 Task: Look for space in Cajati, Brazil from 9th June, 2023 to 16th June, 2023 for 2 adults in price range Rs.8000 to Rs.16000. Place can be entire place with 2 bedrooms having 2 beds and 1 bathroom. Property type can be house, flat, guest house. Booking option can be shelf check-in. Required host language is Spanish.
Action: Mouse moved to (588, 126)
Screenshot: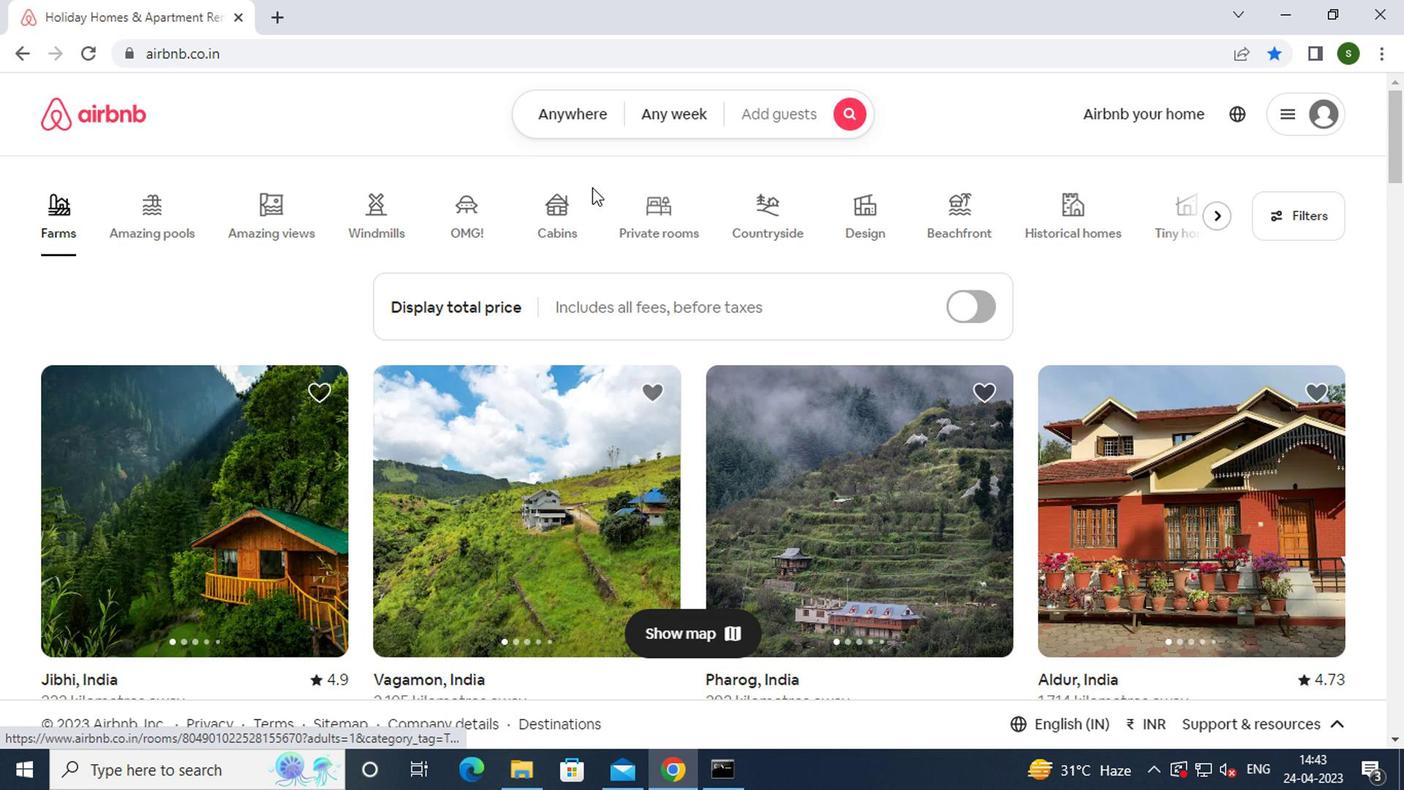
Action: Mouse pressed left at (588, 126)
Screenshot: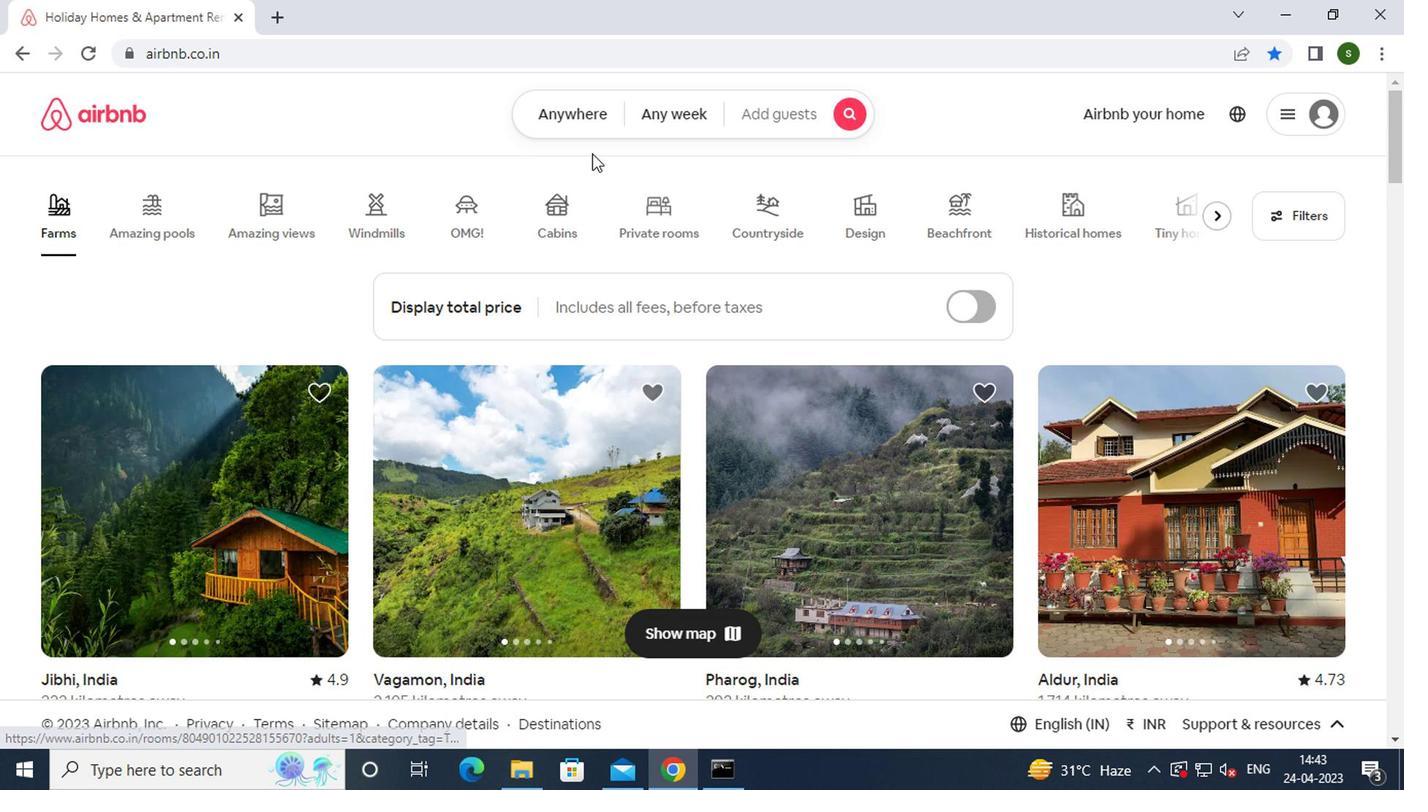 
Action: Mouse moved to (420, 187)
Screenshot: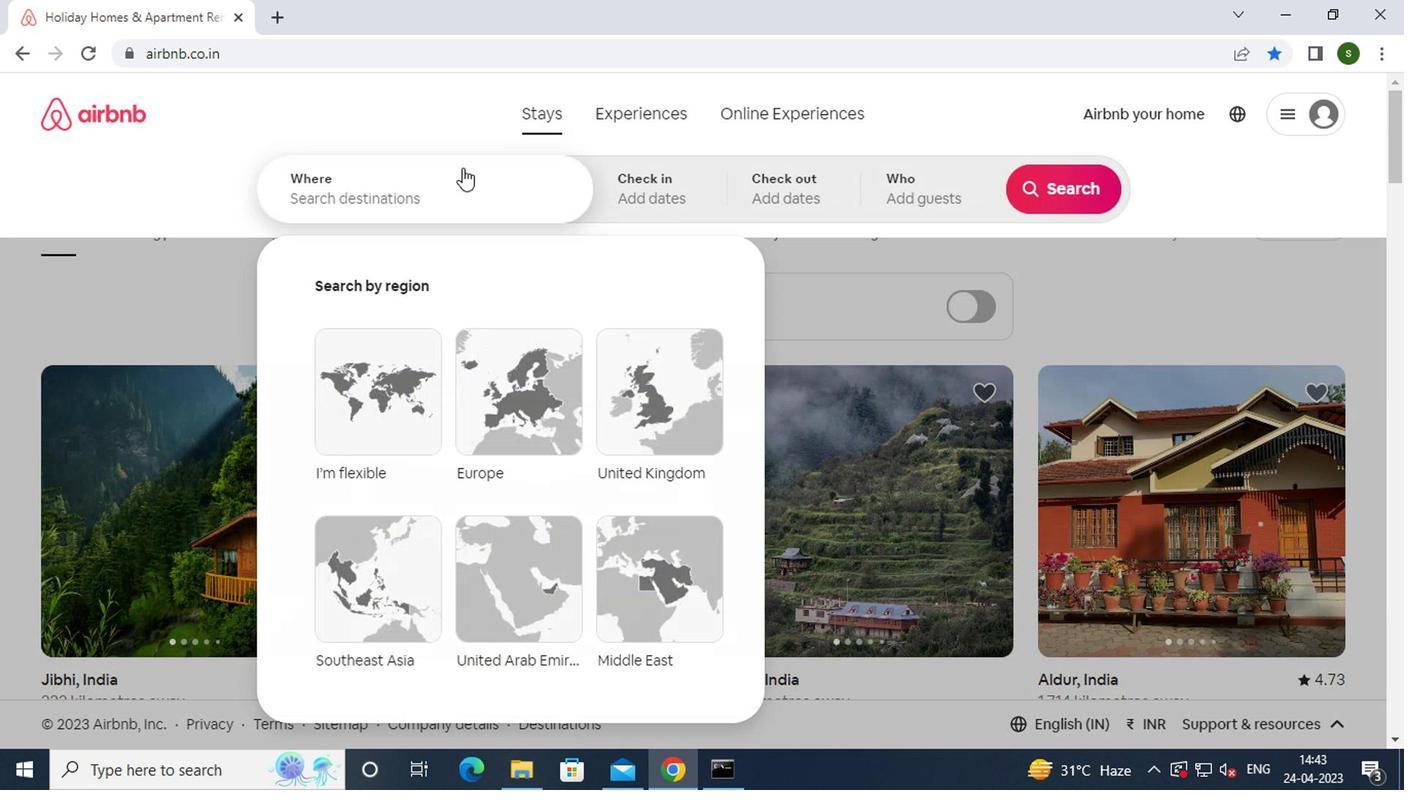 
Action: Mouse pressed left at (420, 187)
Screenshot: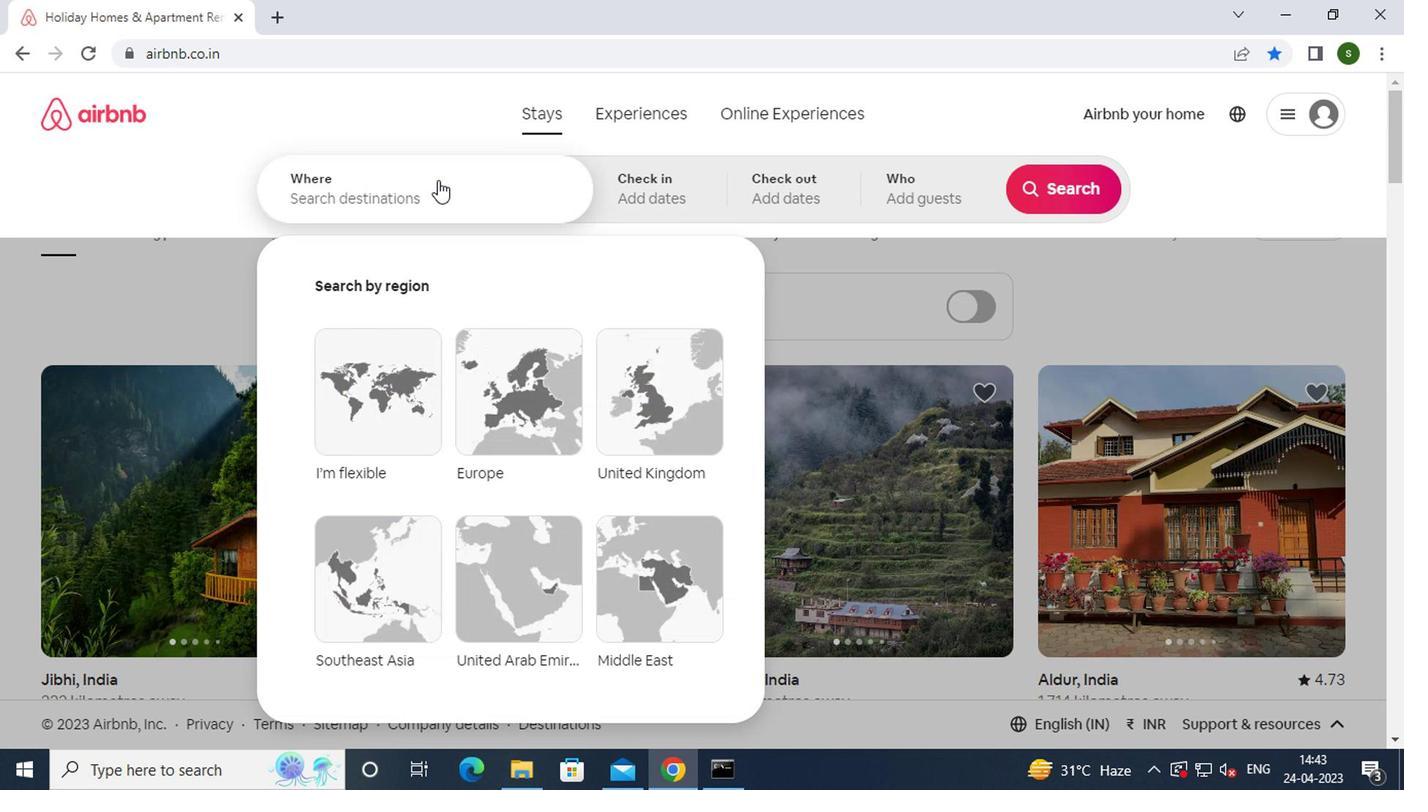 
Action: Mouse moved to (420, 188)
Screenshot: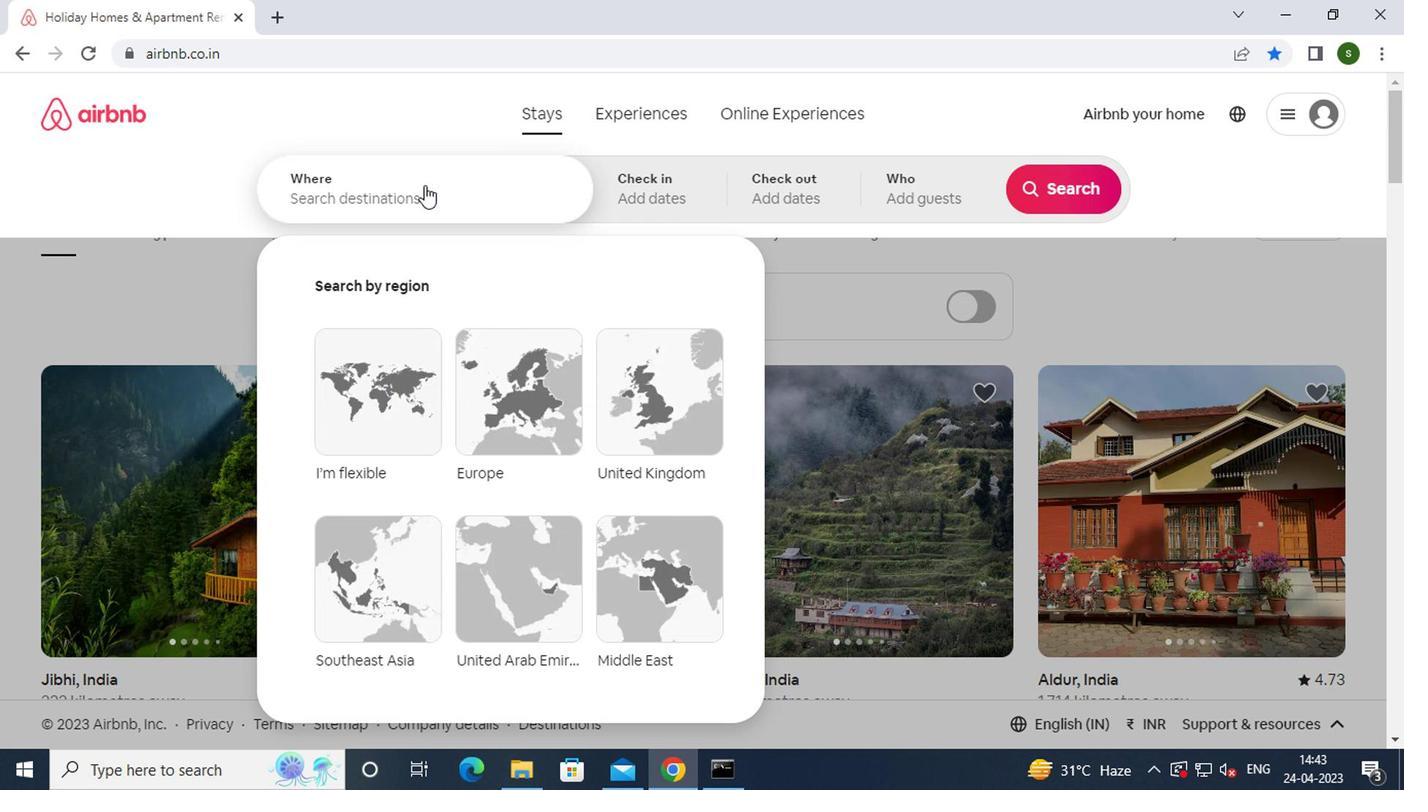 
Action: Key pressed c<Key.caps_lock>ajati,<Key.caps_lock><Key.space><Key.caps_lock>brazil<Key.enter>
Screenshot: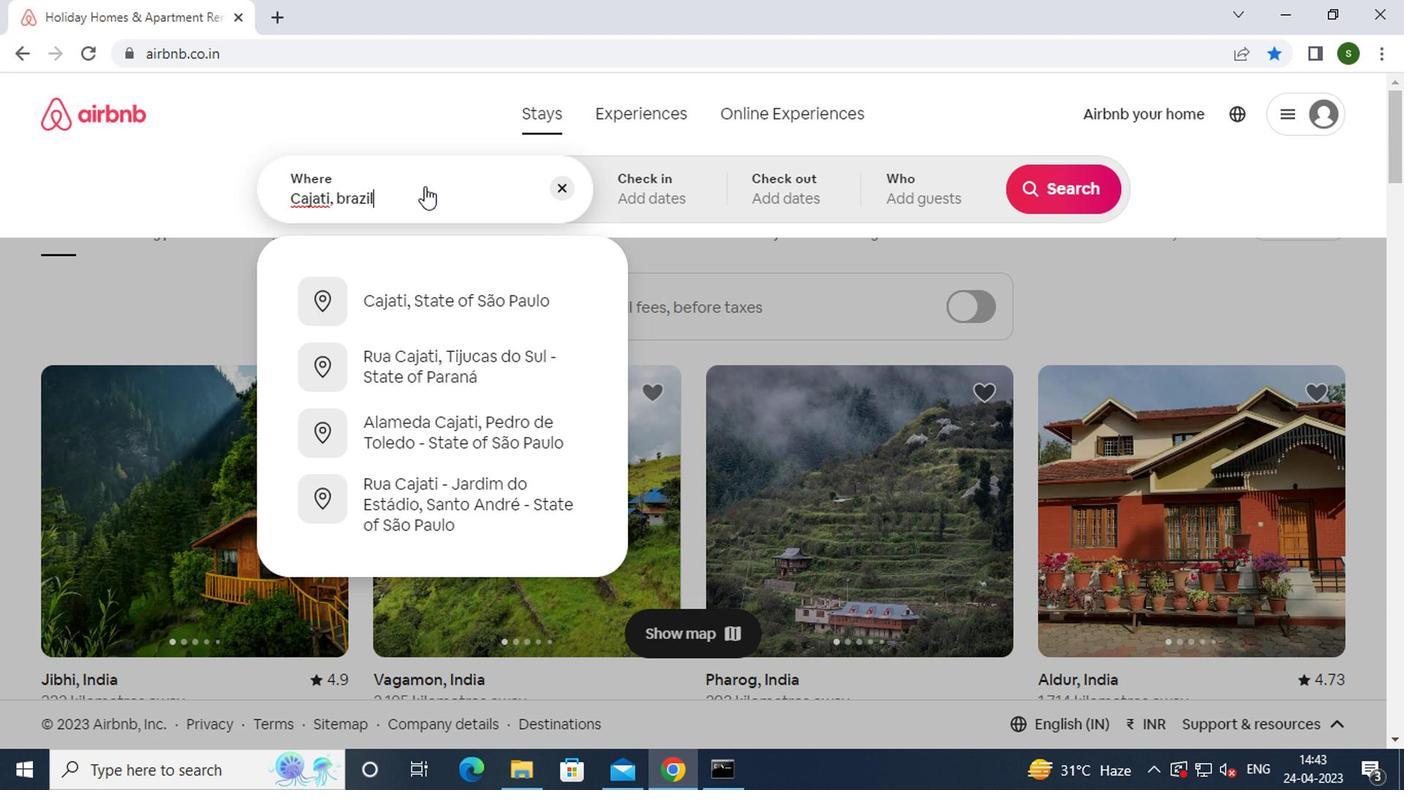 
Action: Mouse moved to (1050, 345)
Screenshot: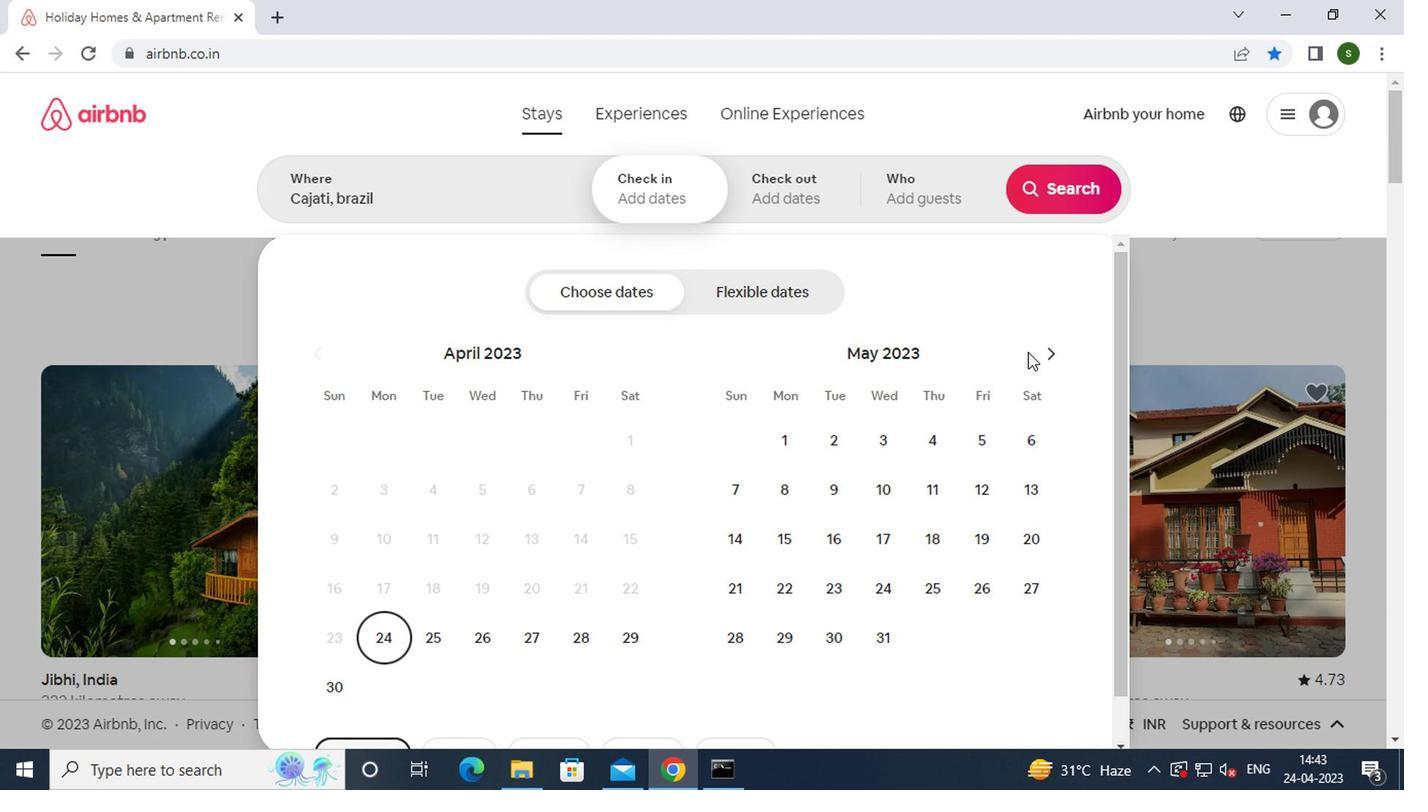 
Action: Mouse pressed left at (1050, 345)
Screenshot: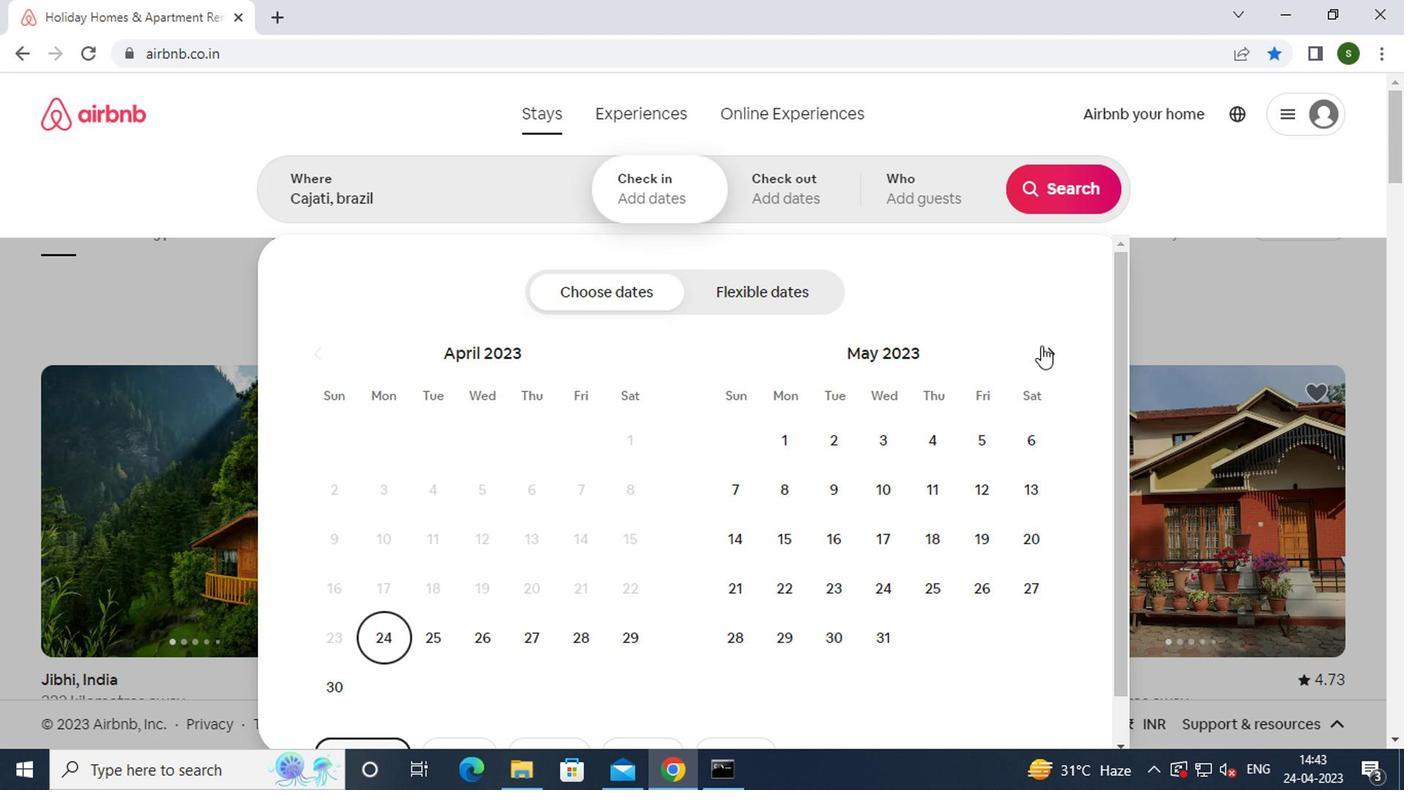 
Action: Mouse moved to (975, 500)
Screenshot: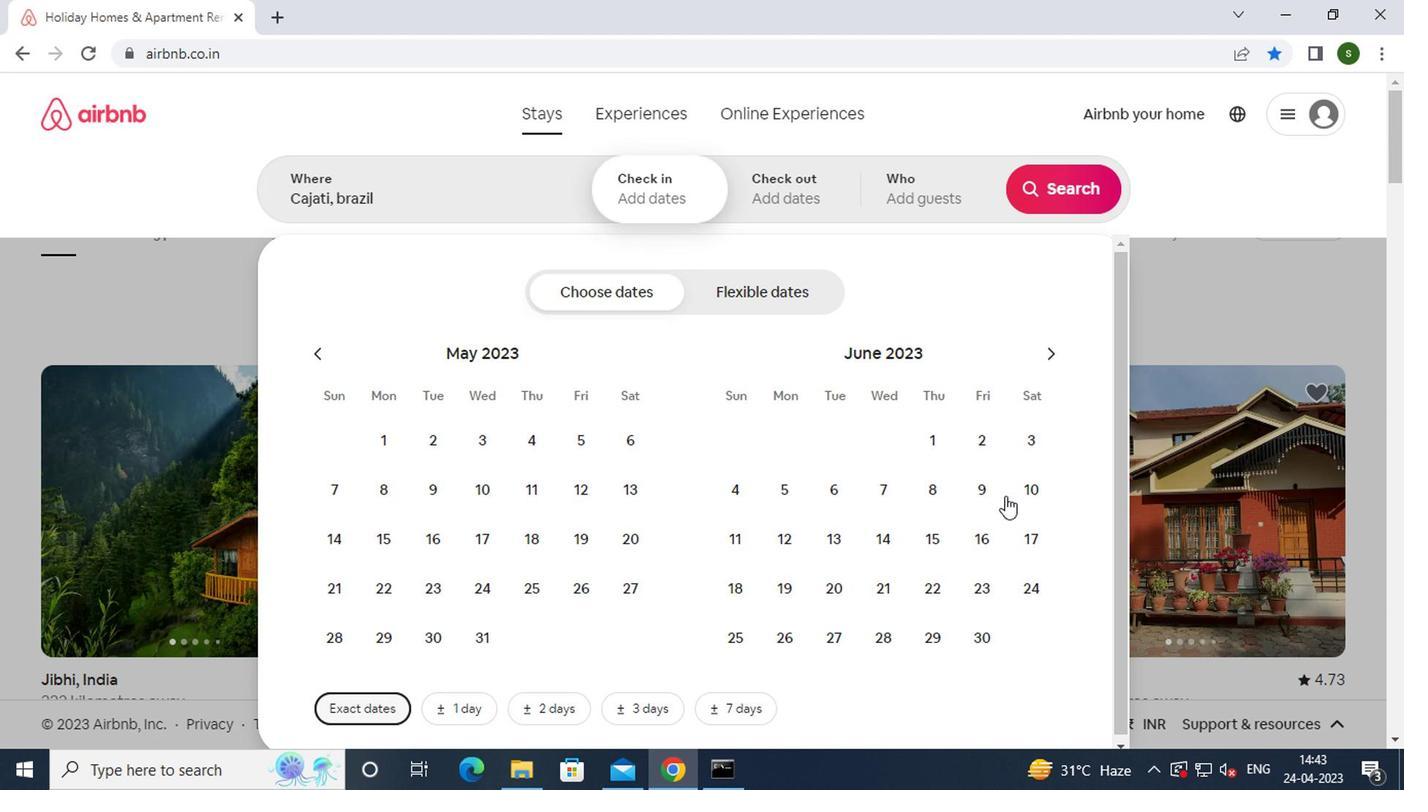 
Action: Mouse pressed left at (975, 500)
Screenshot: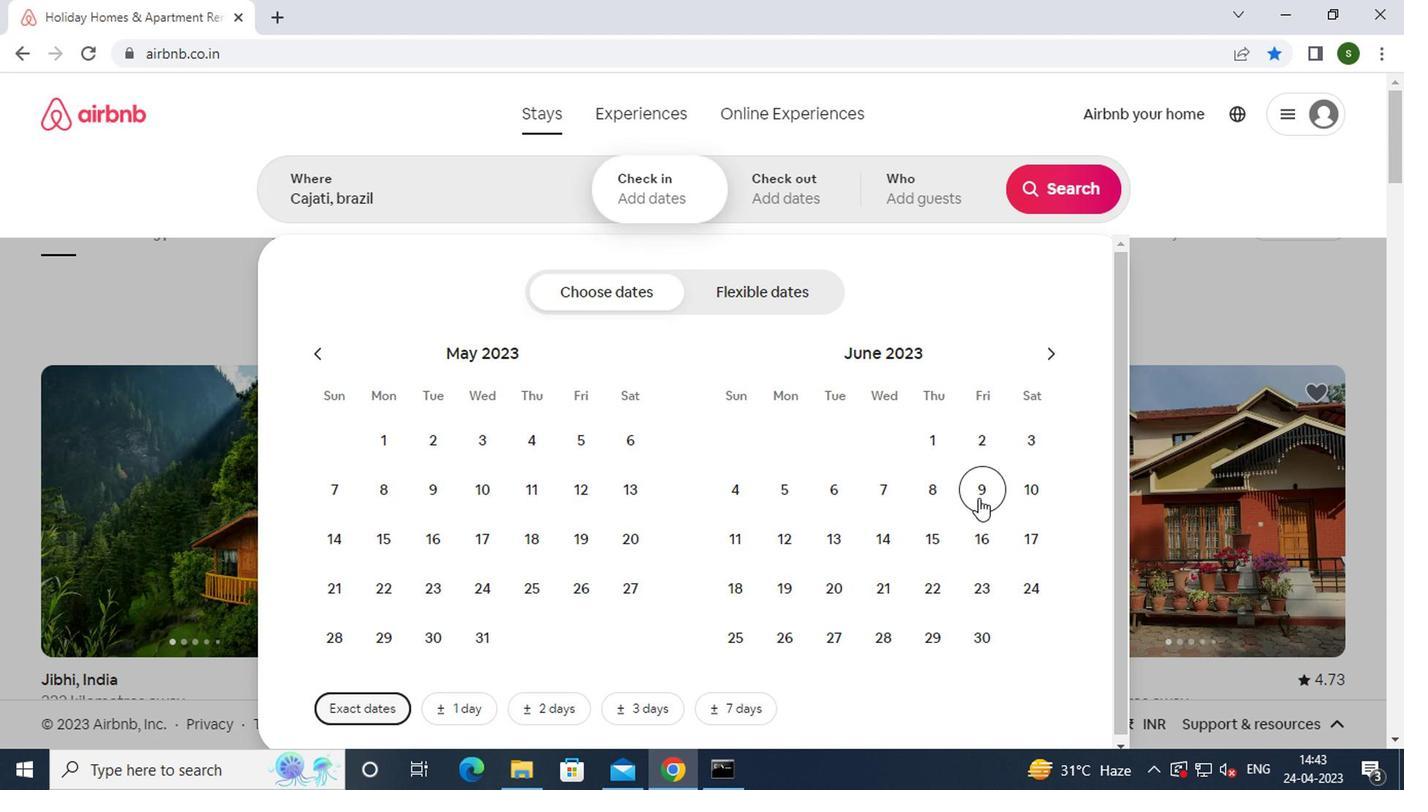 
Action: Mouse moved to (982, 545)
Screenshot: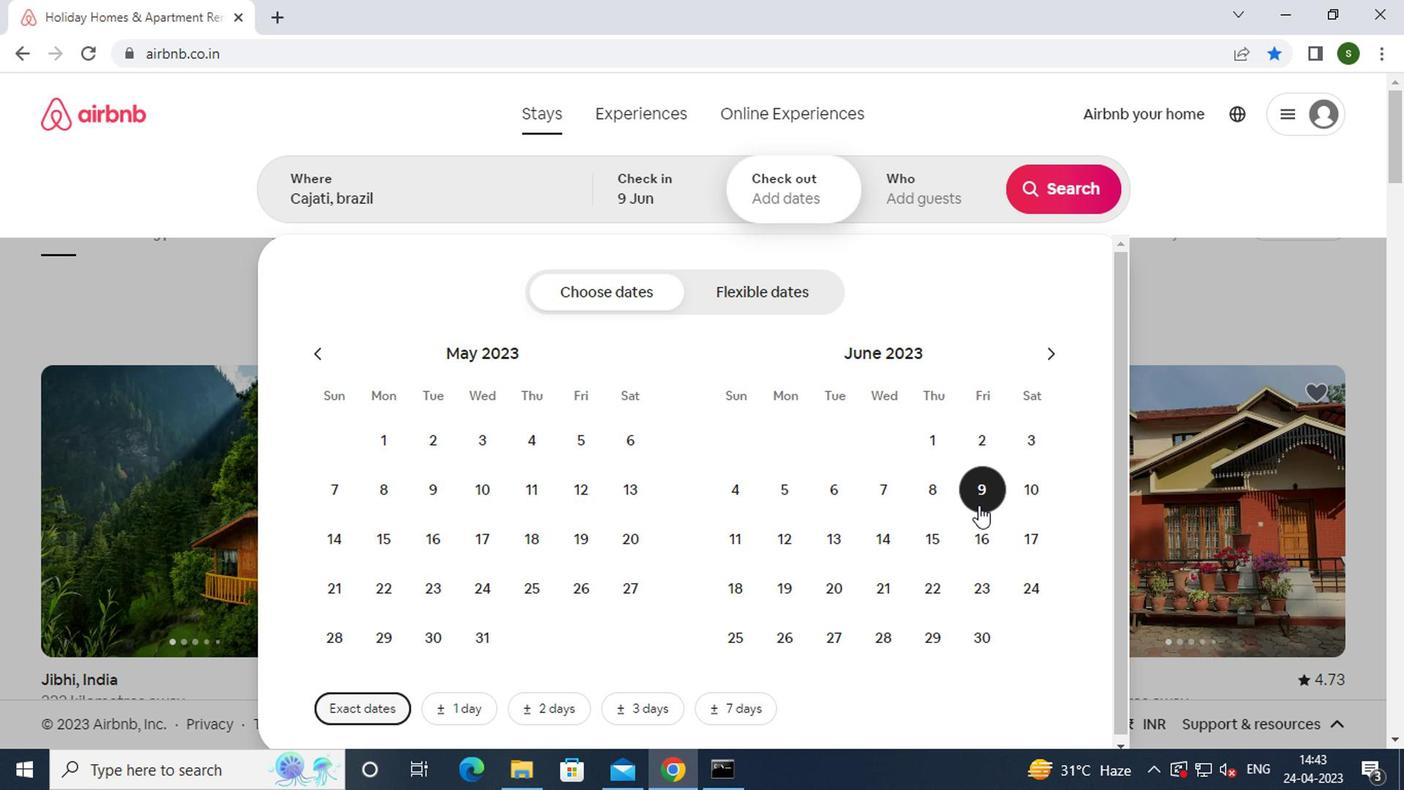 
Action: Mouse pressed left at (982, 545)
Screenshot: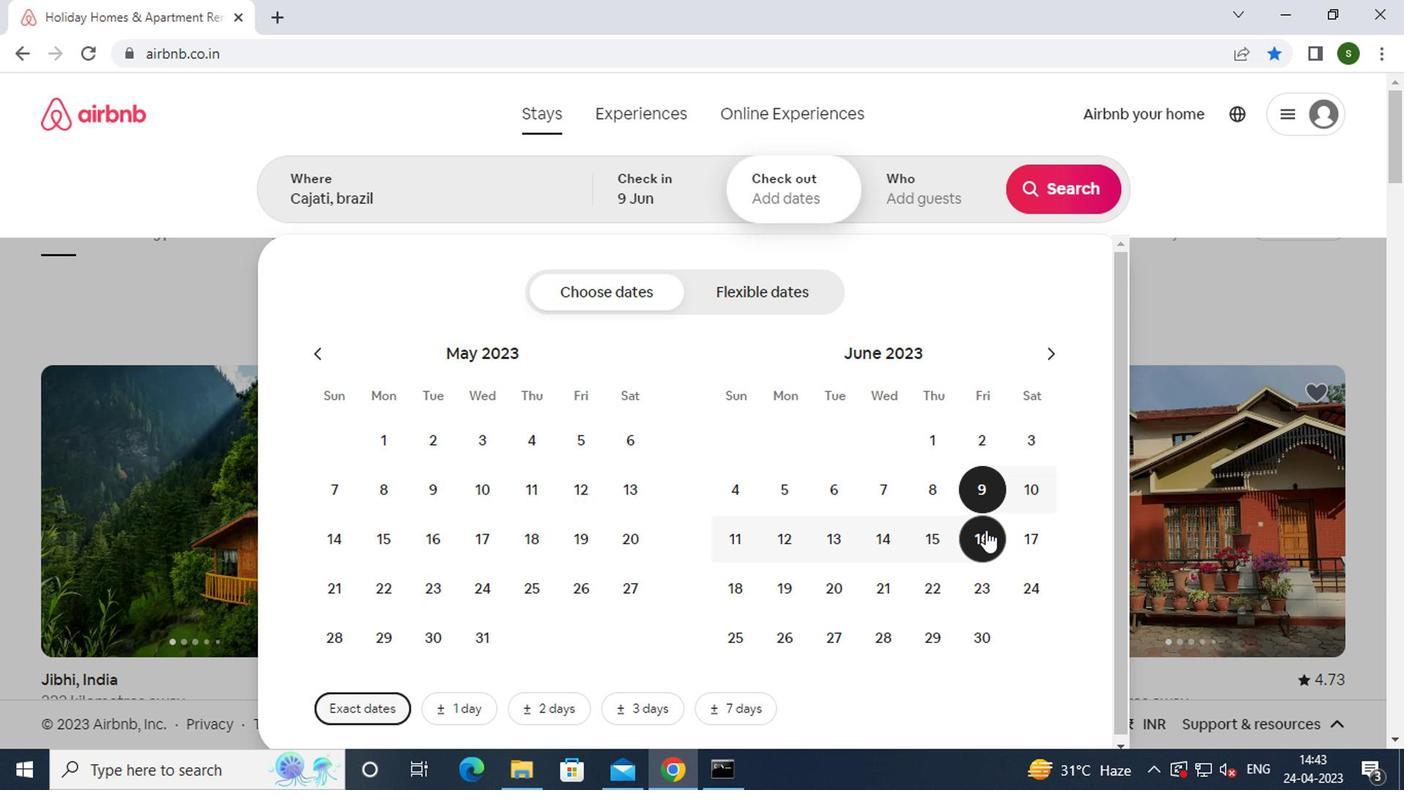 
Action: Mouse moved to (948, 197)
Screenshot: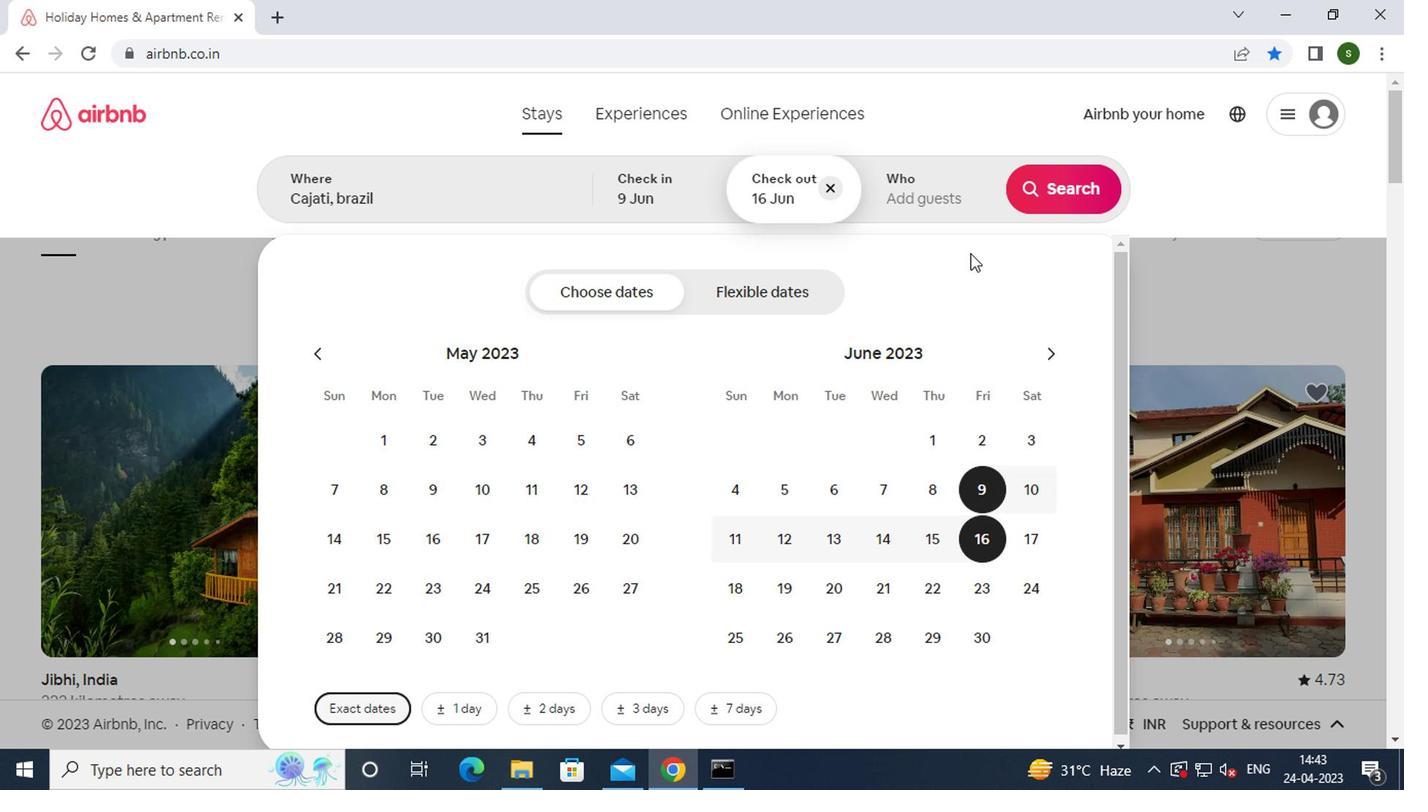 
Action: Mouse pressed left at (948, 197)
Screenshot: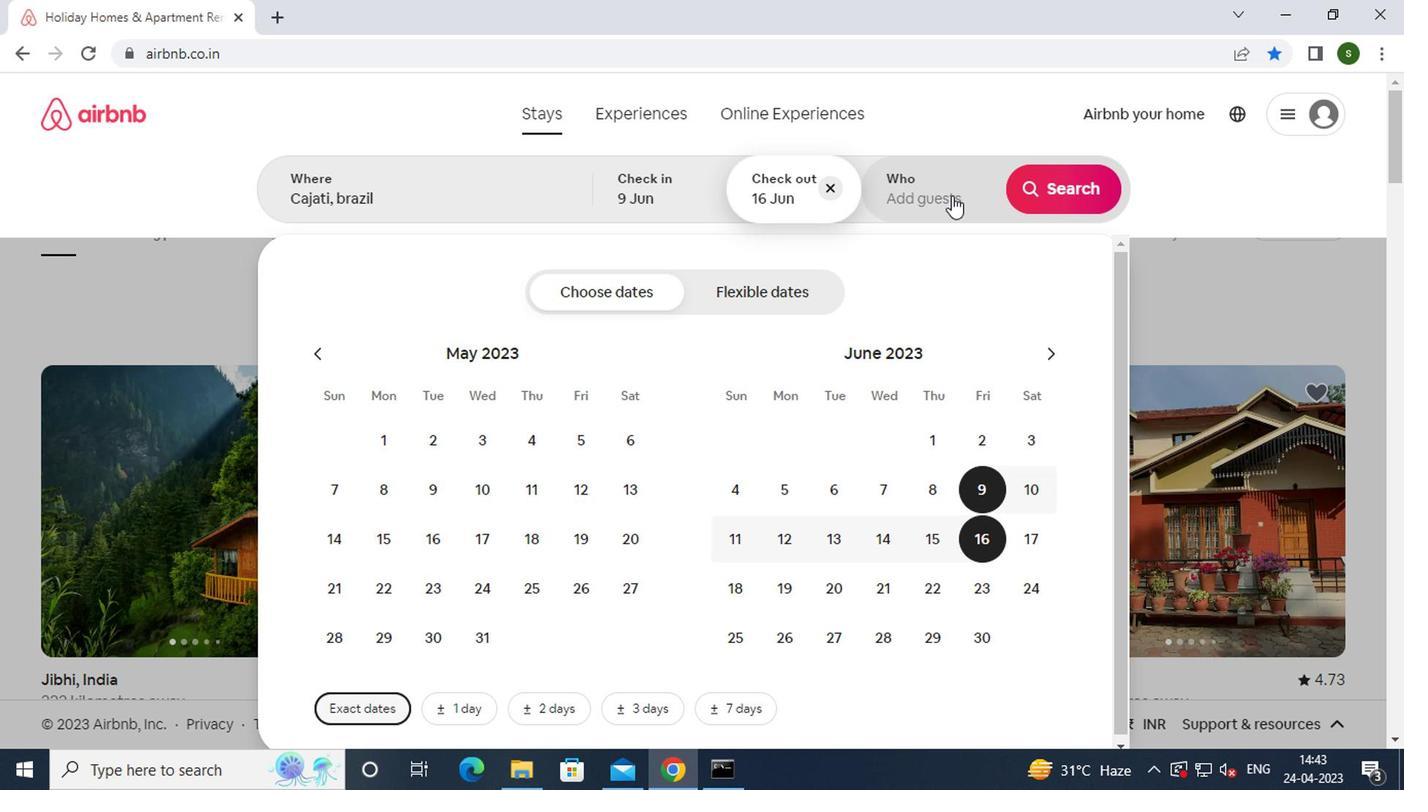 
Action: Mouse moved to (1060, 289)
Screenshot: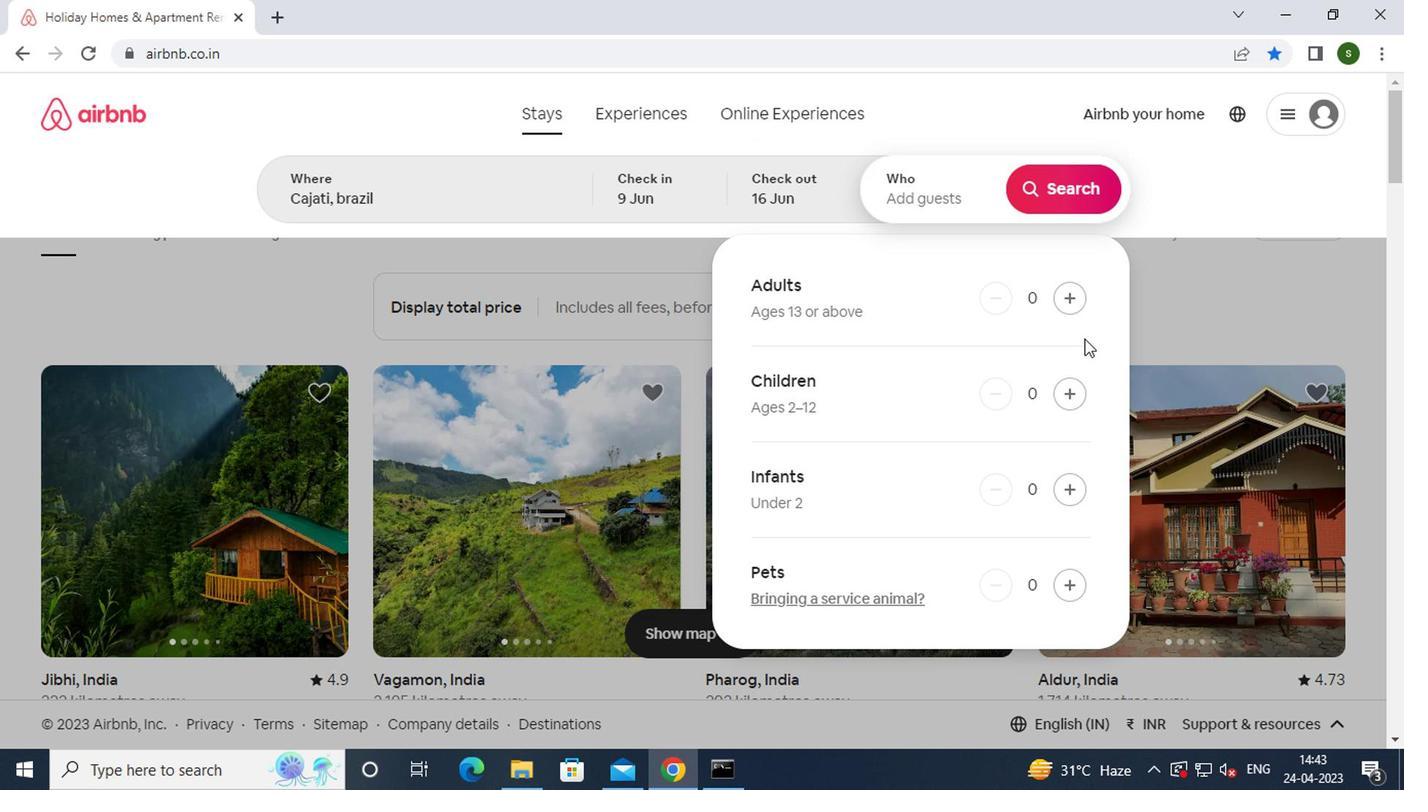 
Action: Mouse pressed left at (1060, 289)
Screenshot: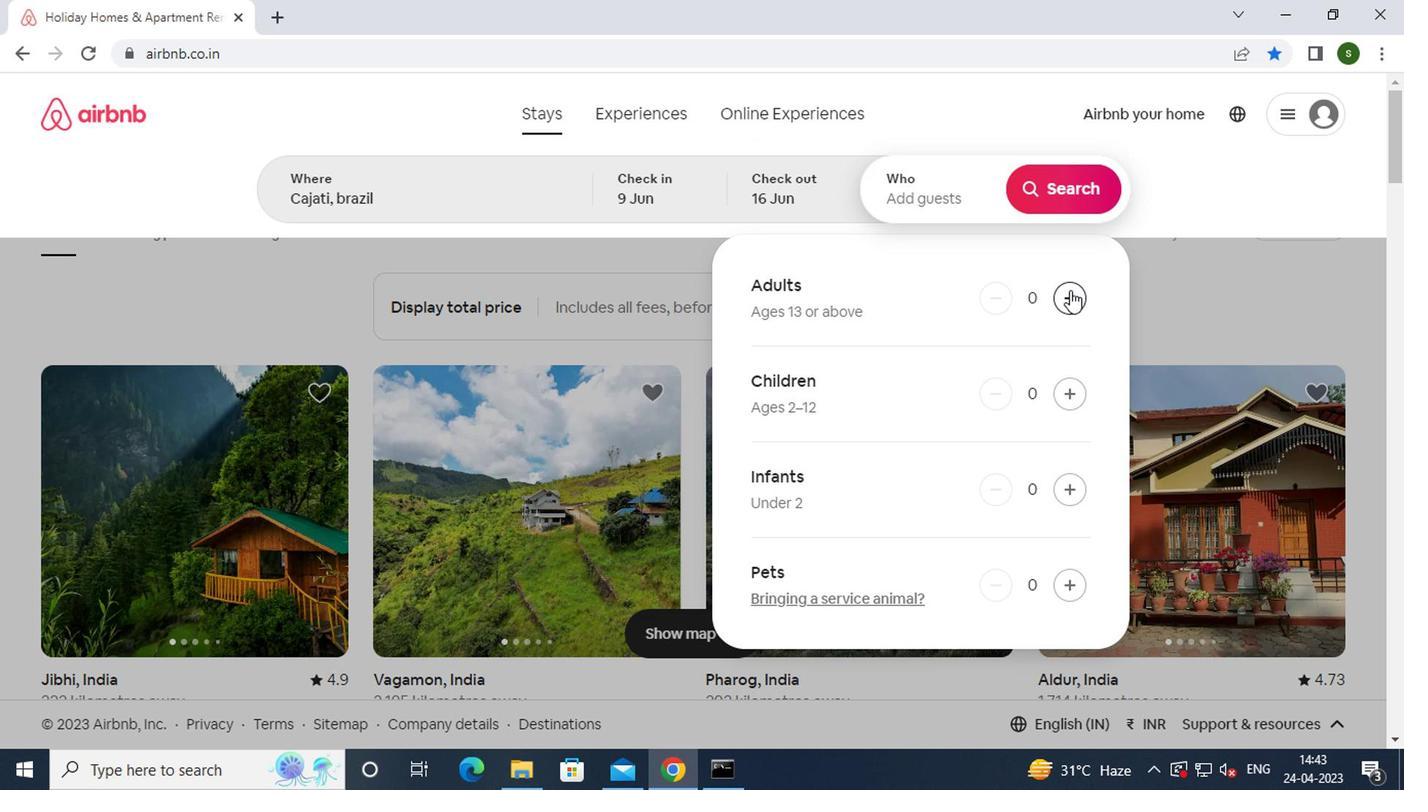 
Action: Mouse pressed left at (1060, 289)
Screenshot: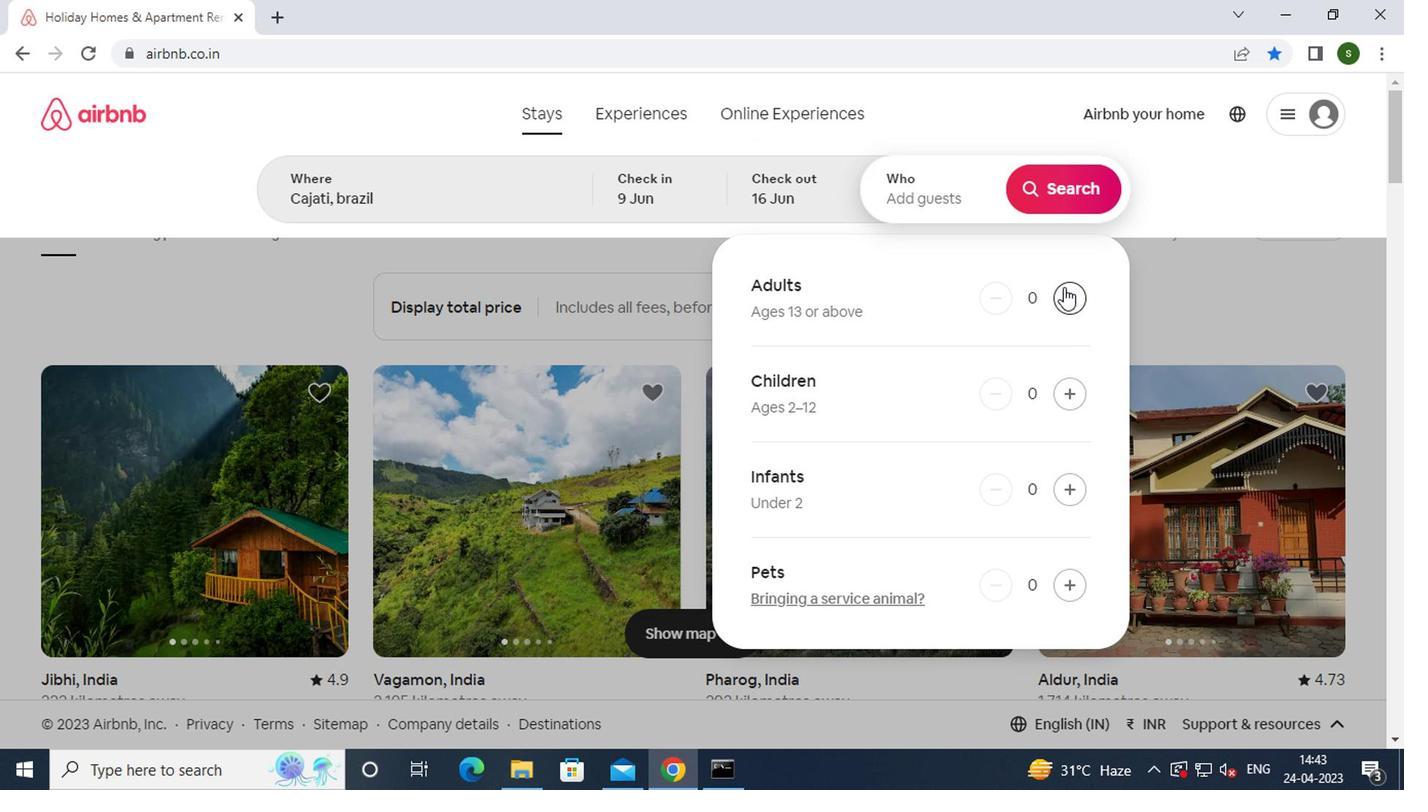 
Action: Mouse moved to (1060, 196)
Screenshot: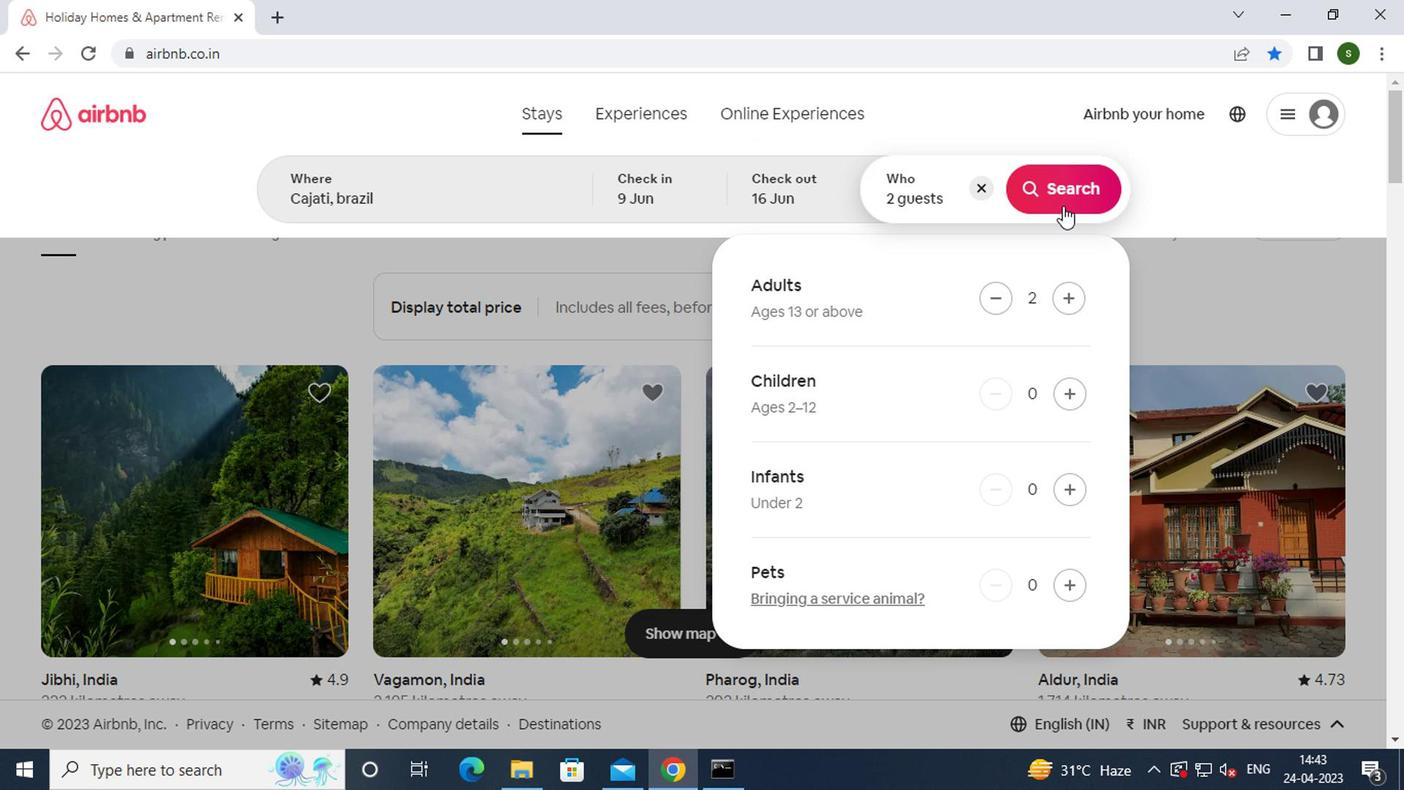 
Action: Mouse pressed left at (1060, 196)
Screenshot: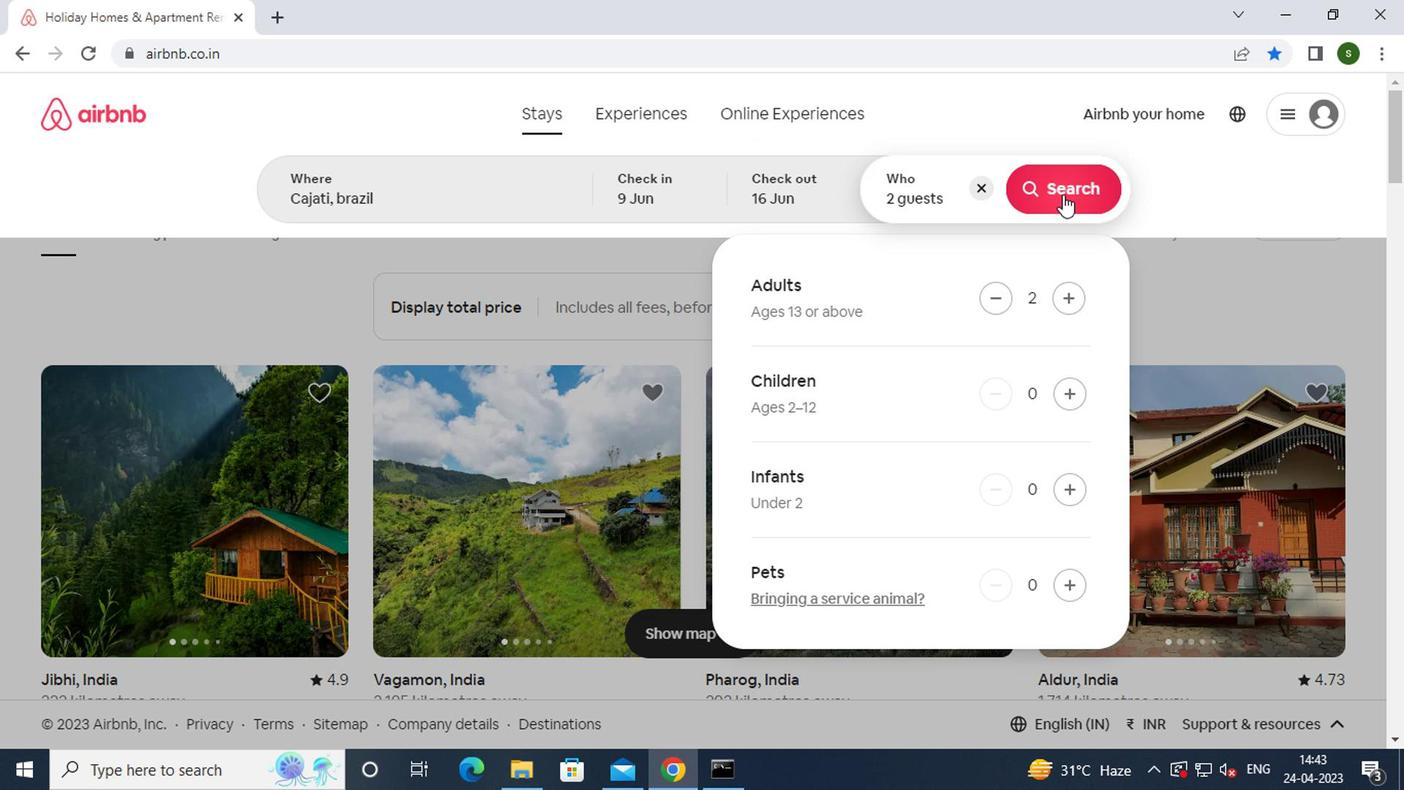 
Action: Mouse moved to (1307, 191)
Screenshot: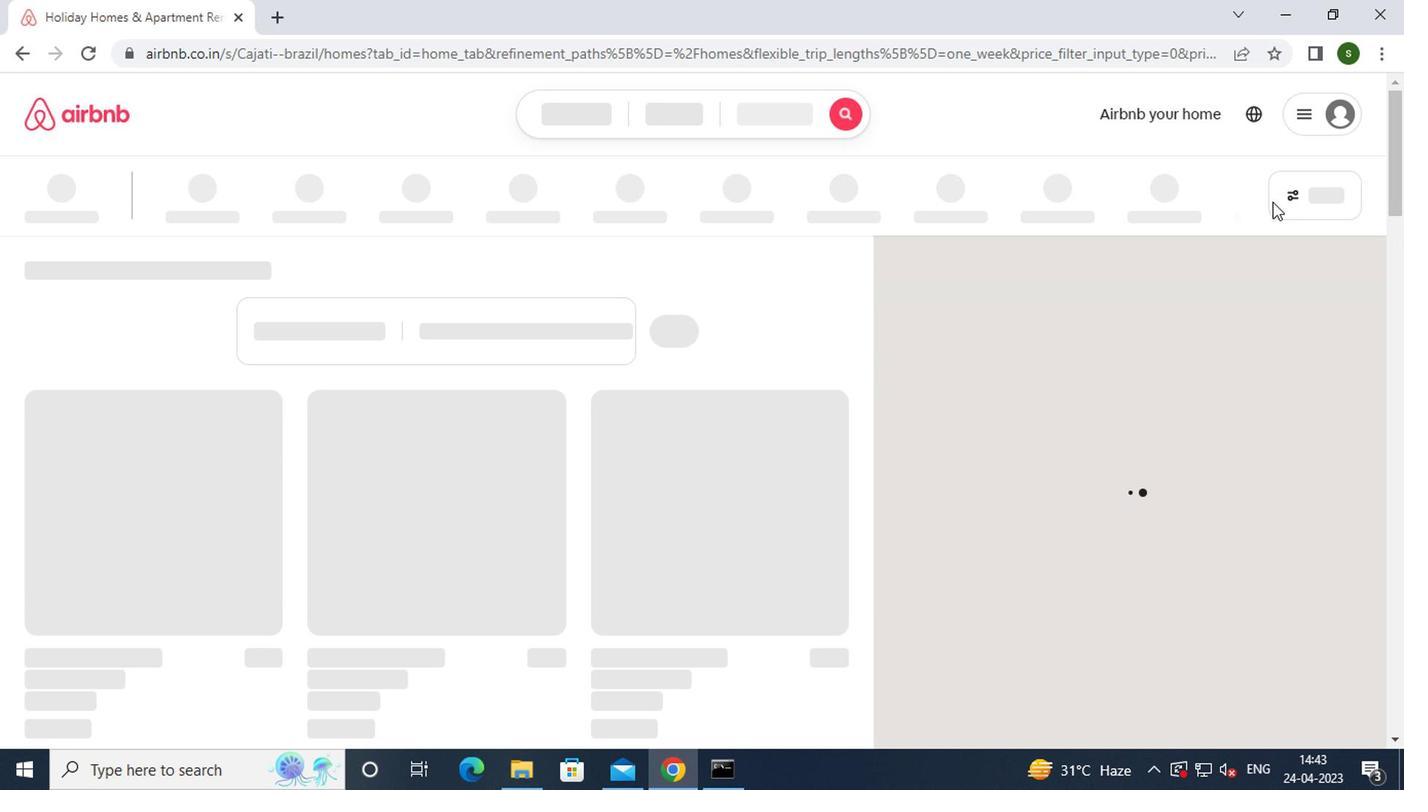 
Action: Mouse pressed left at (1307, 191)
Screenshot: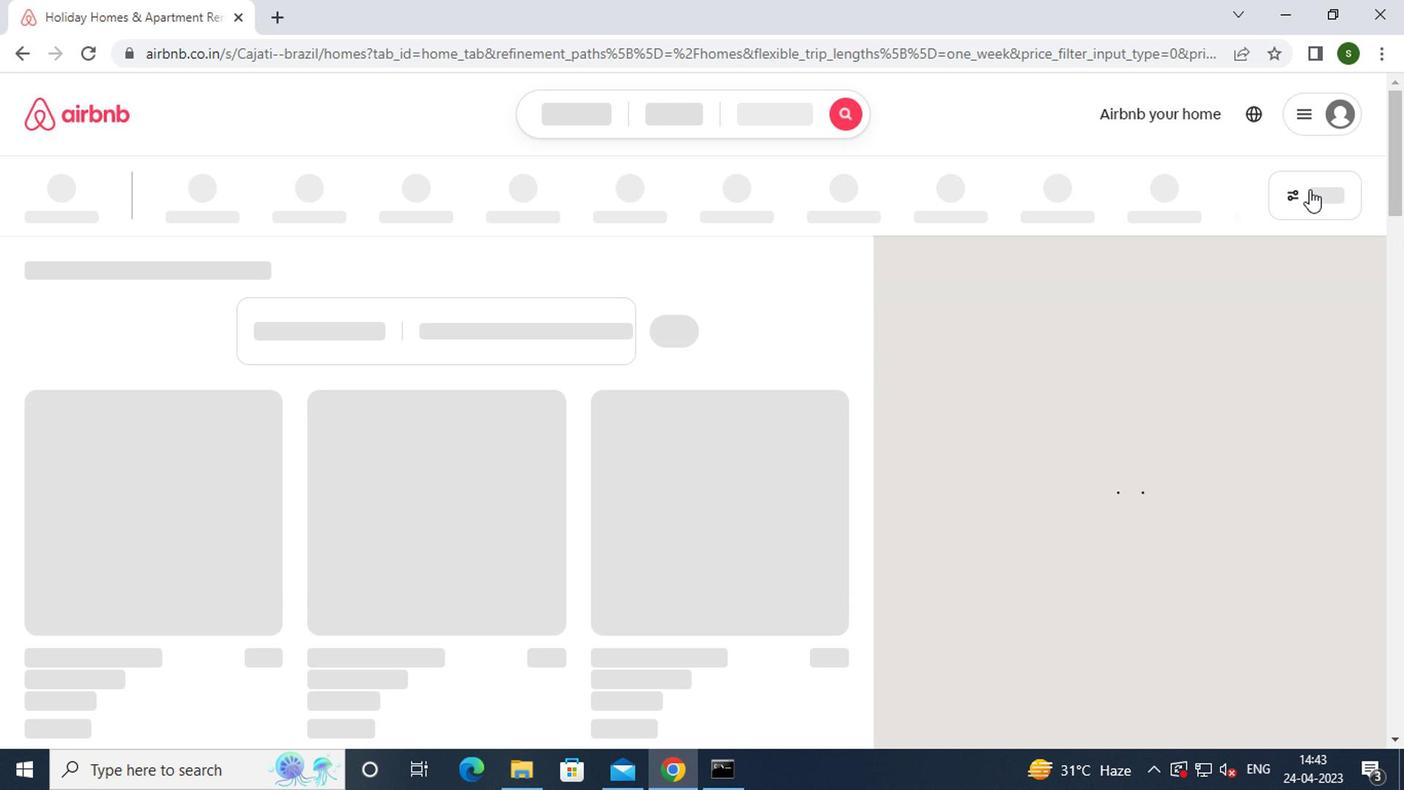 
Action: Mouse moved to (524, 466)
Screenshot: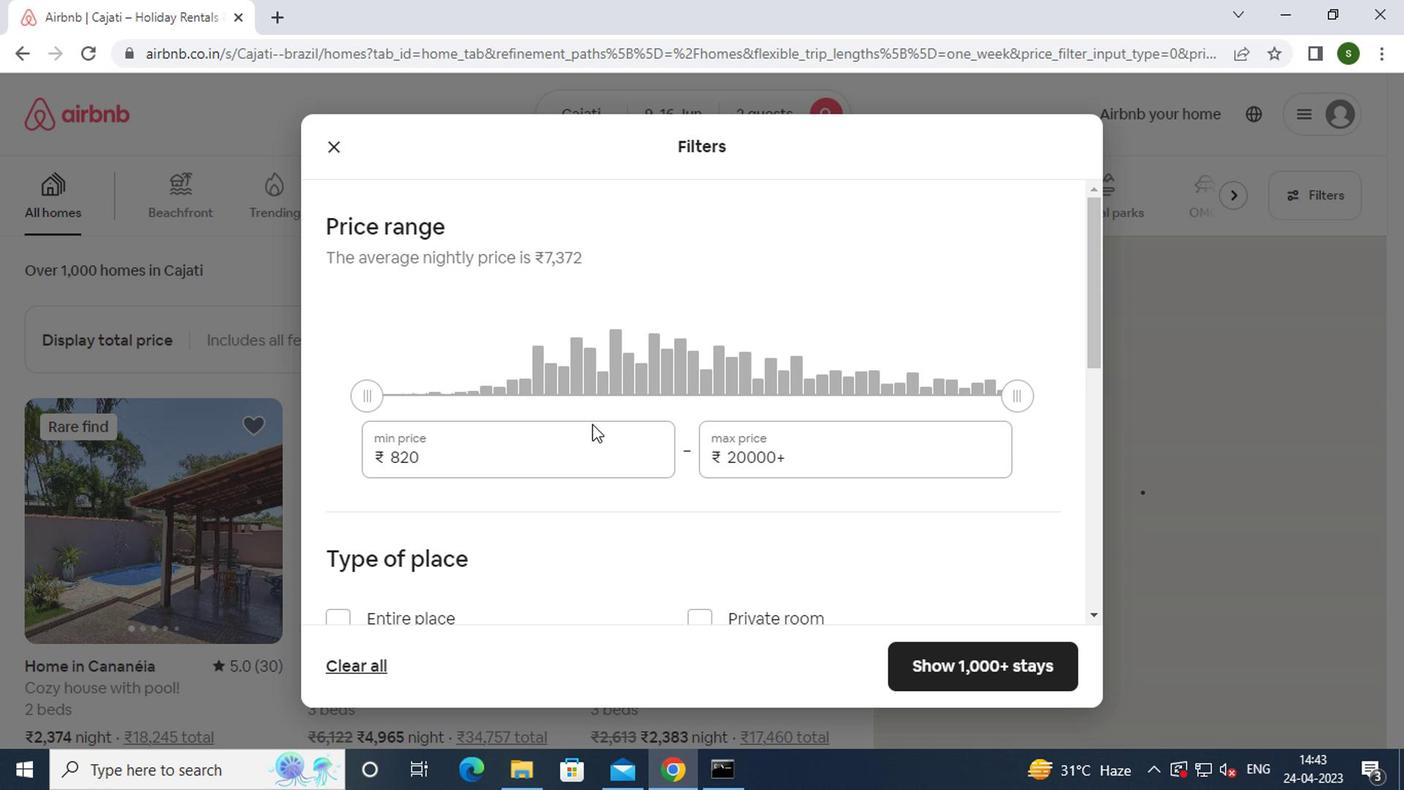 
Action: Mouse pressed left at (524, 466)
Screenshot: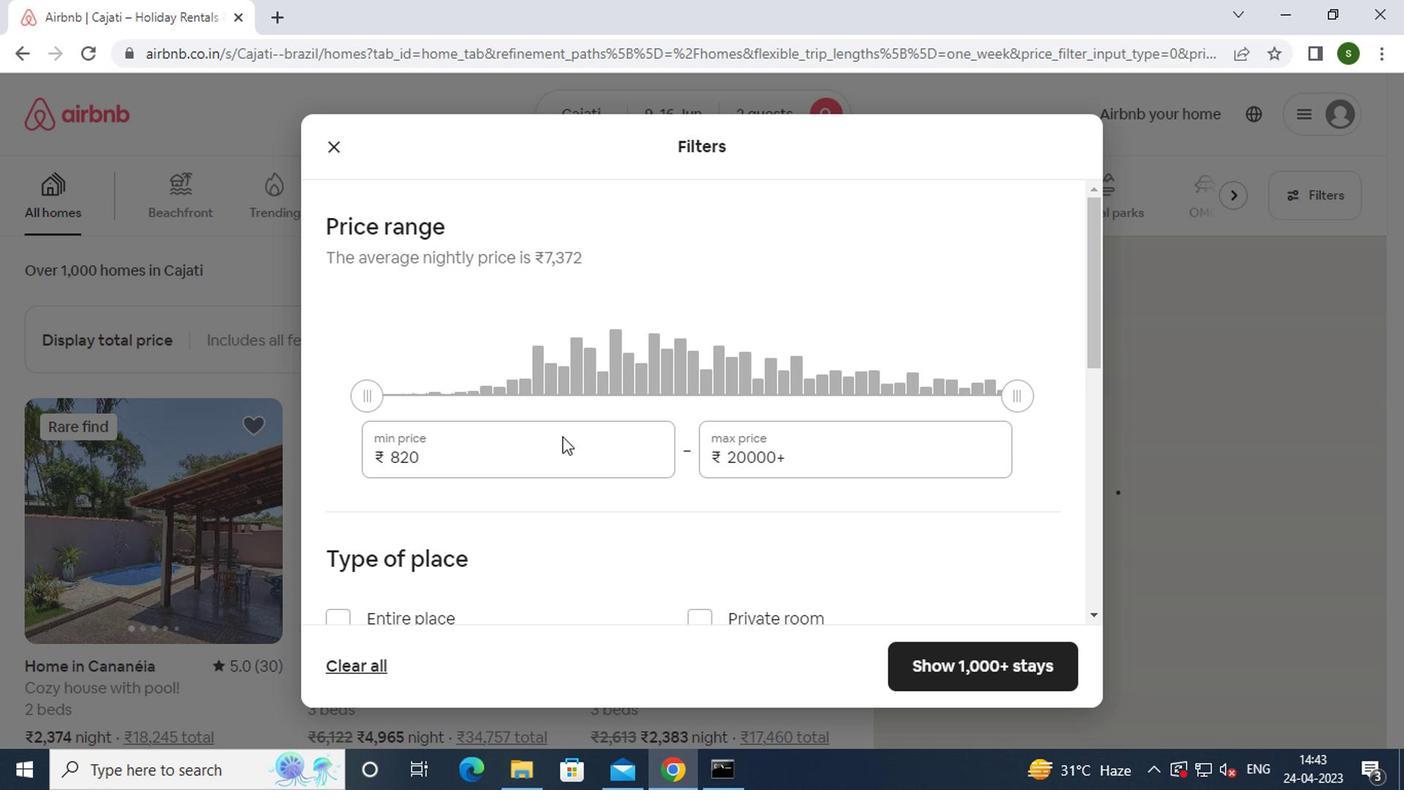 
Action: Key pressed <Key.backspace><Key.backspace><Key.backspace>8000
Screenshot: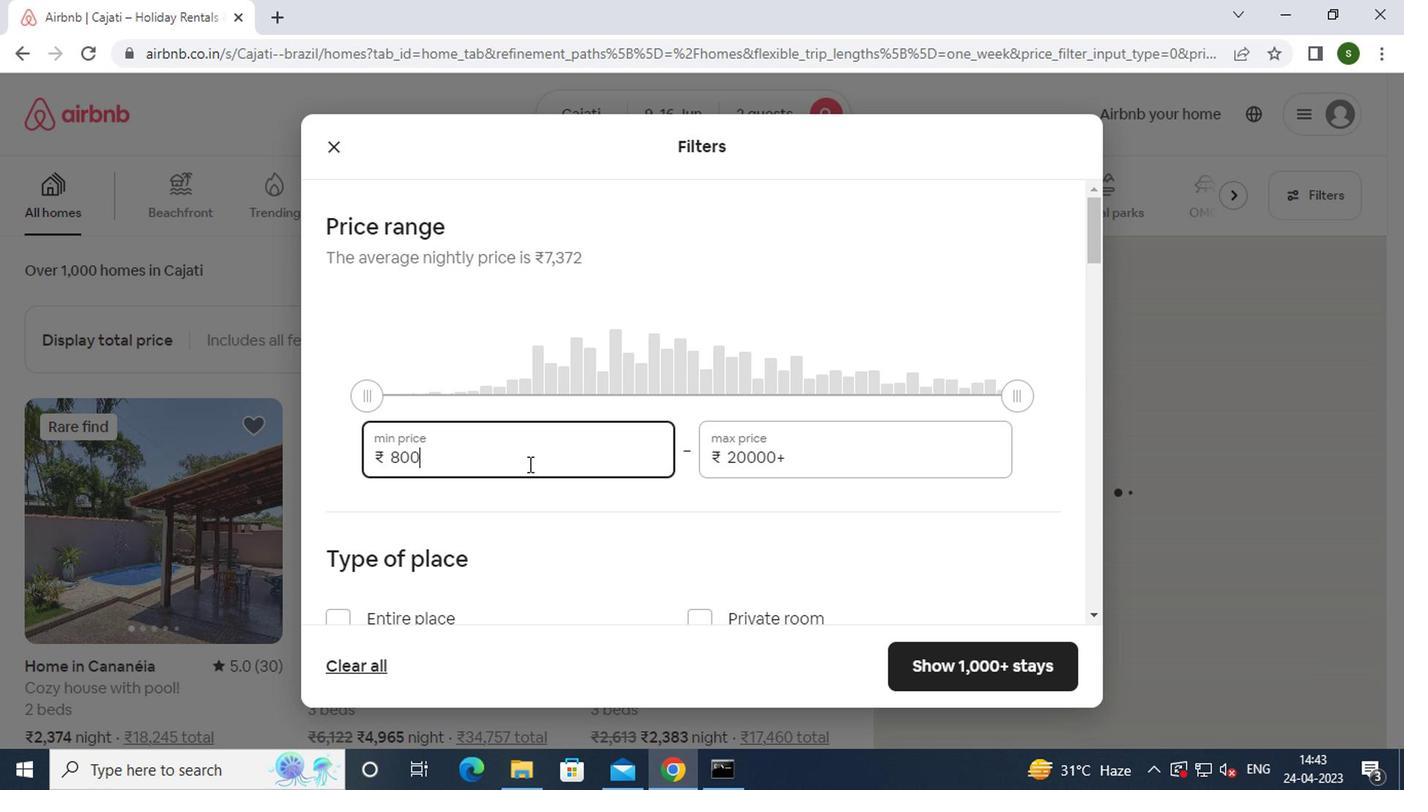 
Action: Mouse moved to (818, 465)
Screenshot: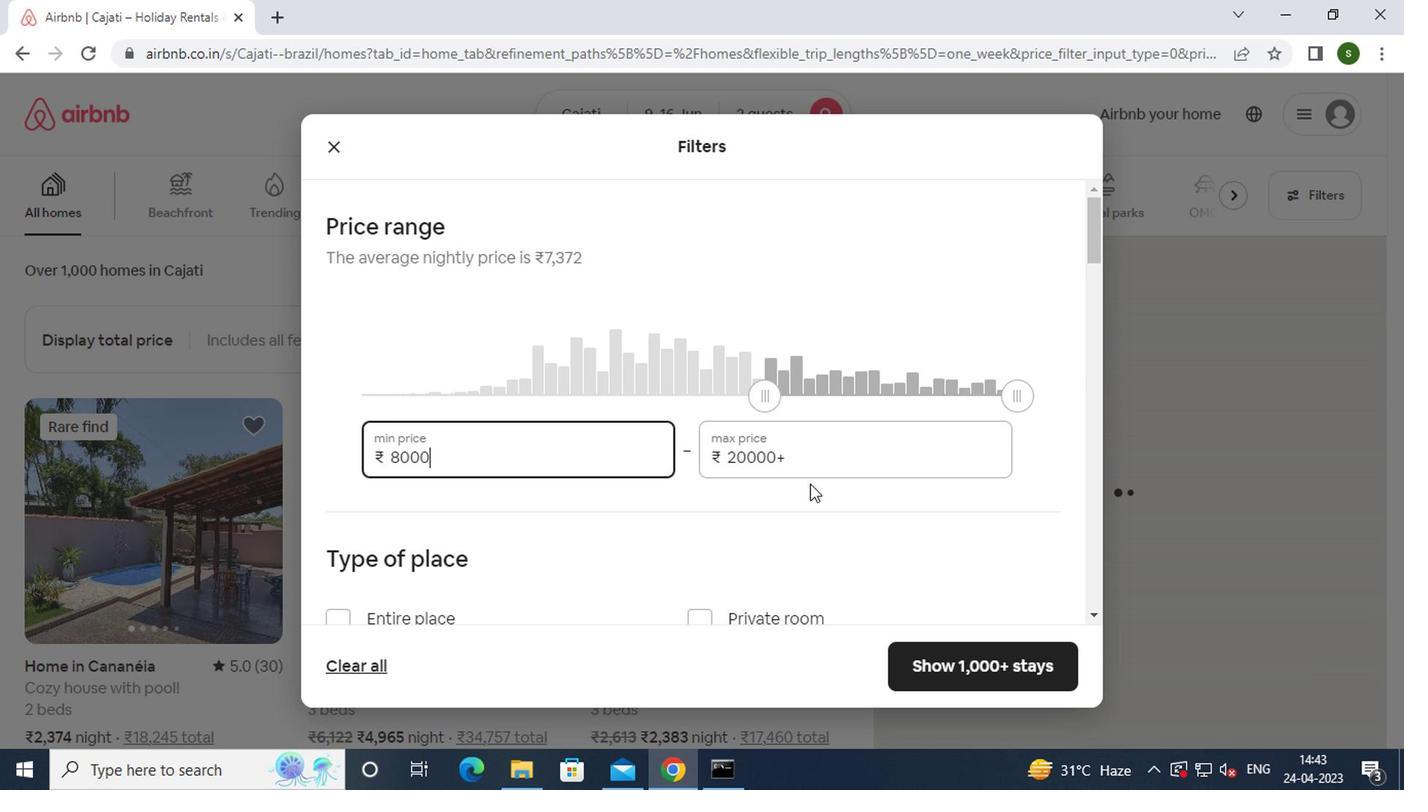
Action: Mouse pressed left at (818, 465)
Screenshot: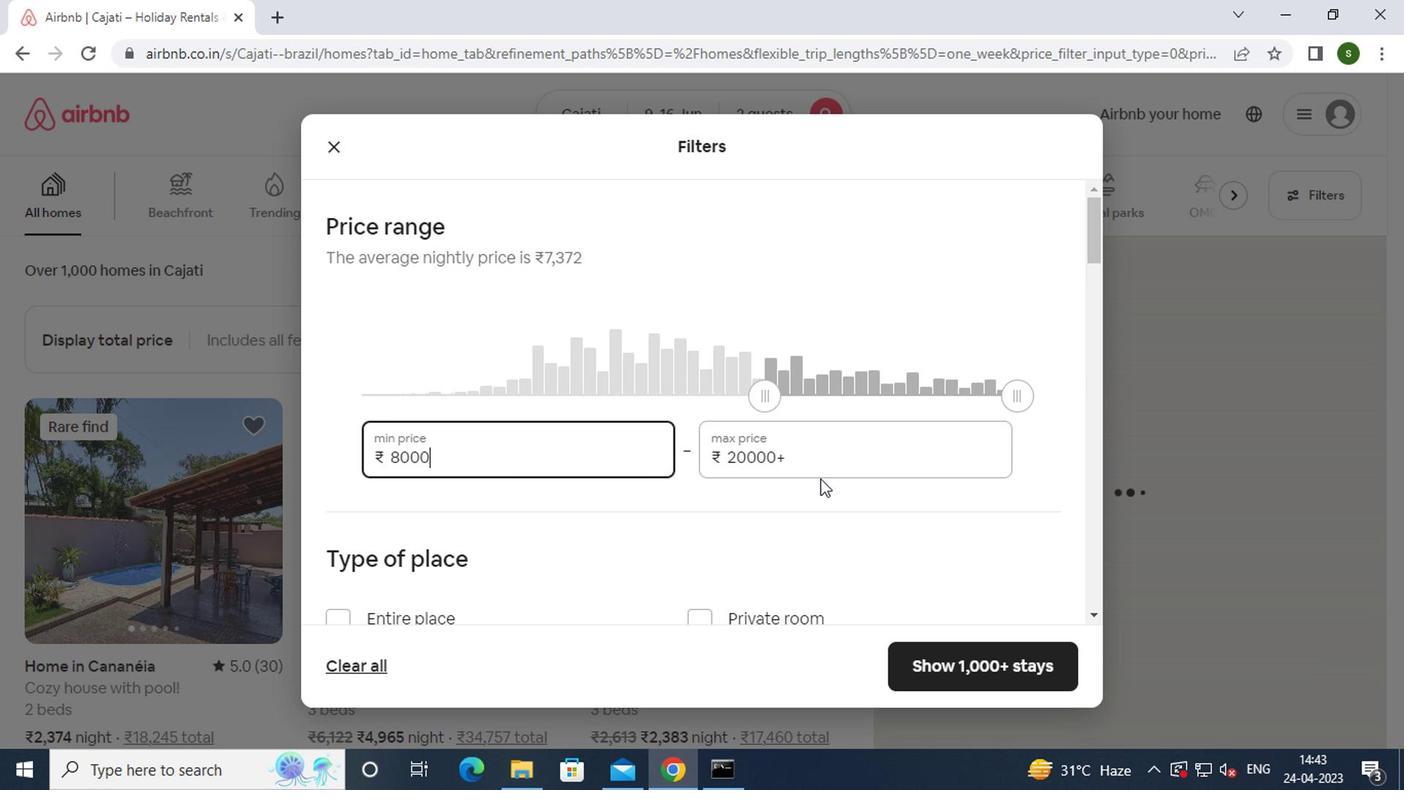 
Action: Key pressed <Key.backspace><Key.backspace><Key.backspace><Key.backspace><Key.backspace><Key.backspace><Key.backspace><Key.backspace><Key.backspace><Key.backspace><Key.backspace><Key.backspace><Key.backspace><Key.backspace>16000
Screenshot: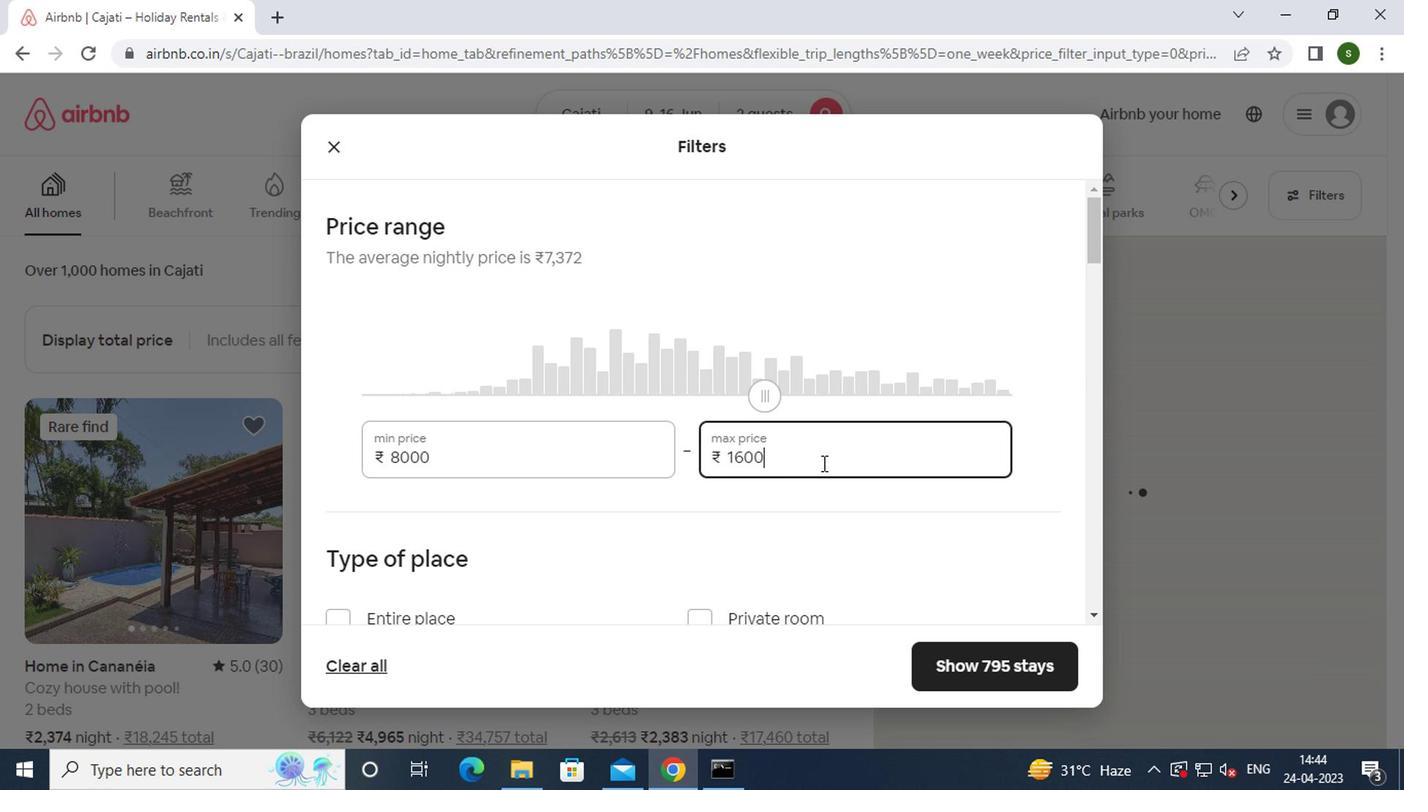 
Action: Mouse moved to (656, 510)
Screenshot: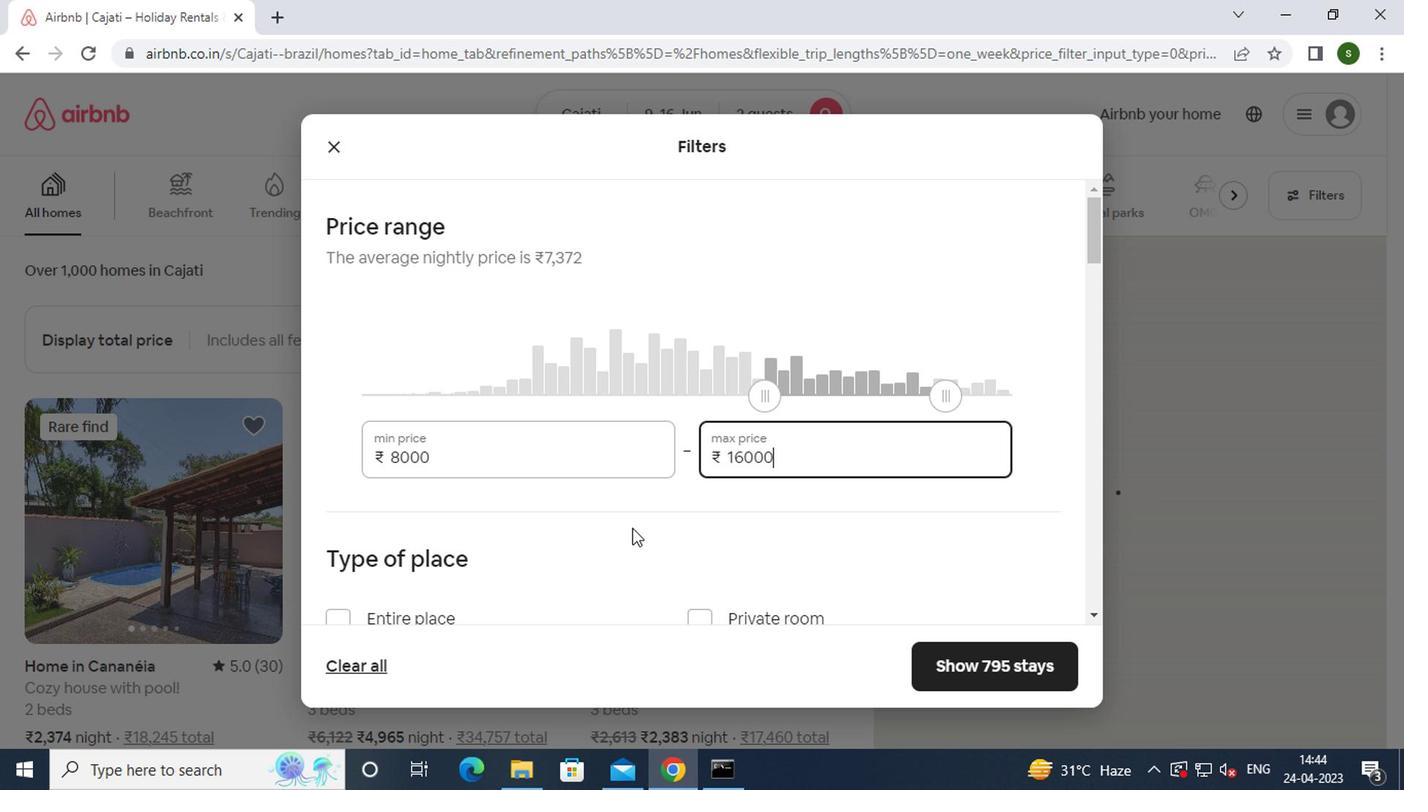 
Action: Mouse scrolled (656, 509) with delta (0, 0)
Screenshot: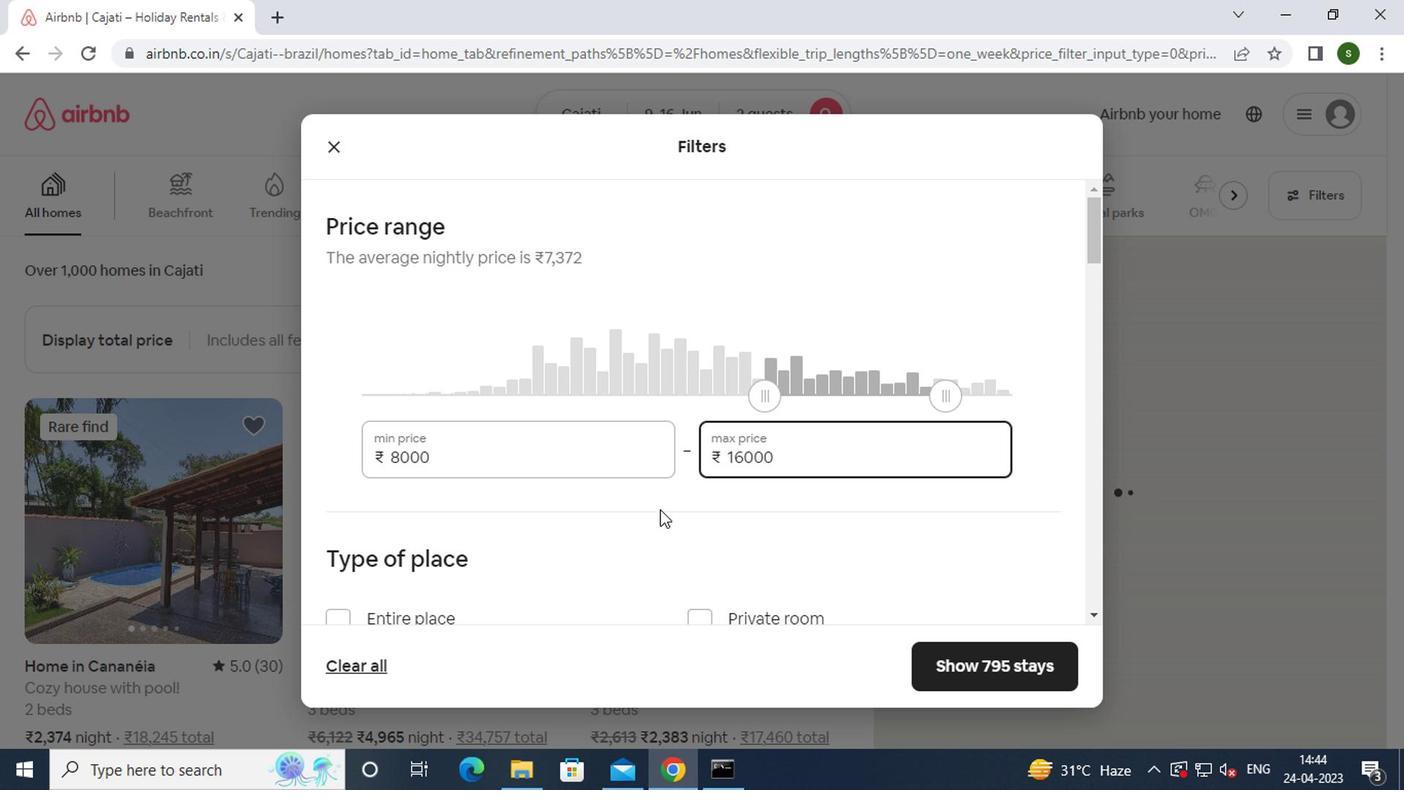 
Action: Mouse scrolled (656, 509) with delta (0, 0)
Screenshot: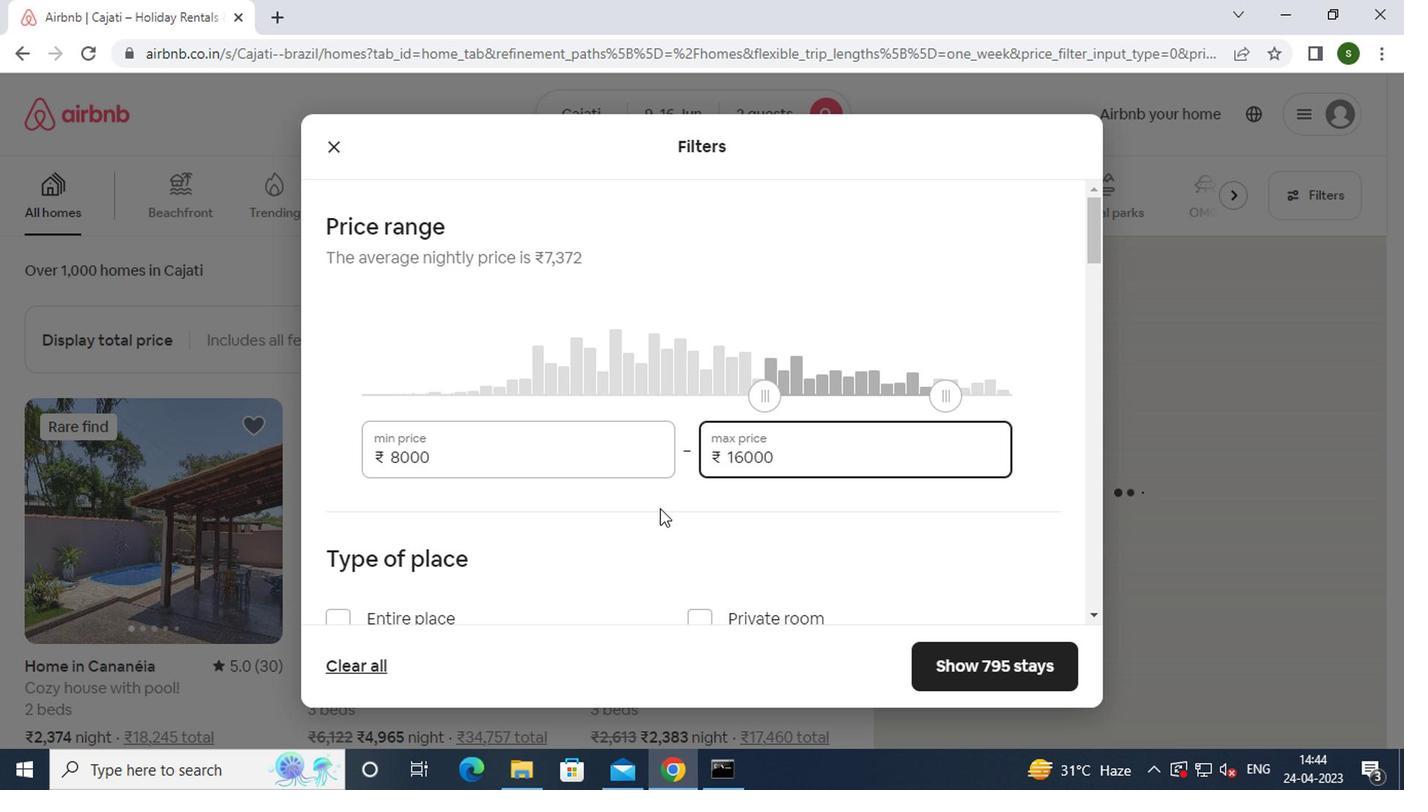 
Action: Mouse moved to (430, 418)
Screenshot: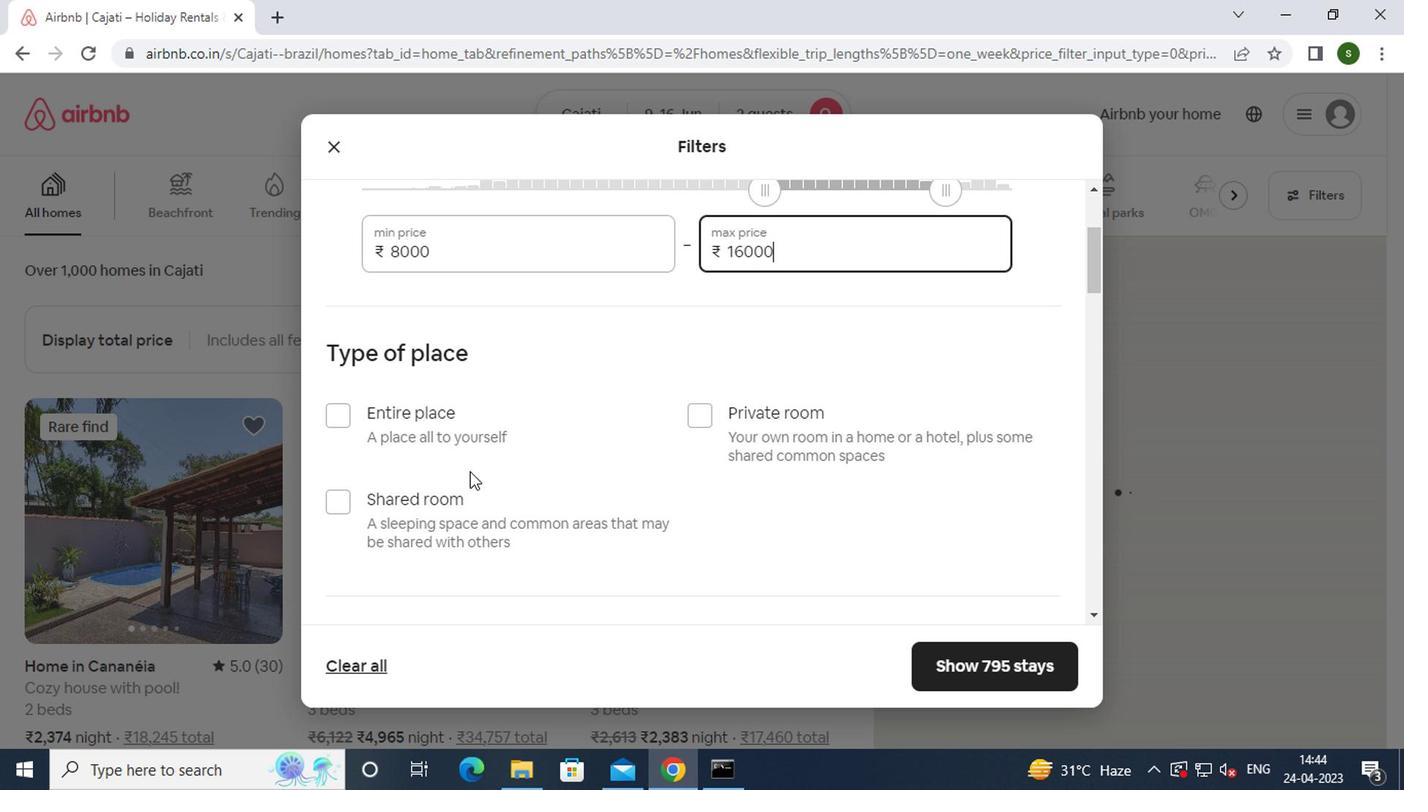 
Action: Mouse pressed left at (430, 418)
Screenshot: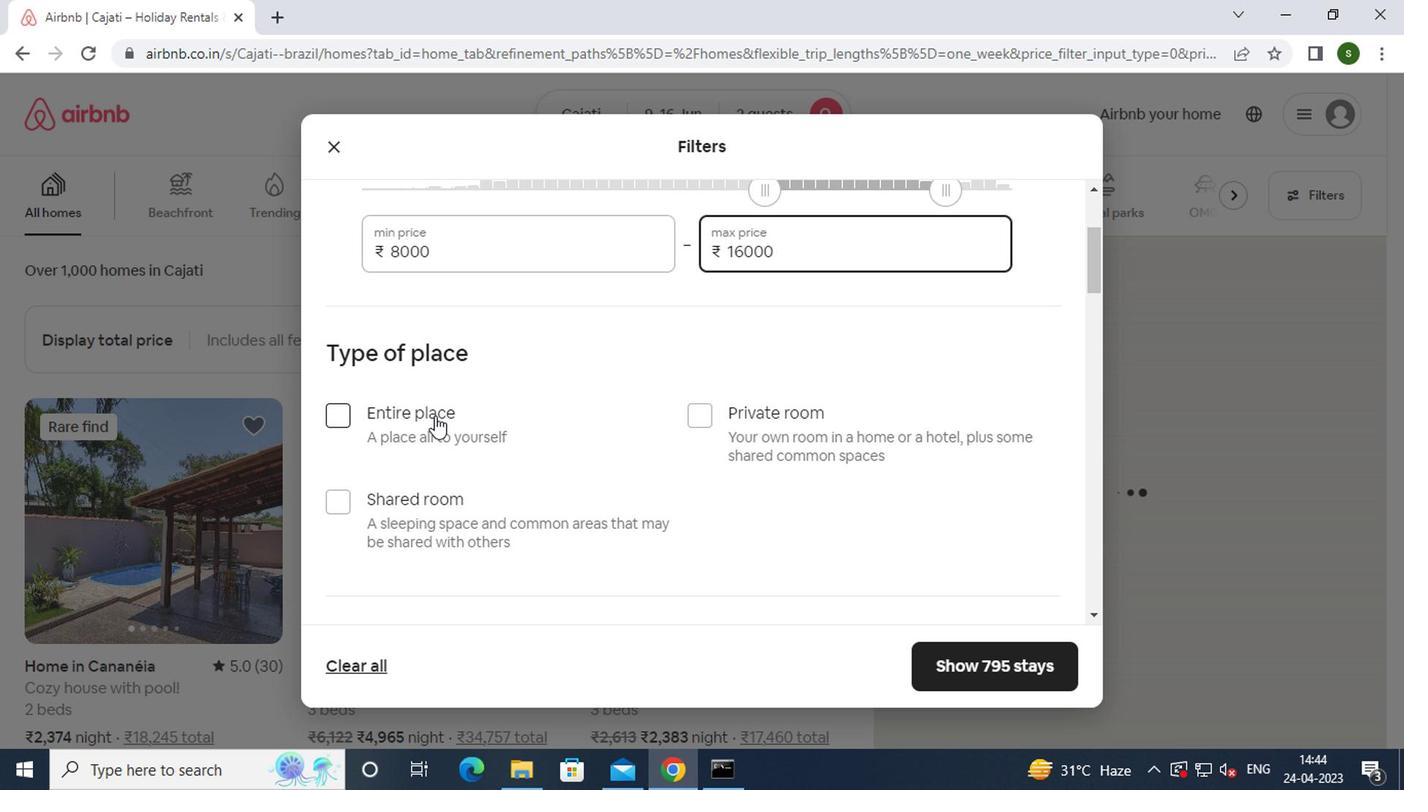 
Action: Mouse moved to (648, 409)
Screenshot: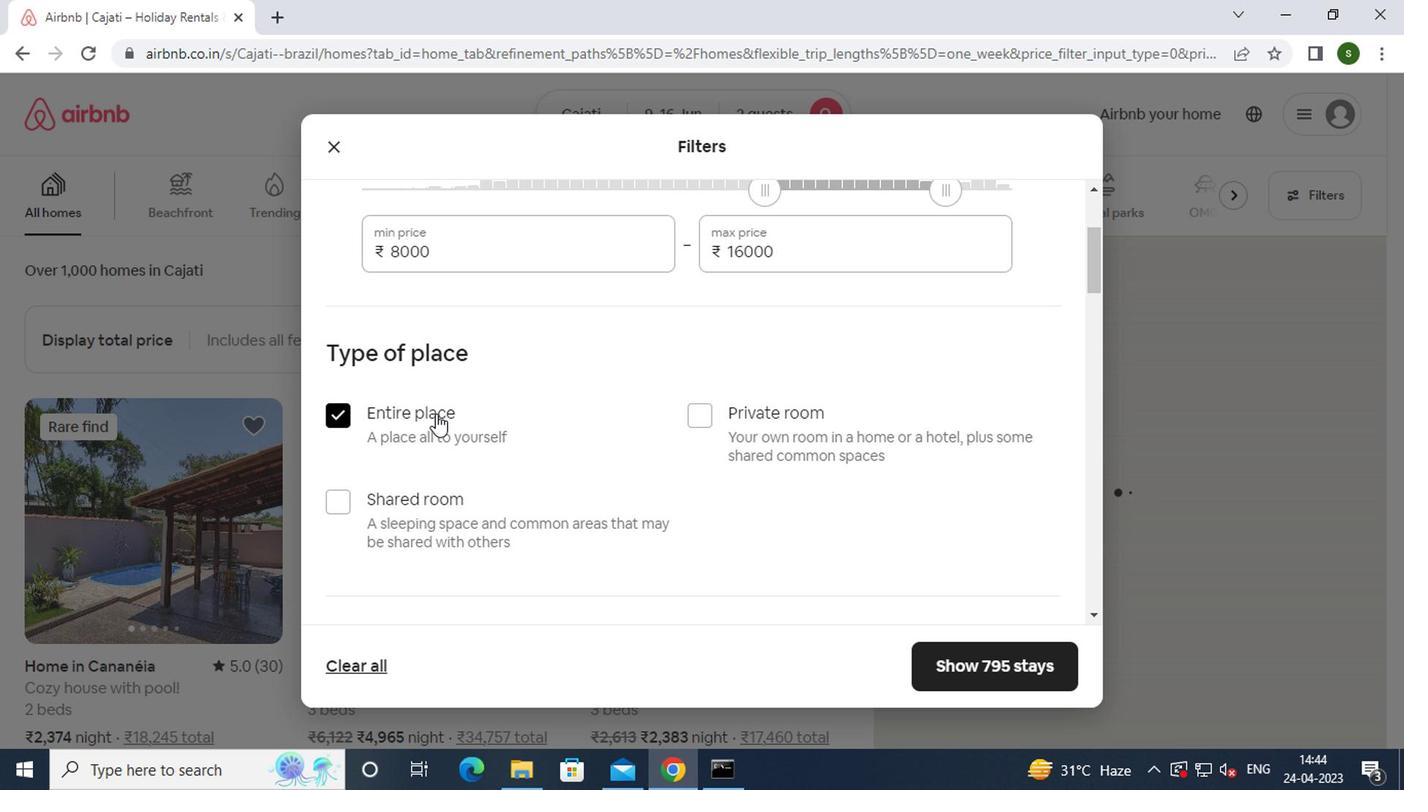 
Action: Mouse scrolled (648, 408) with delta (0, 0)
Screenshot: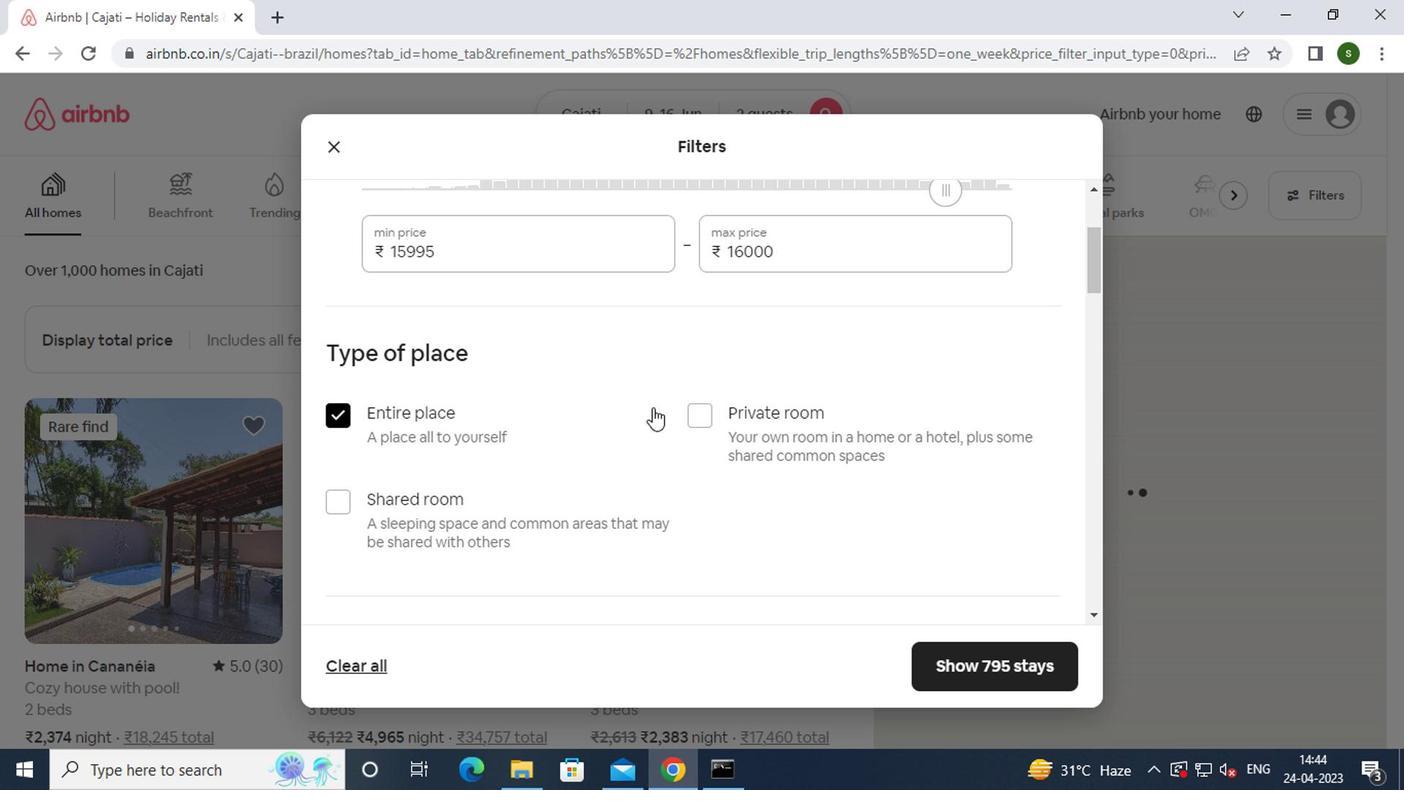 
Action: Mouse scrolled (648, 408) with delta (0, 0)
Screenshot: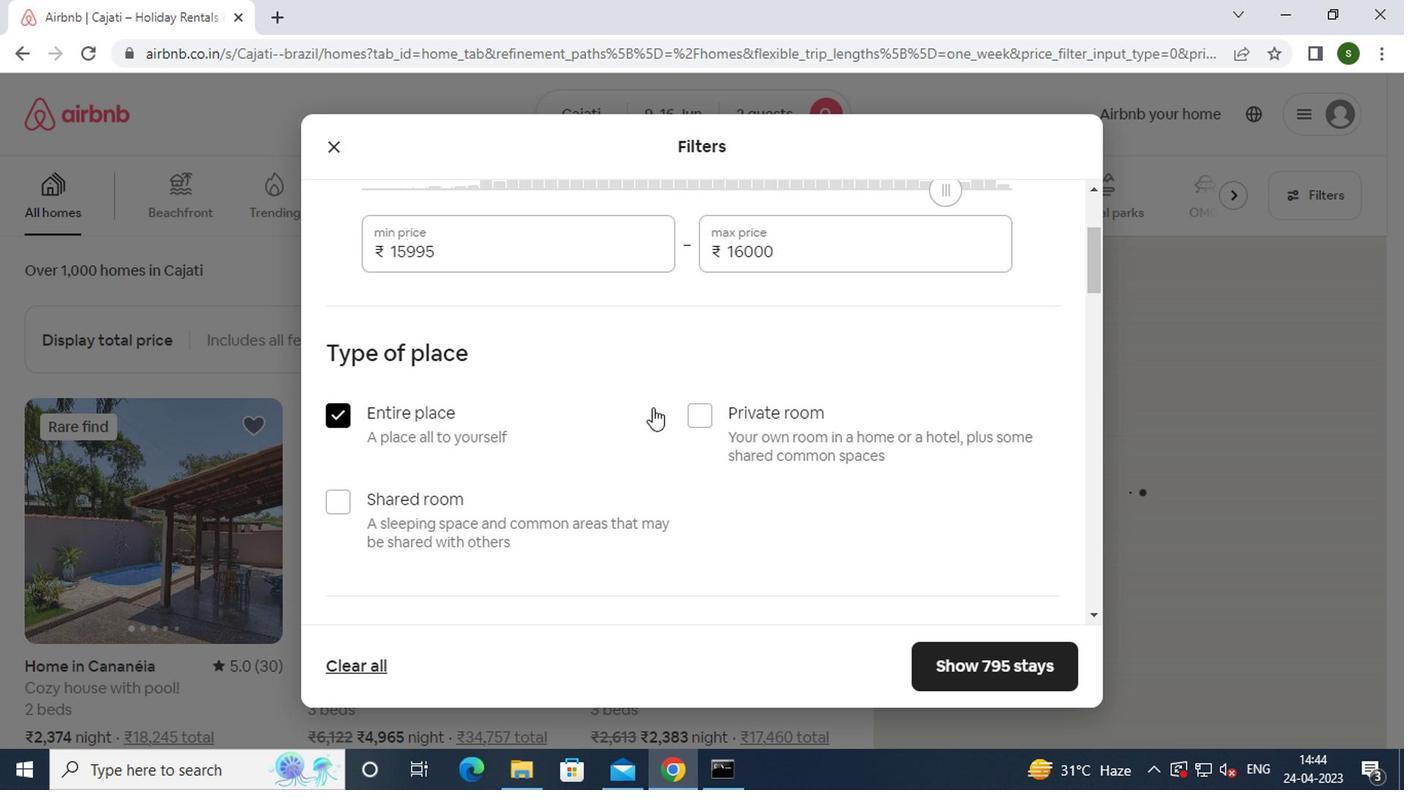 
Action: Mouse scrolled (648, 408) with delta (0, 0)
Screenshot: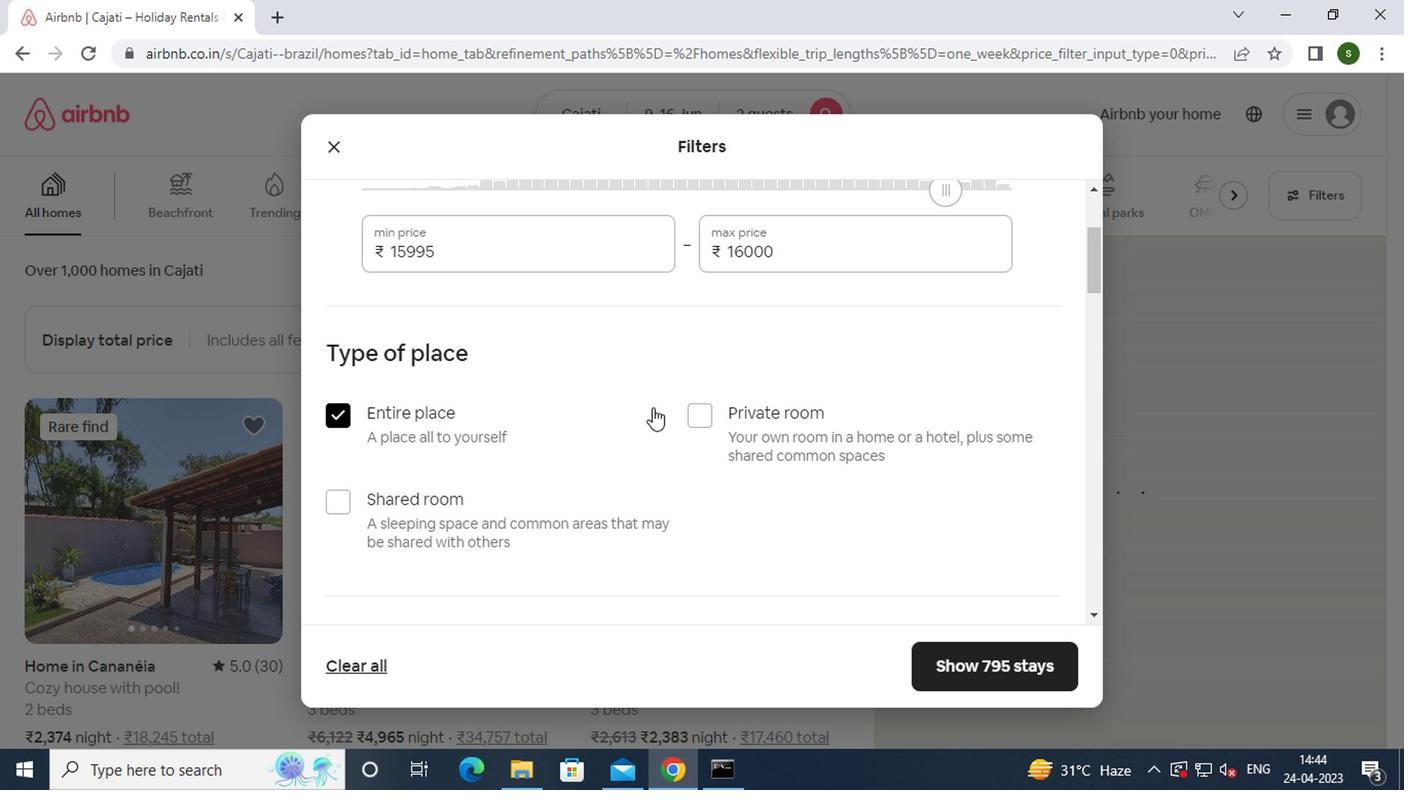 
Action: Mouse moved to (501, 433)
Screenshot: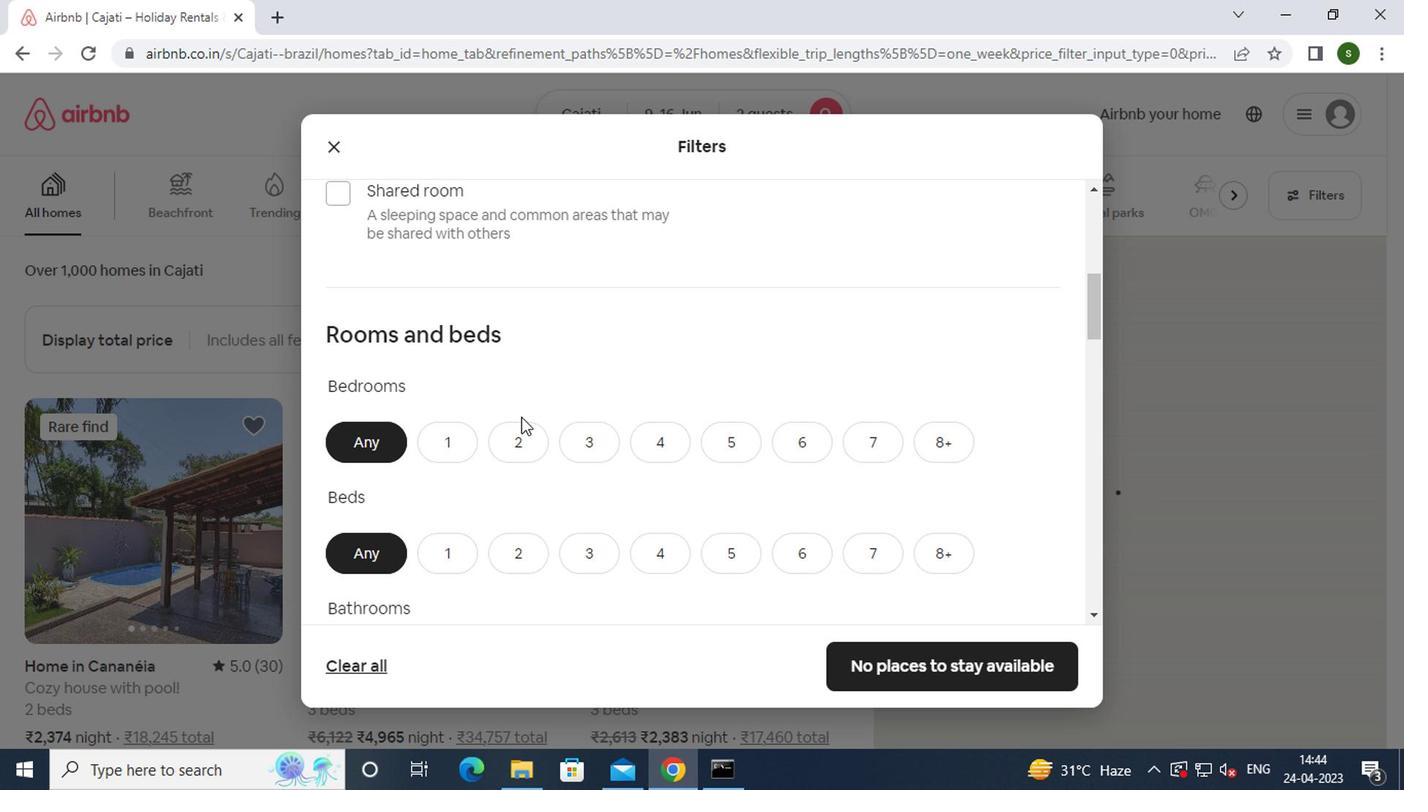 
Action: Mouse pressed left at (501, 433)
Screenshot: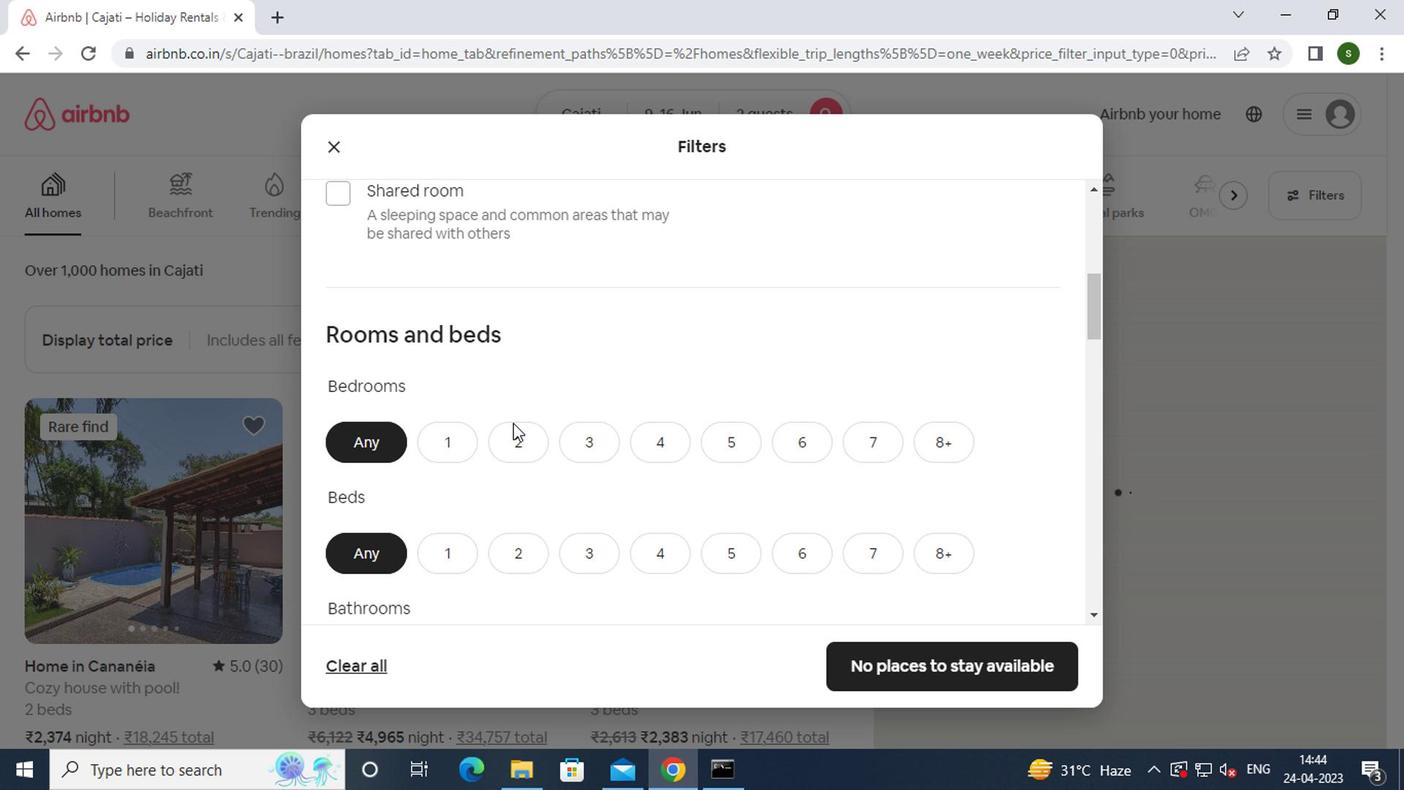 
Action: Mouse moved to (520, 560)
Screenshot: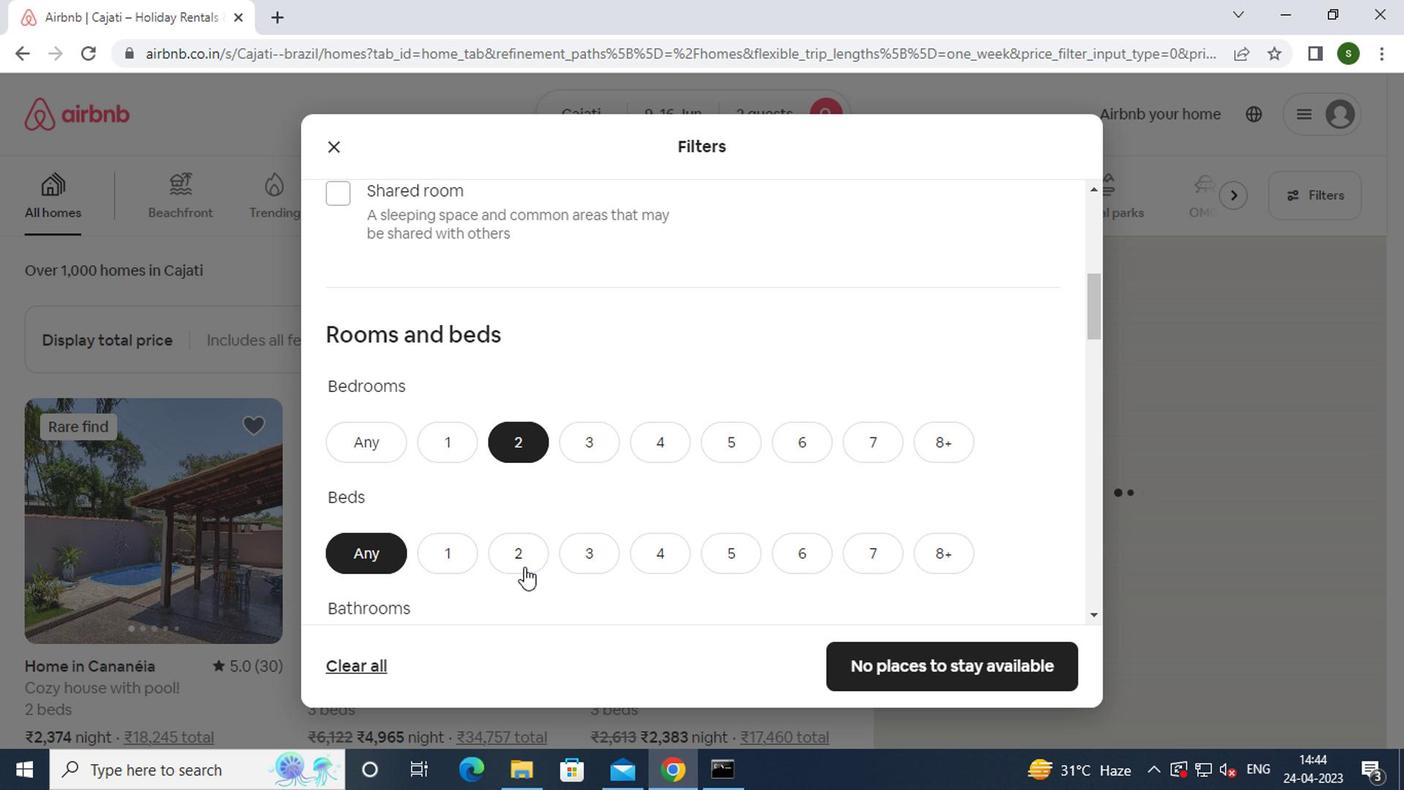 
Action: Mouse pressed left at (520, 560)
Screenshot: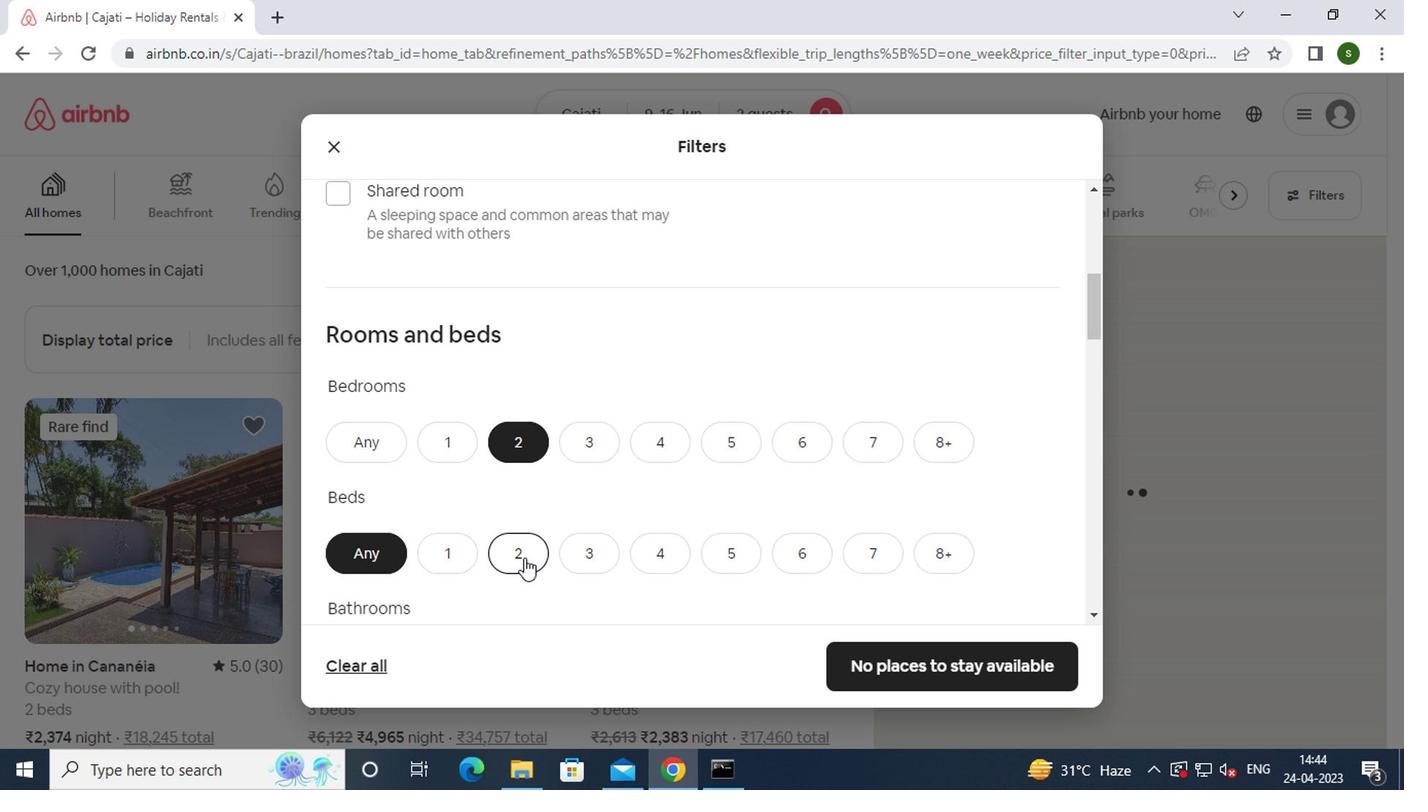 
Action: Mouse moved to (564, 509)
Screenshot: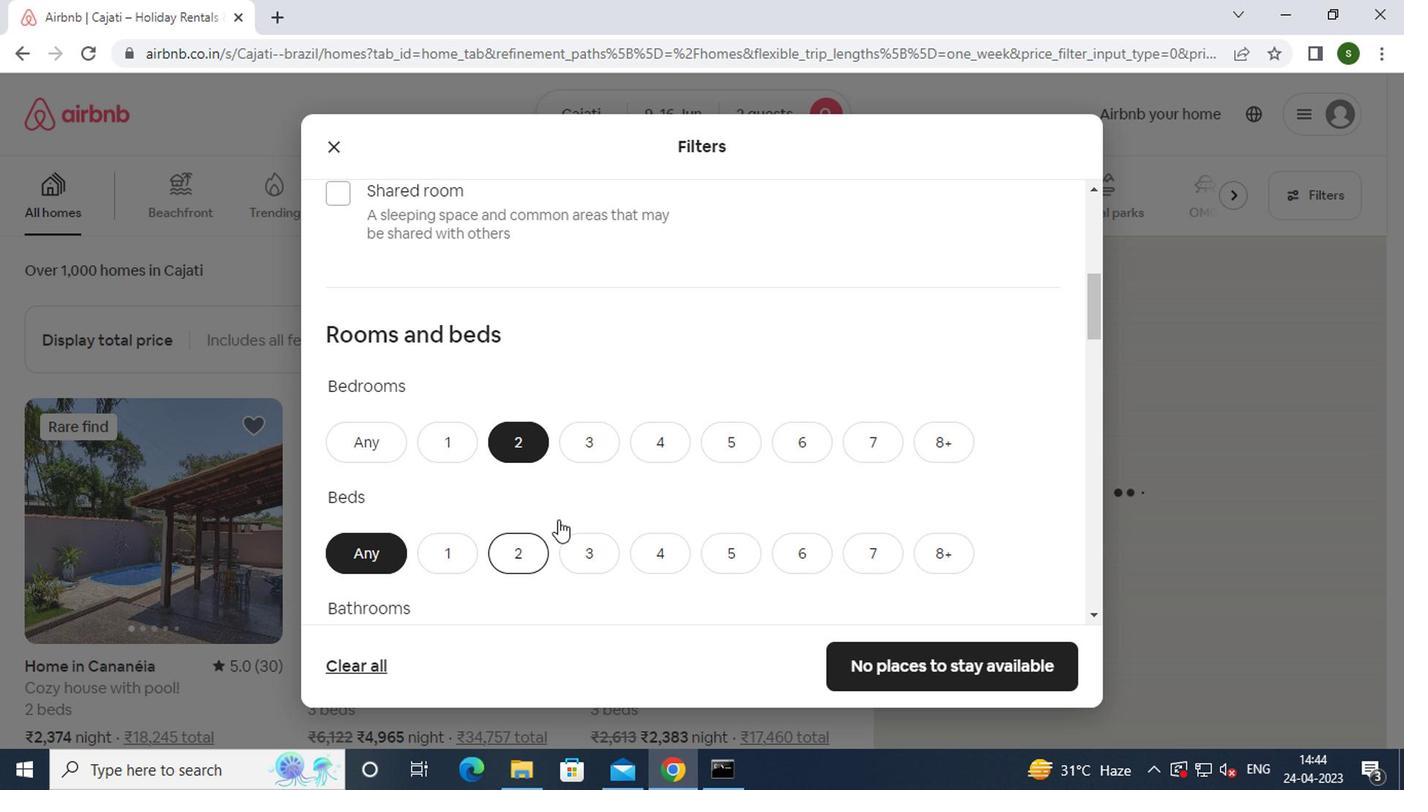 
Action: Mouse scrolled (564, 509) with delta (0, 0)
Screenshot: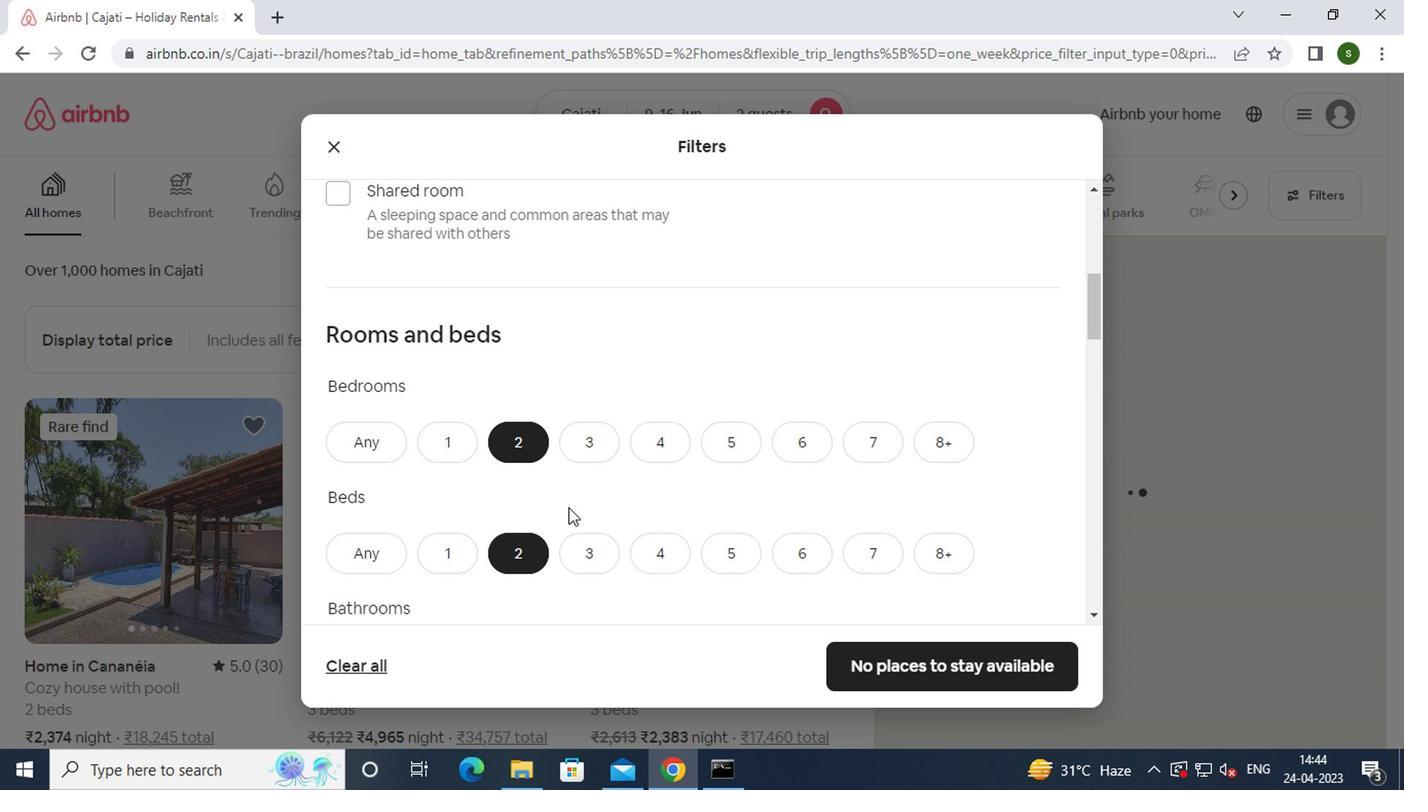 
Action: Mouse scrolled (564, 509) with delta (0, 0)
Screenshot: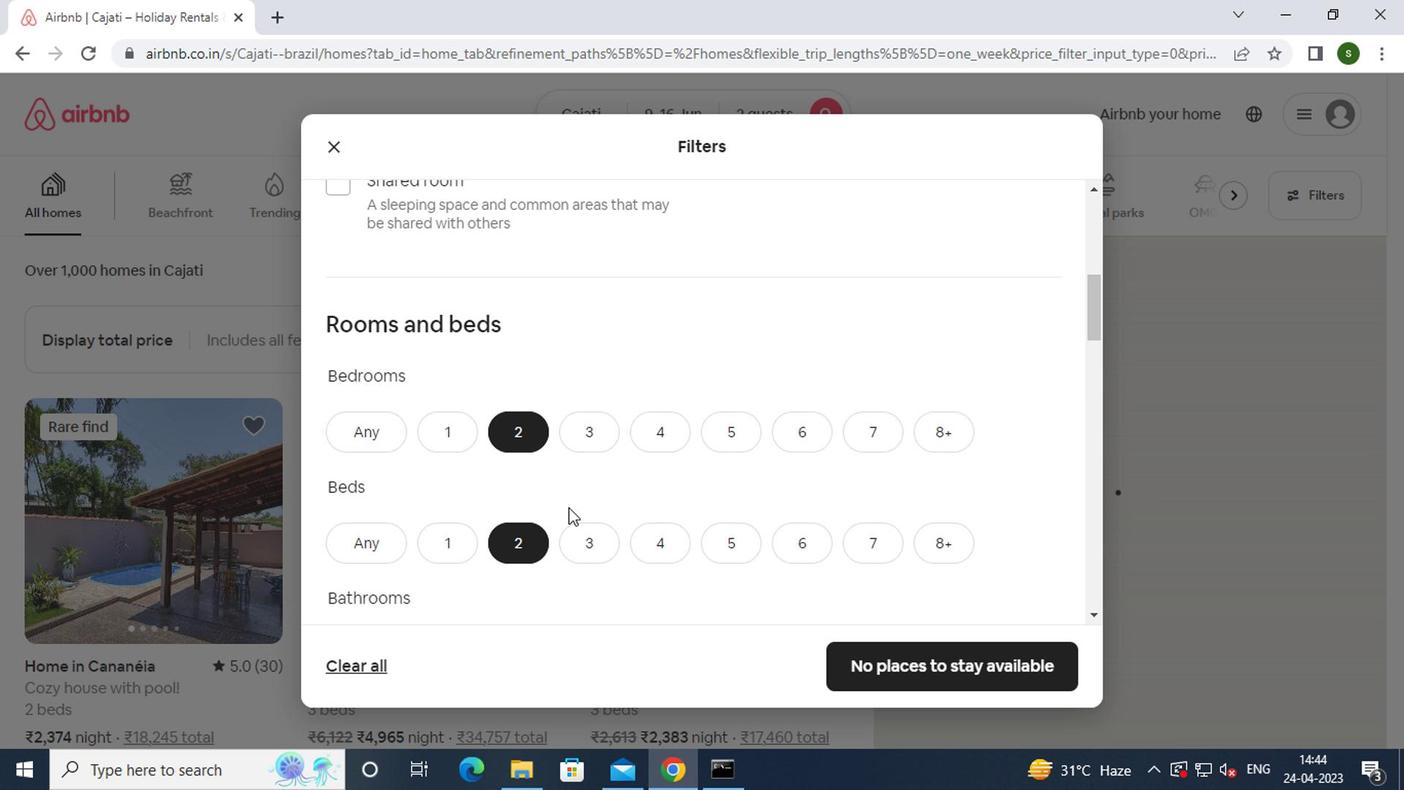 
Action: Mouse scrolled (564, 509) with delta (0, 0)
Screenshot: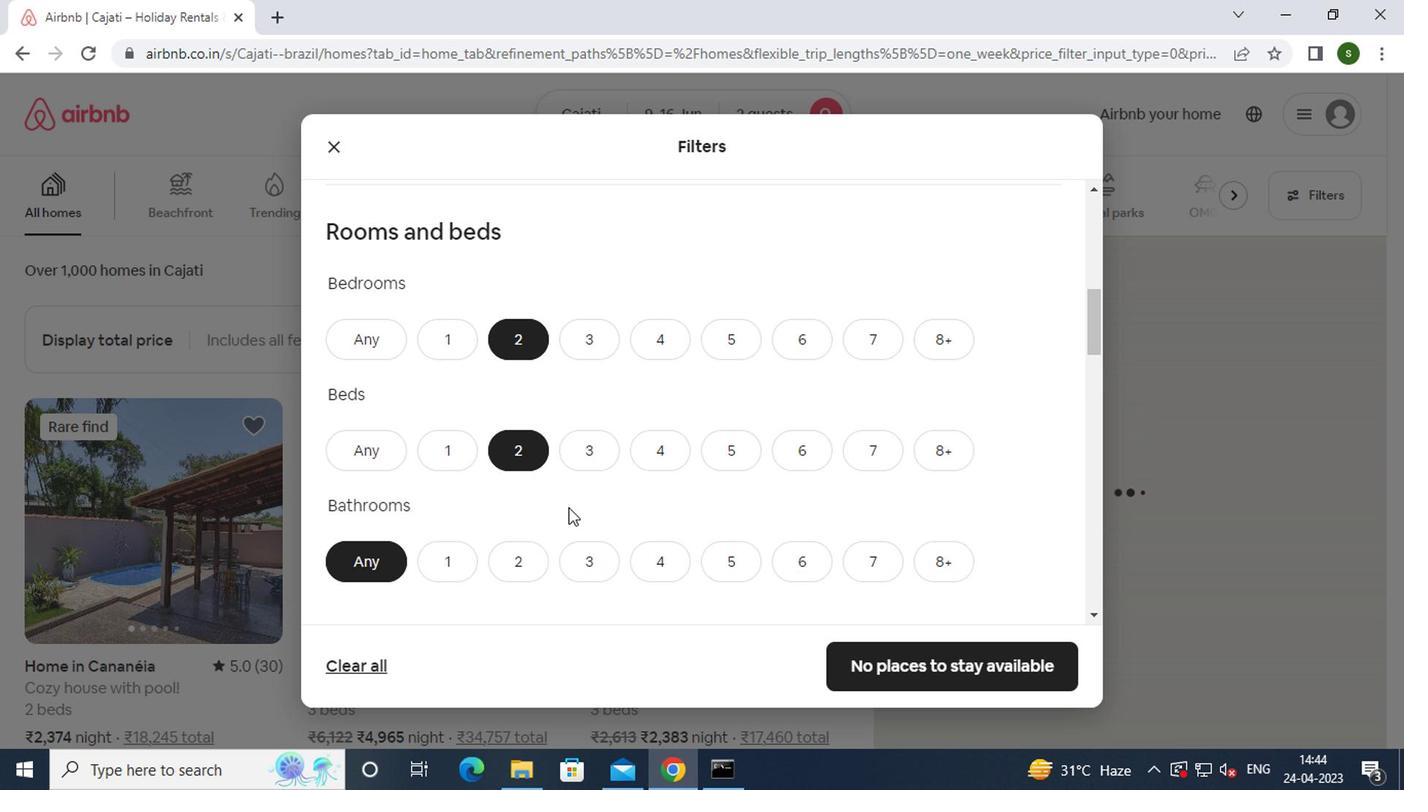 
Action: Mouse moved to (443, 351)
Screenshot: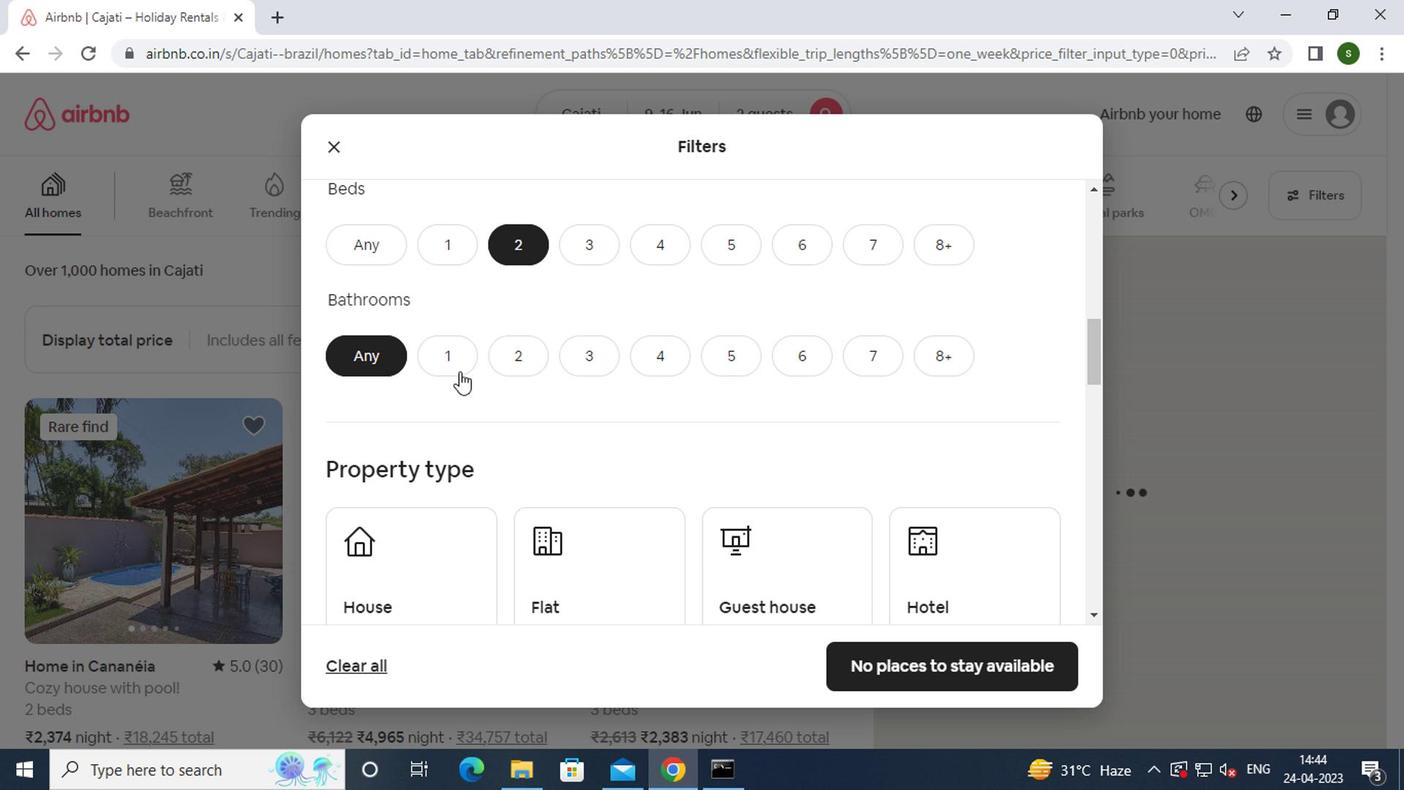 
Action: Mouse pressed left at (443, 351)
Screenshot: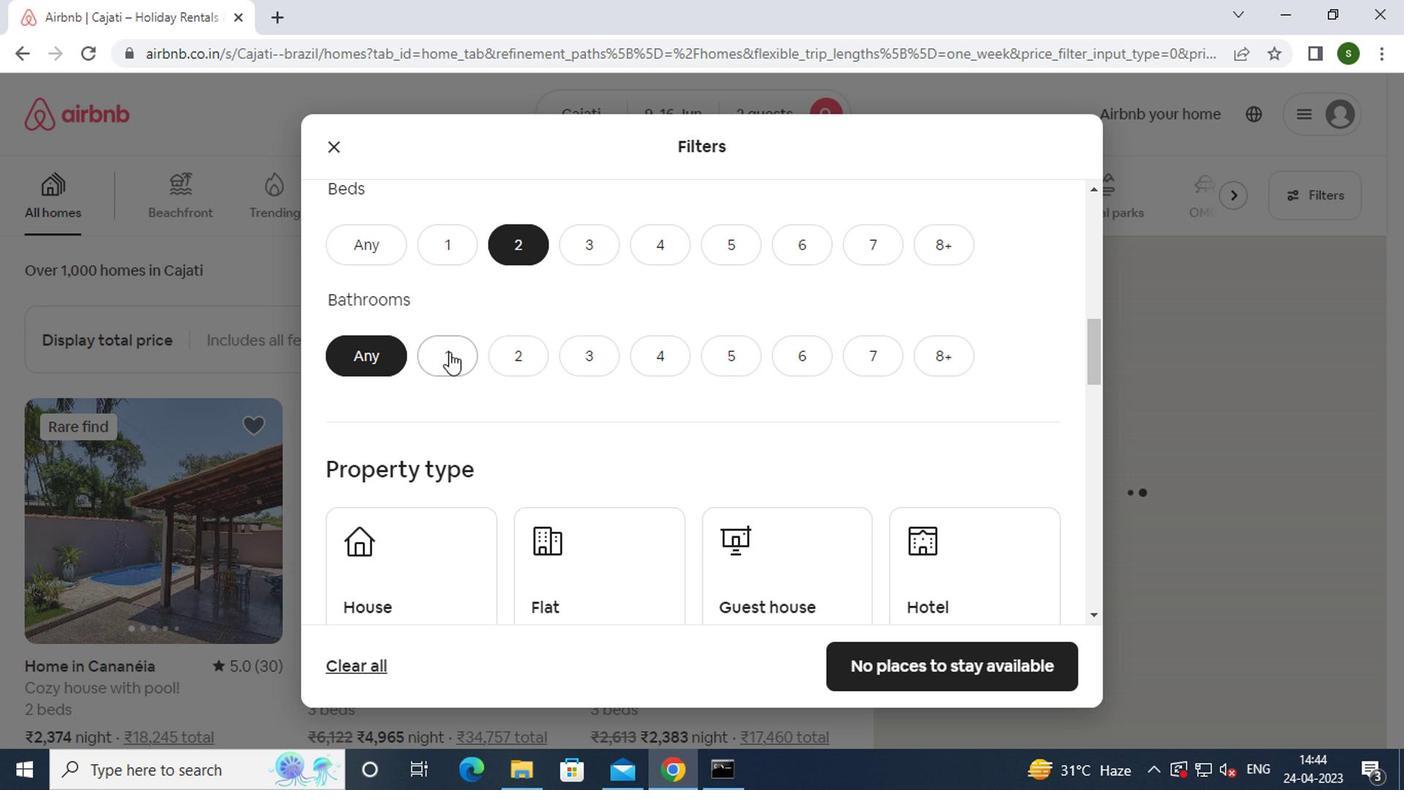
Action: Mouse moved to (618, 351)
Screenshot: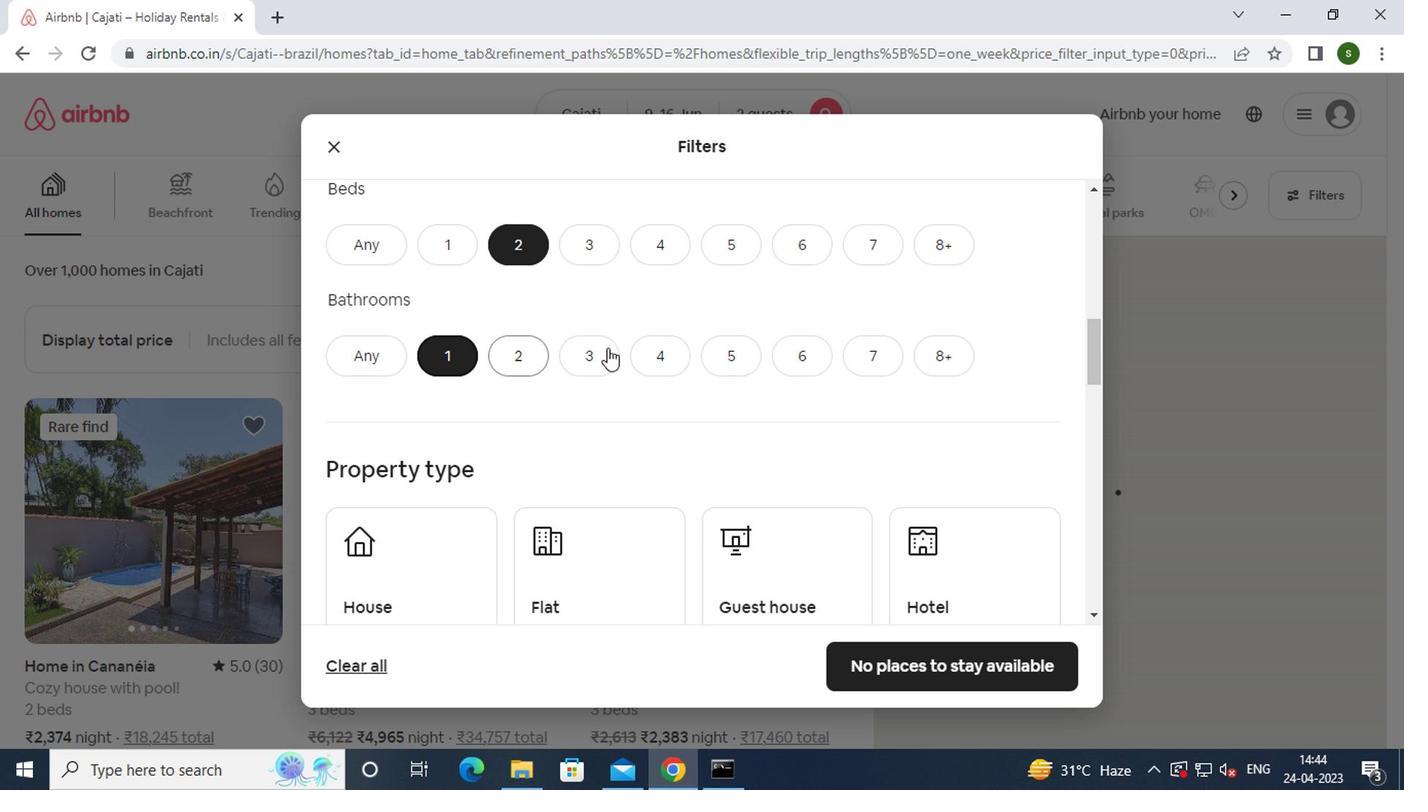 
Action: Mouse scrolled (618, 351) with delta (0, 0)
Screenshot: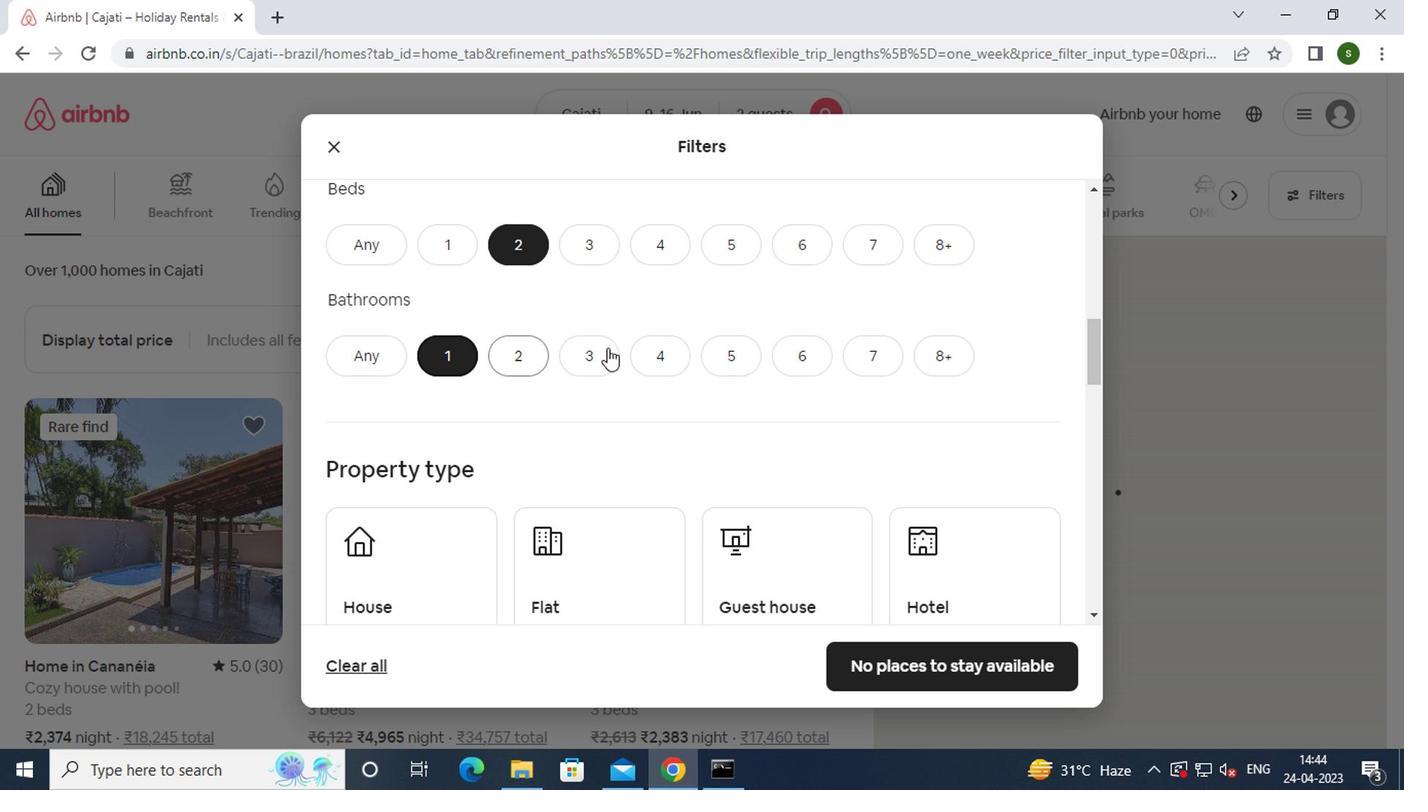 
Action: Mouse scrolled (618, 351) with delta (0, 0)
Screenshot: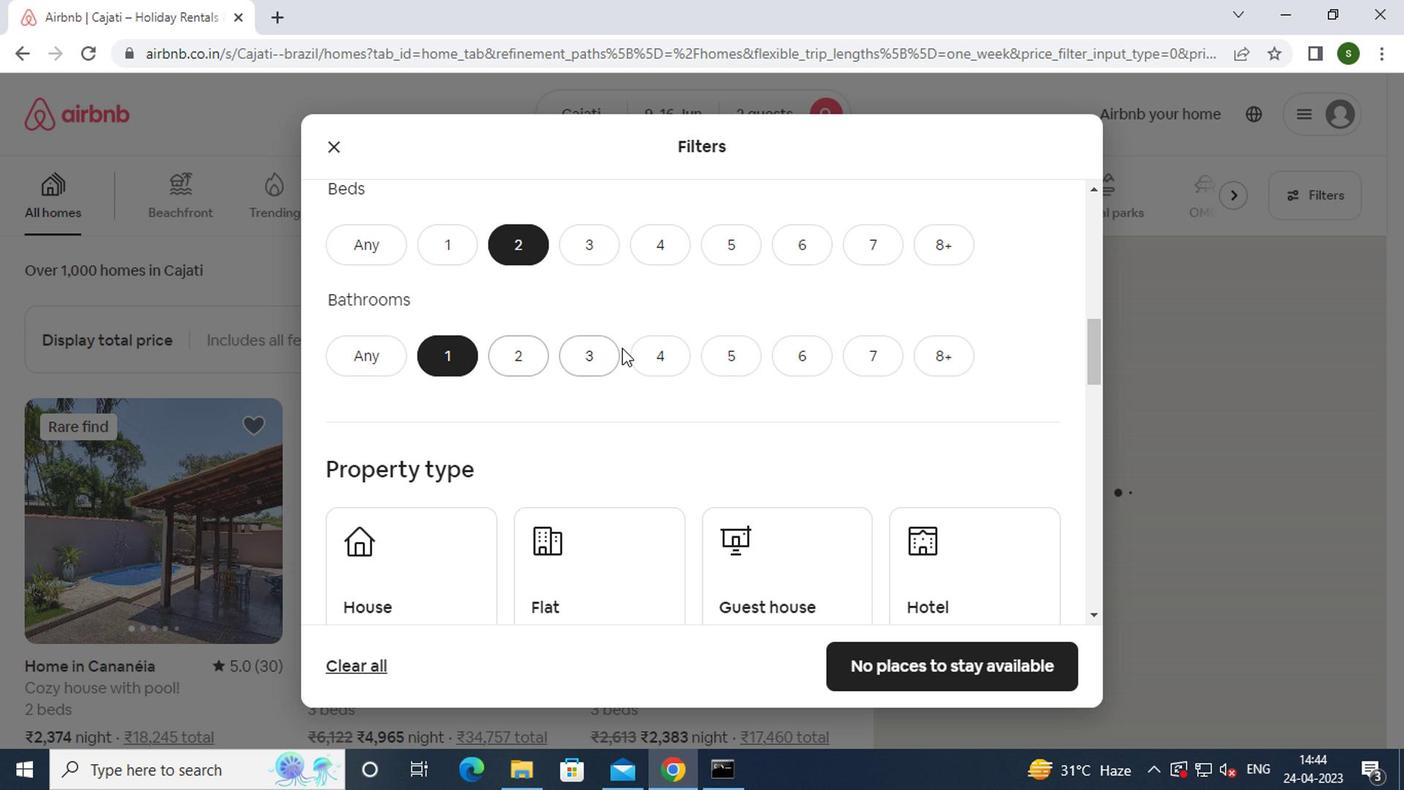 
Action: Mouse moved to (458, 360)
Screenshot: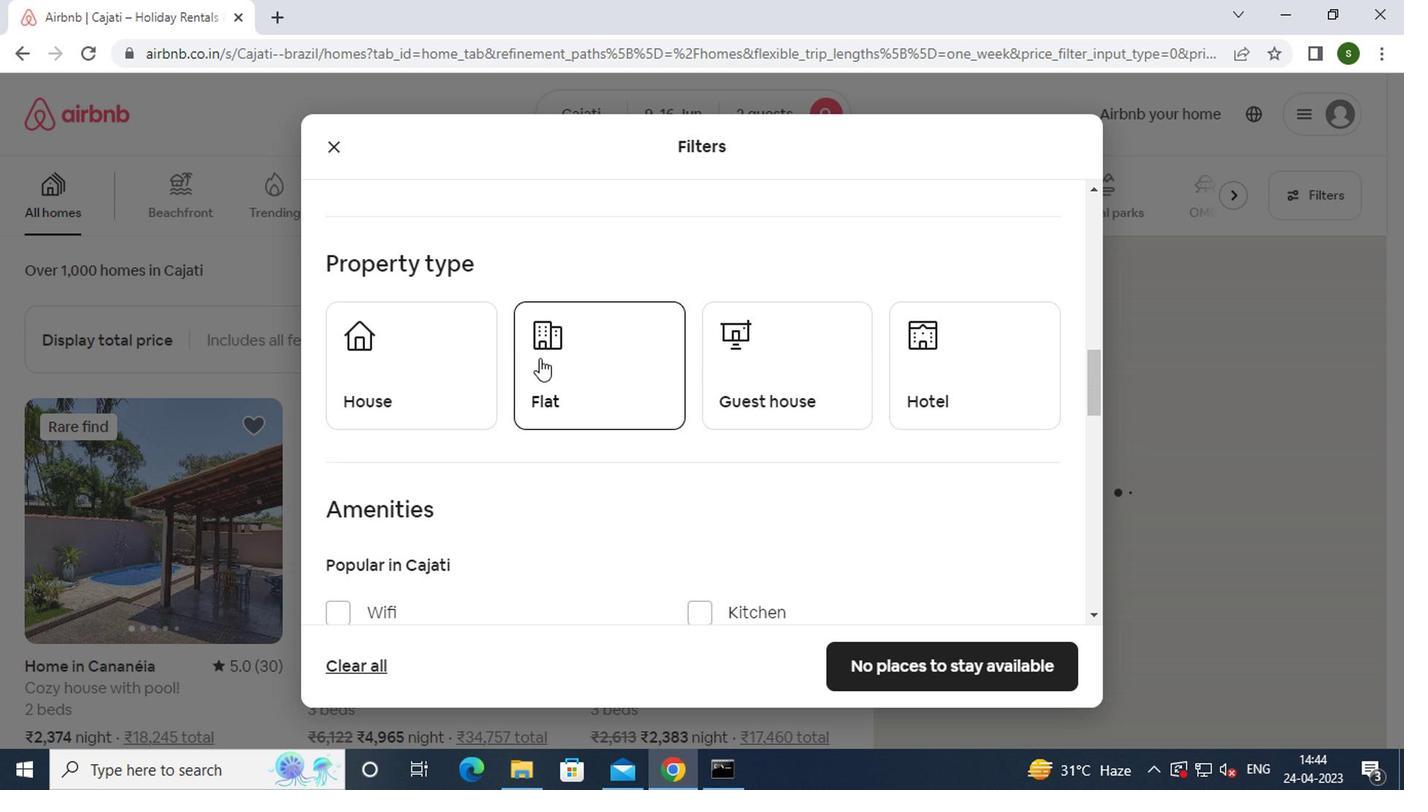 
Action: Mouse pressed left at (458, 360)
Screenshot: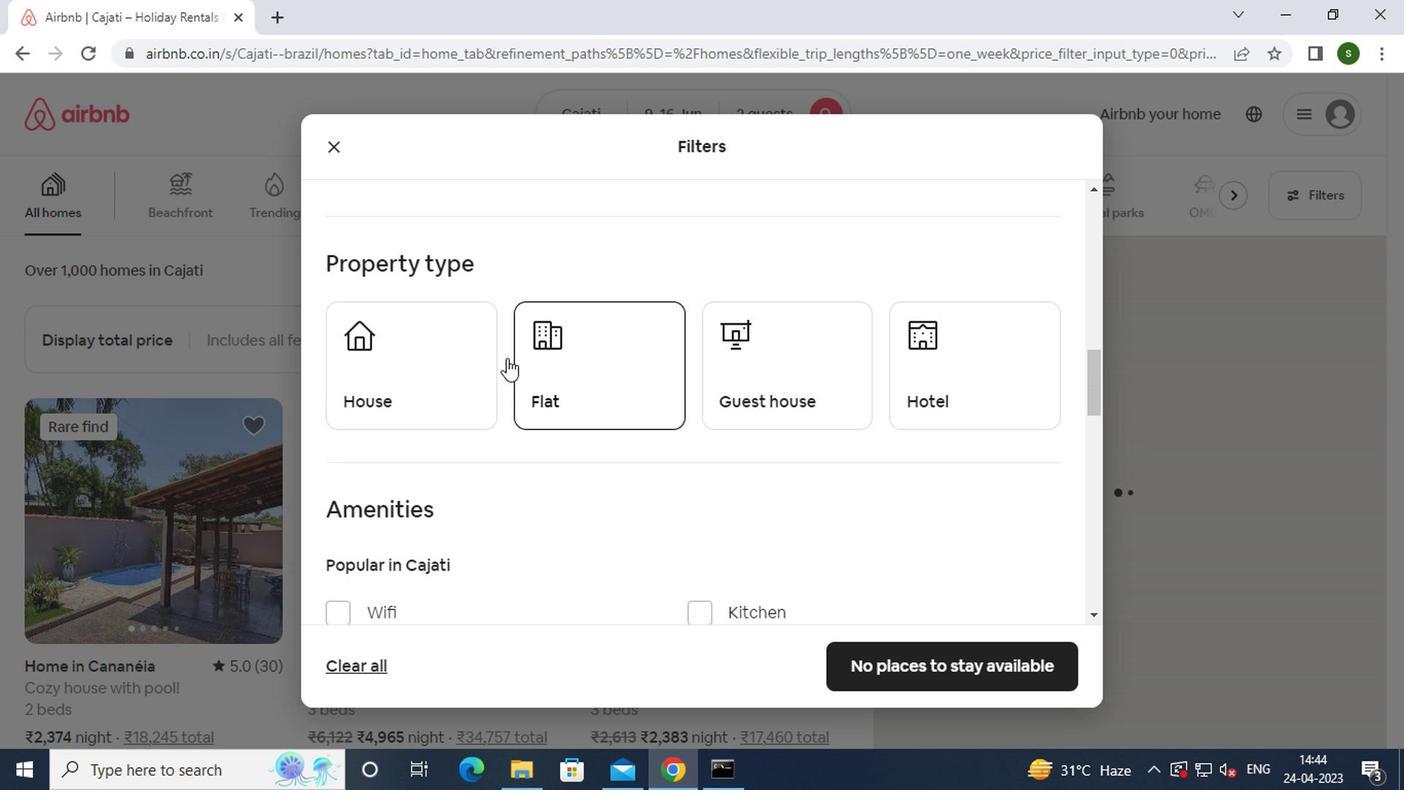 
Action: Mouse moved to (589, 362)
Screenshot: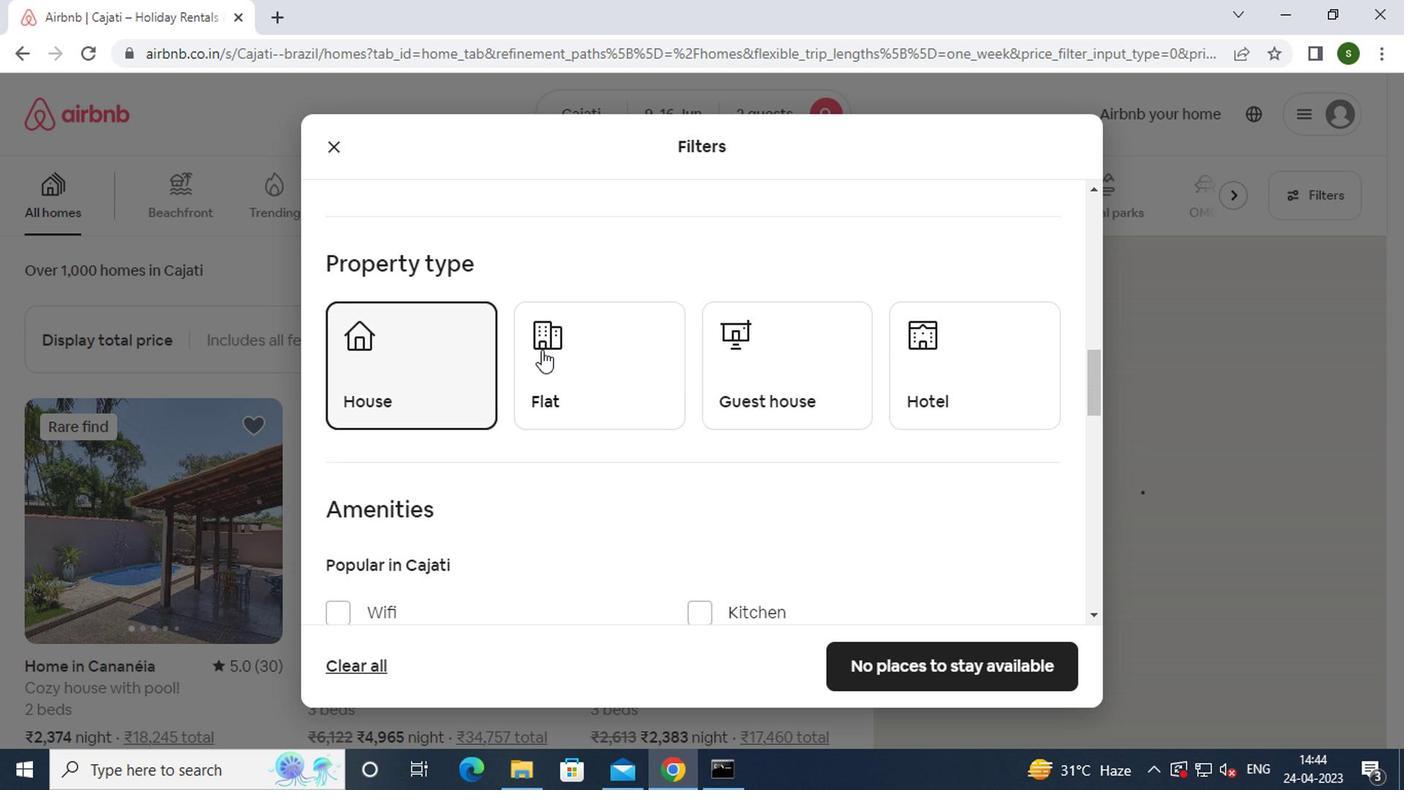 
Action: Mouse pressed left at (589, 362)
Screenshot: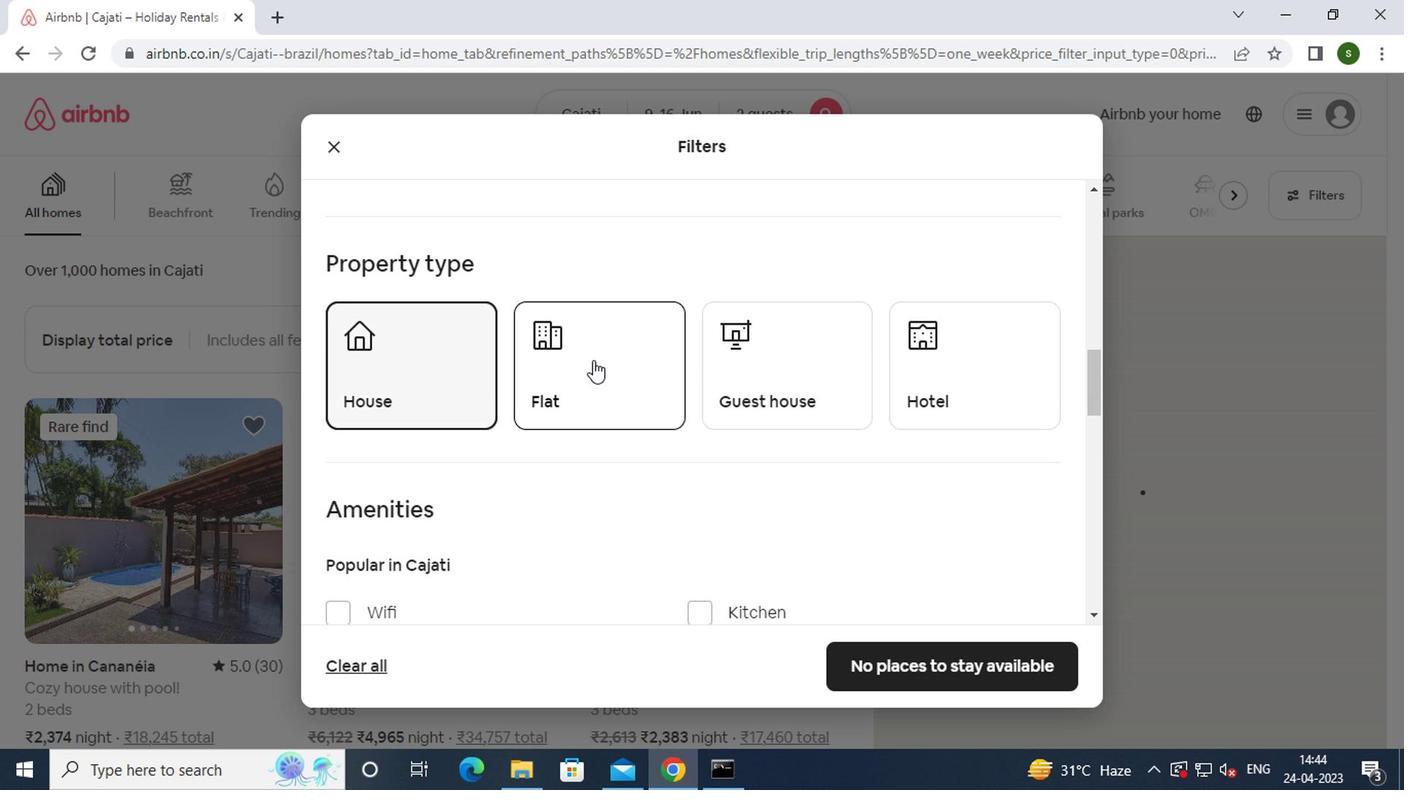
Action: Mouse moved to (807, 396)
Screenshot: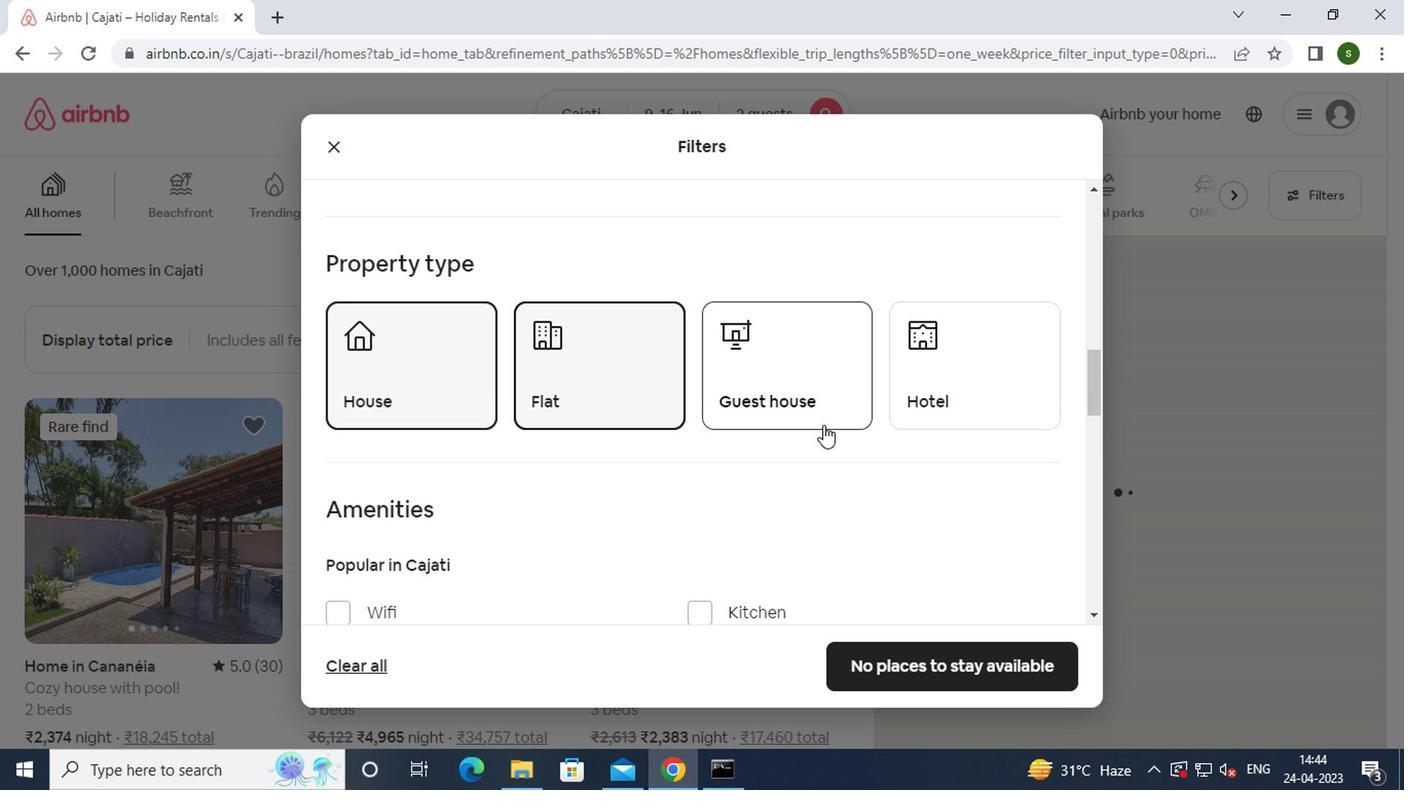 
Action: Mouse pressed left at (807, 396)
Screenshot: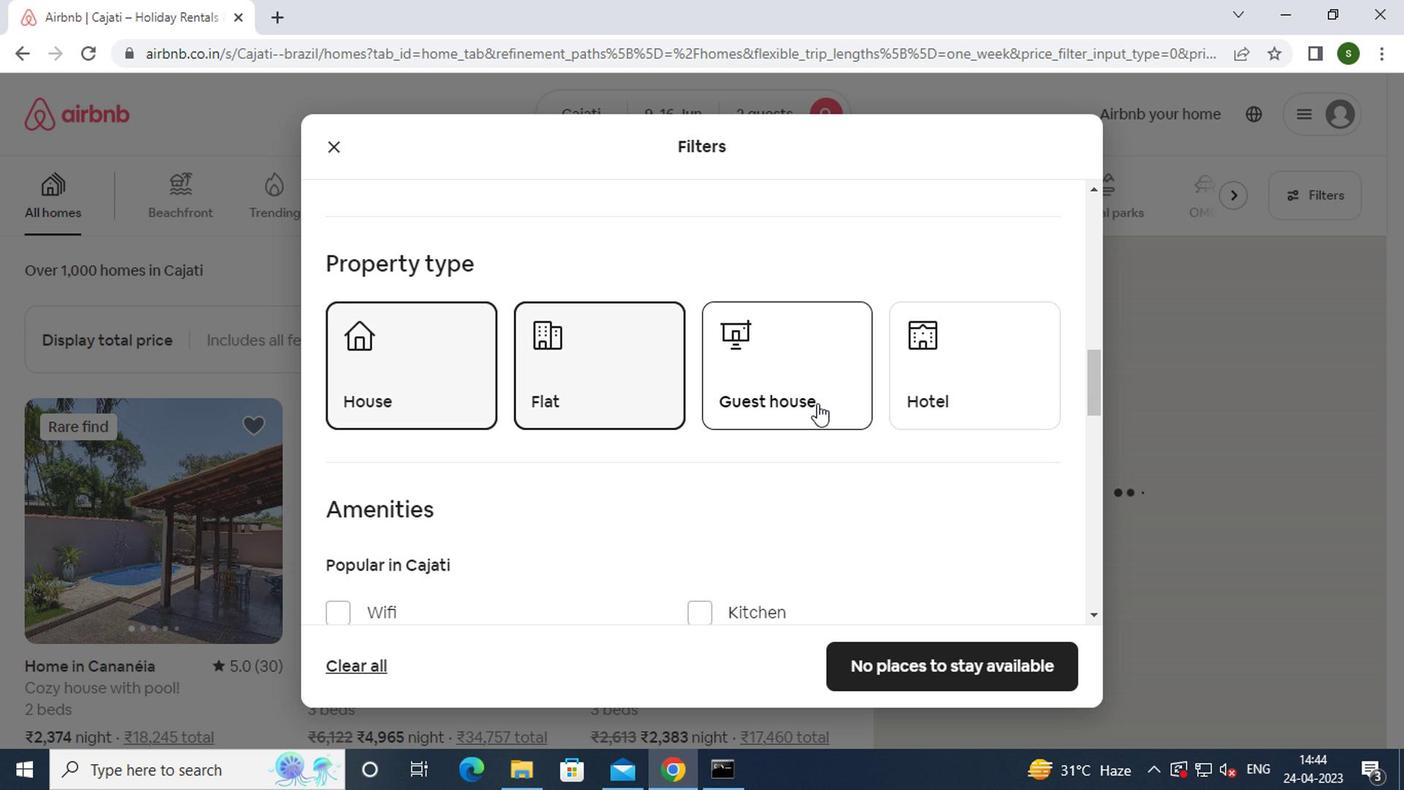 
Action: Mouse moved to (754, 395)
Screenshot: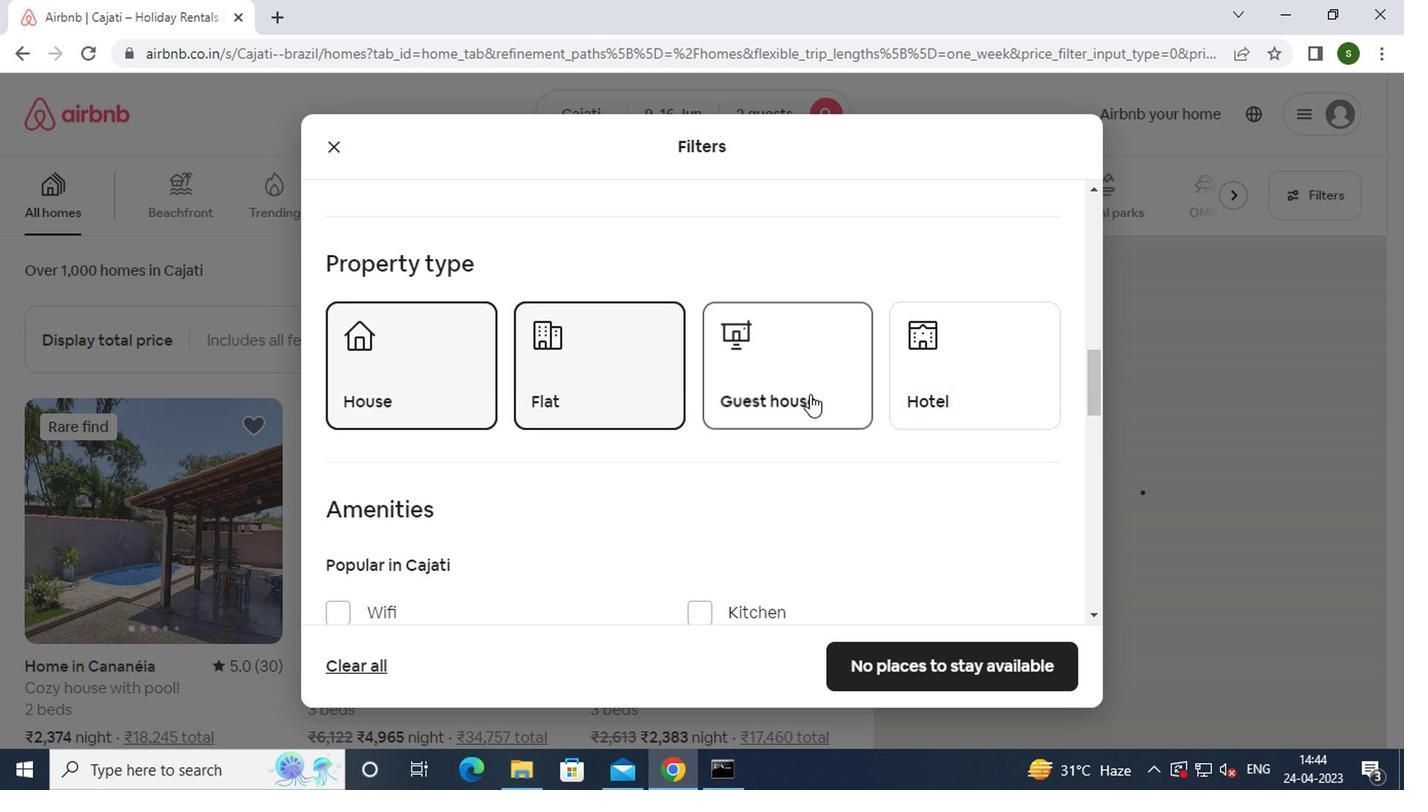 
Action: Mouse scrolled (754, 394) with delta (0, -1)
Screenshot: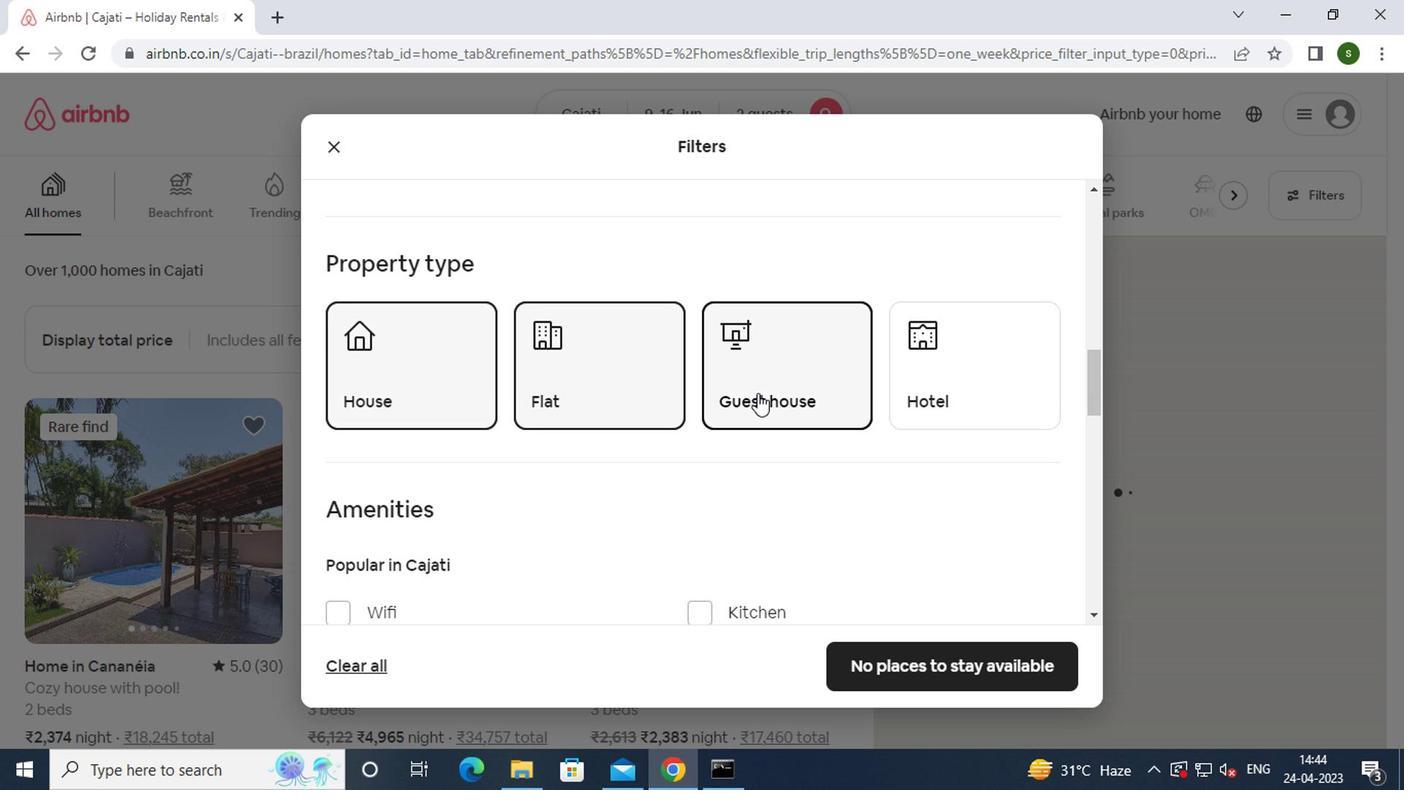 
Action: Mouse scrolled (754, 394) with delta (0, -1)
Screenshot: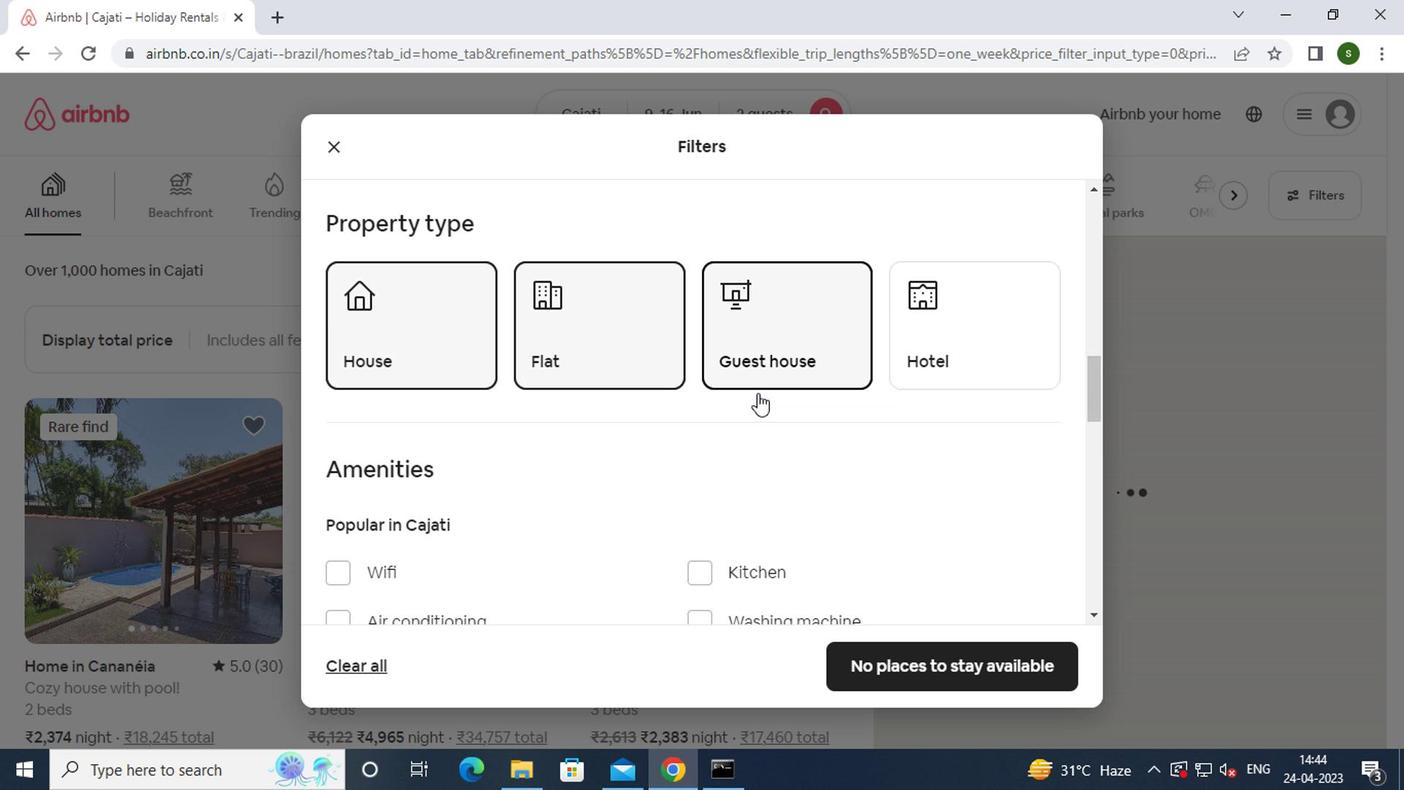 
Action: Mouse scrolled (754, 394) with delta (0, -1)
Screenshot: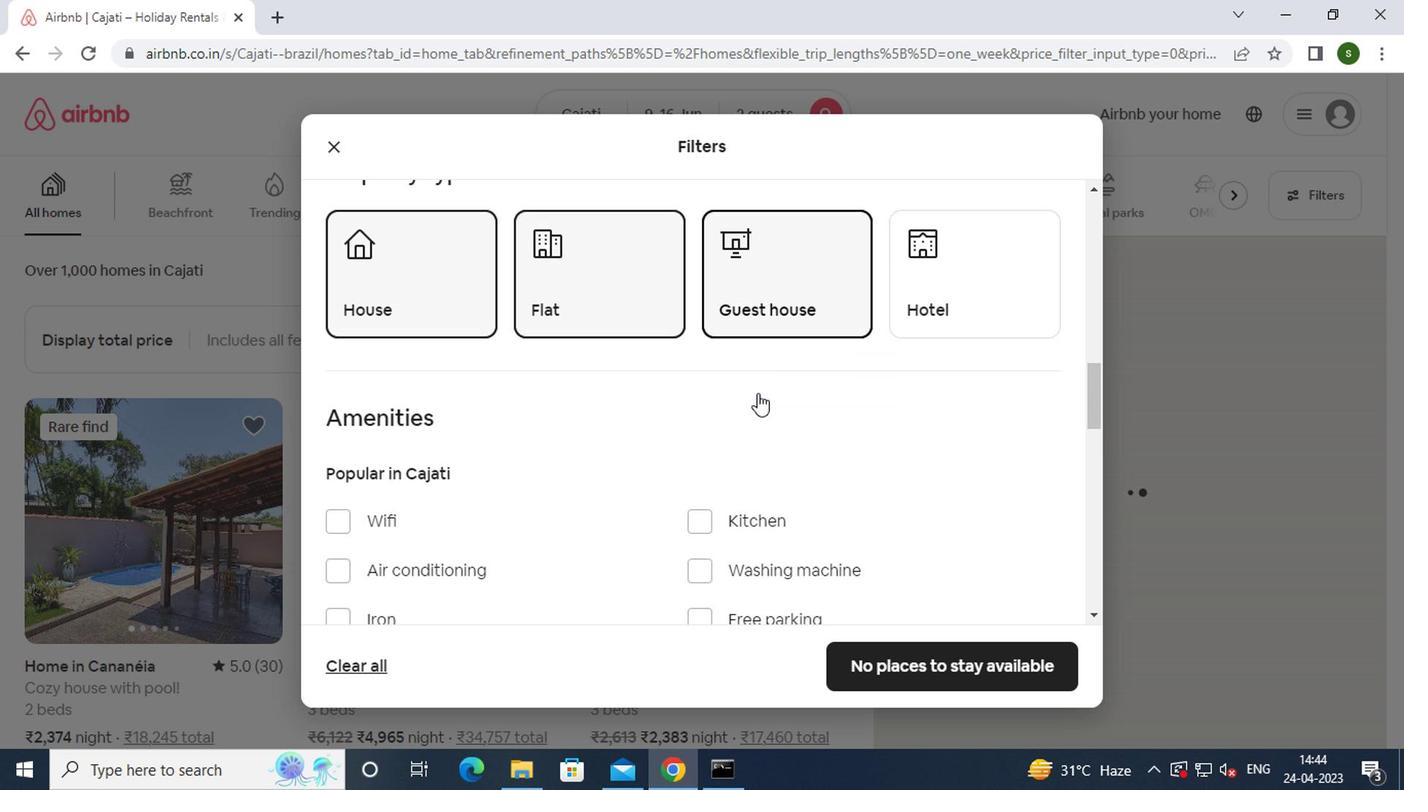 
Action: Mouse scrolled (754, 394) with delta (0, -1)
Screenshot: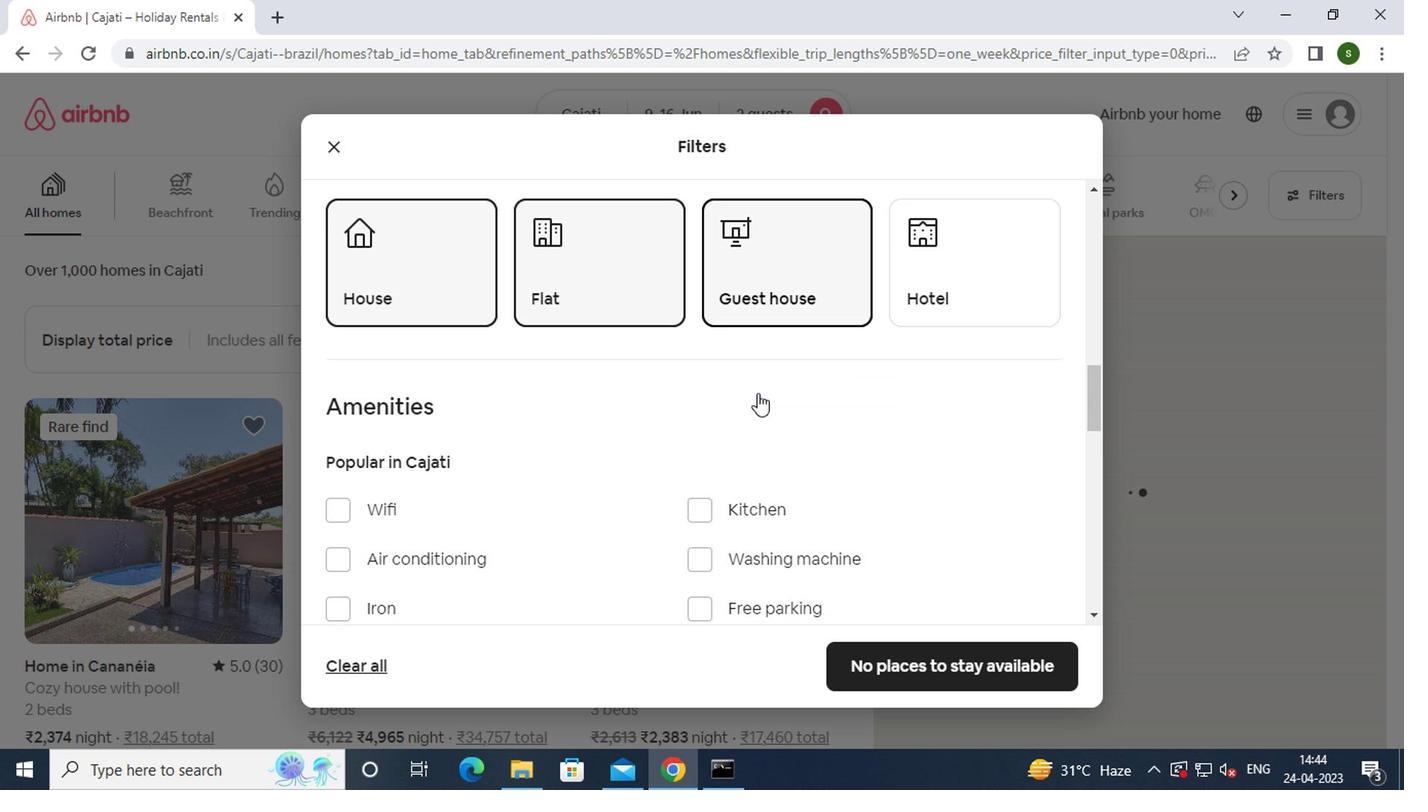 
Action: Mouse scrolled (754, 394) with delta (0, -1)
Screenshot: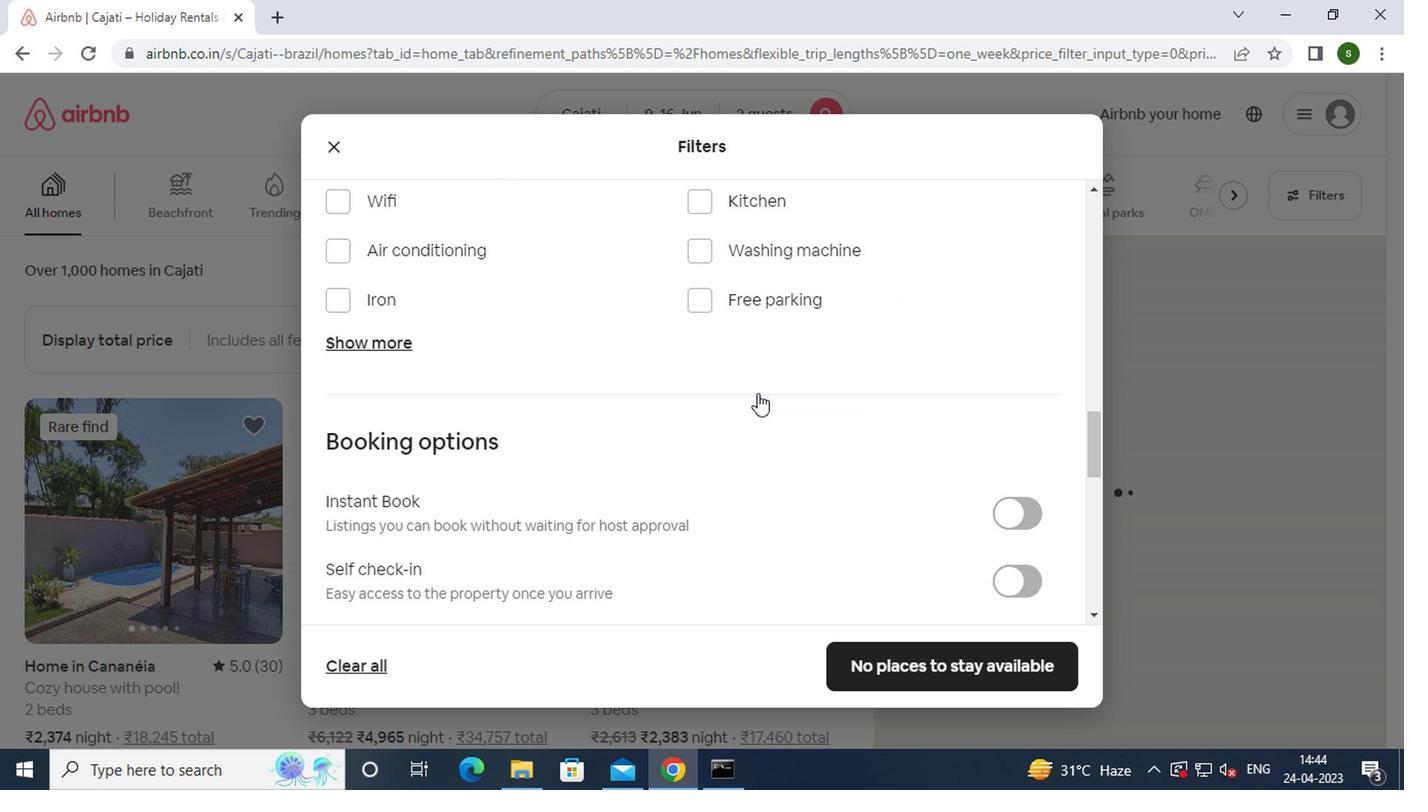 
Action: Mouse scrolled (754, 394) with delta (0, -1)
Screenshot: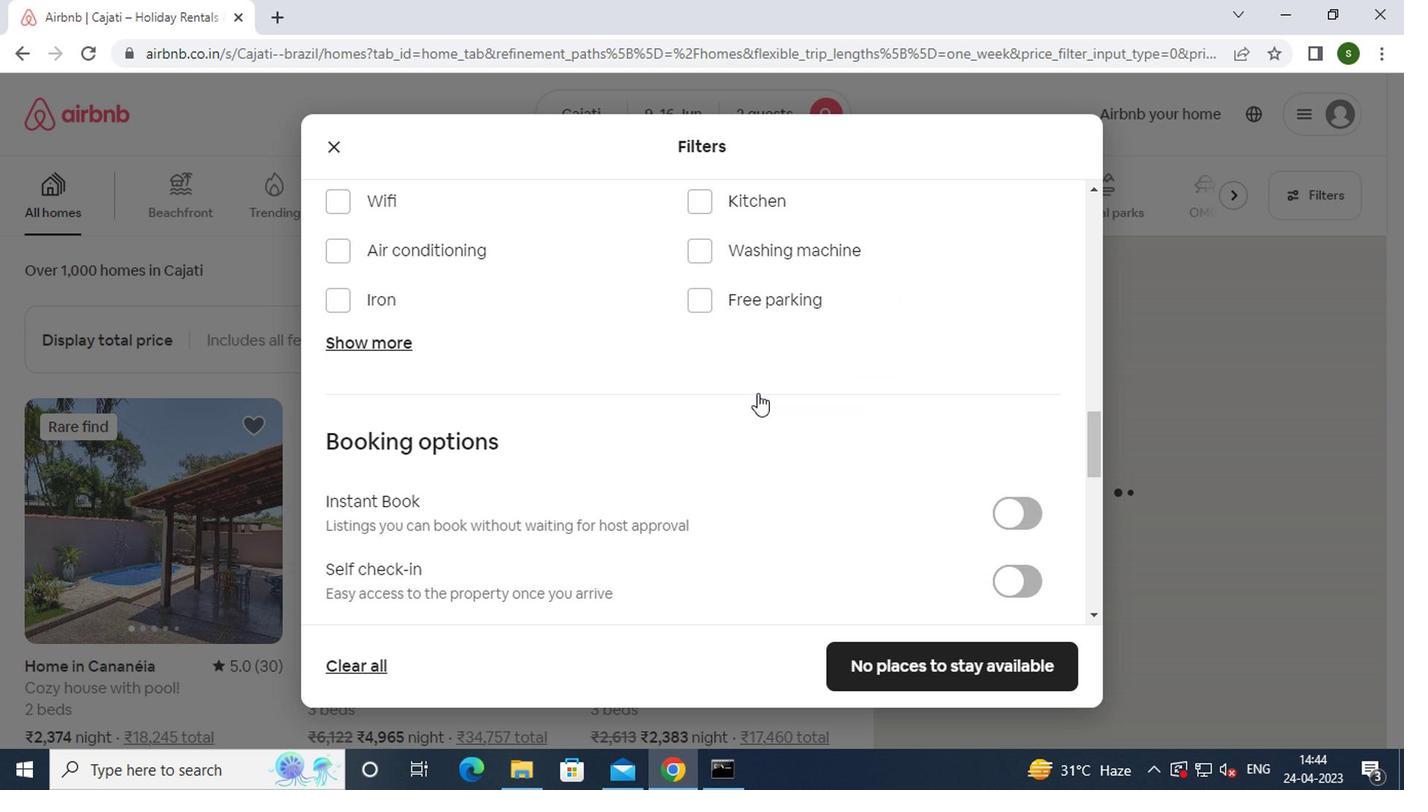 
Action: Mouse moved to (1007, 383)
Screenshot: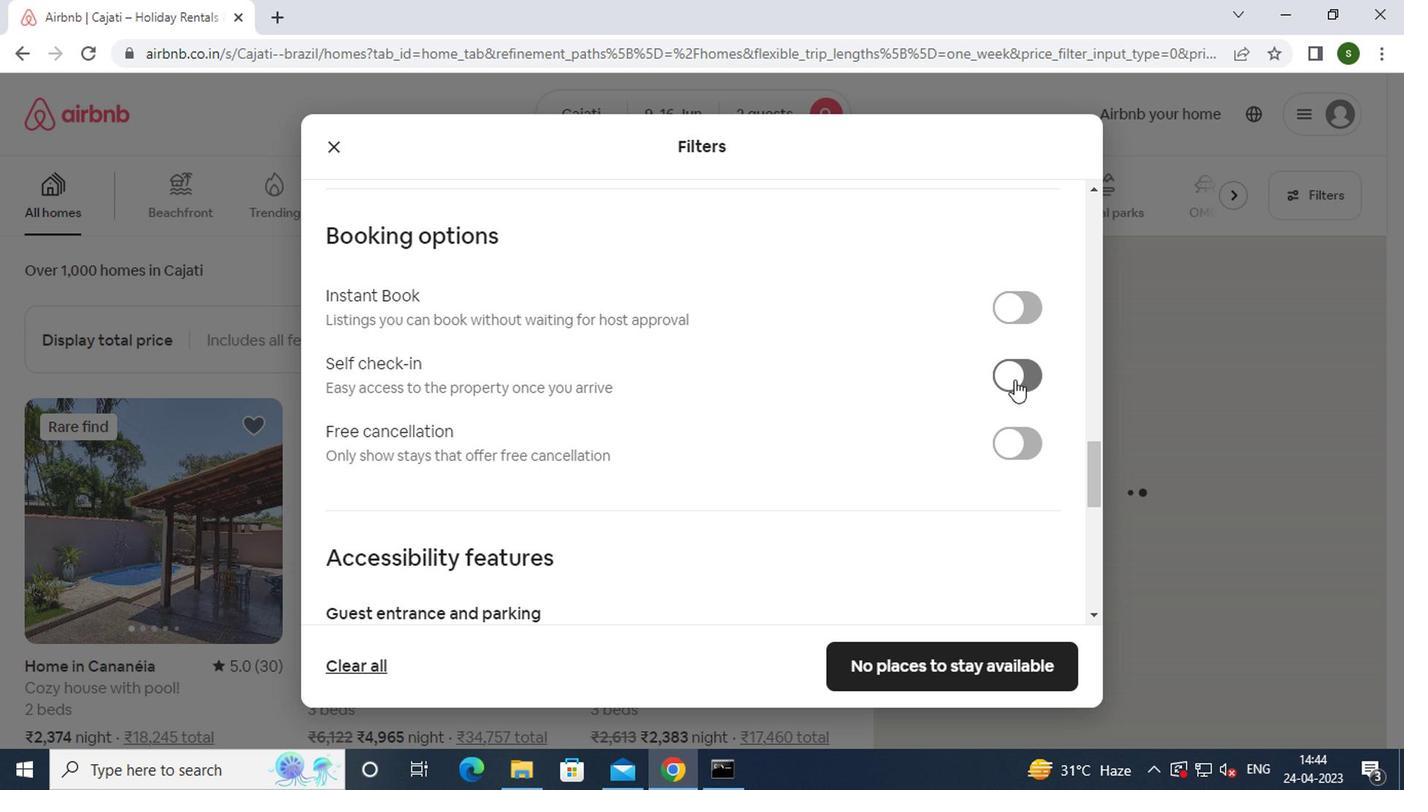 
Action: Mouse pressed left at (1007, 383)
Screenshot: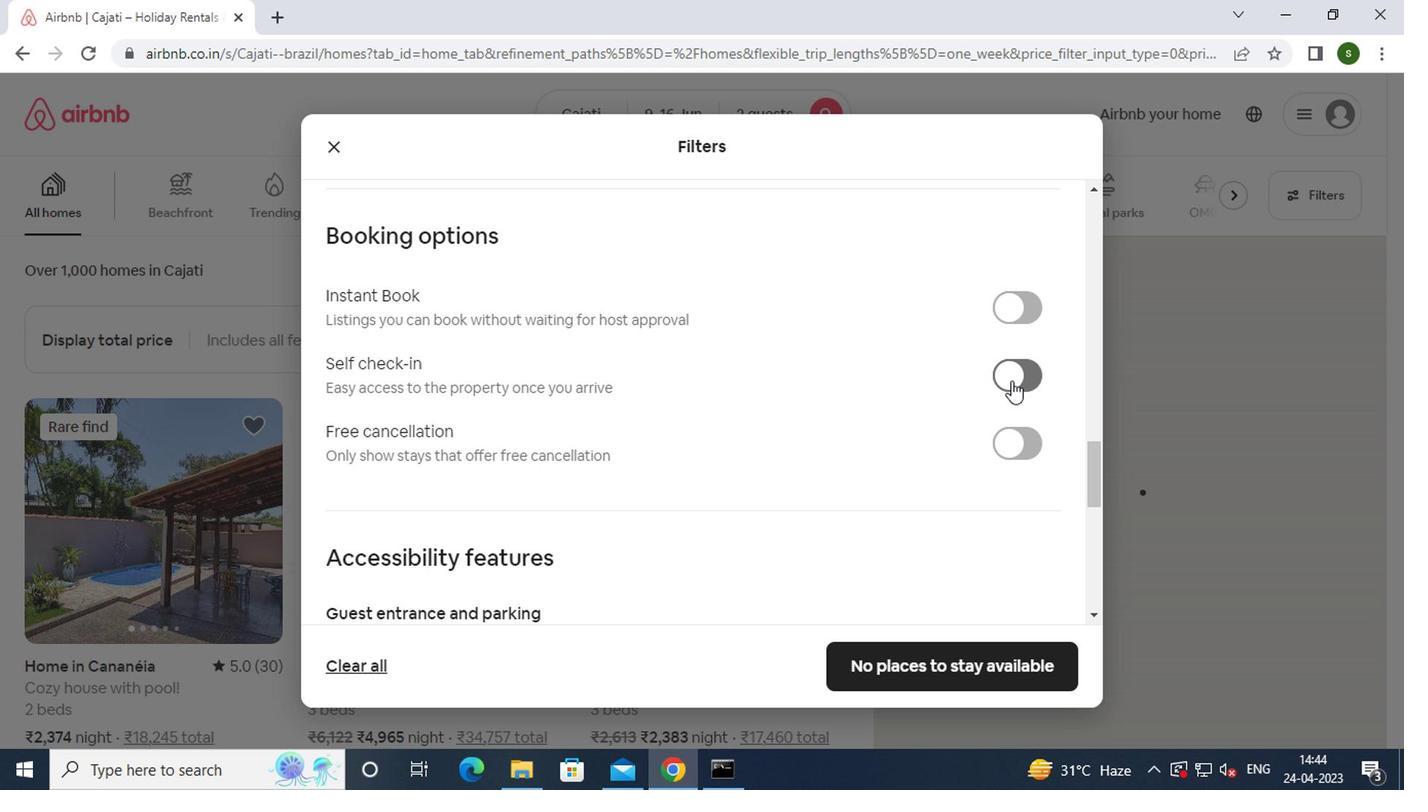 
Action: Mouse moved to (833, 385)
Screenshot: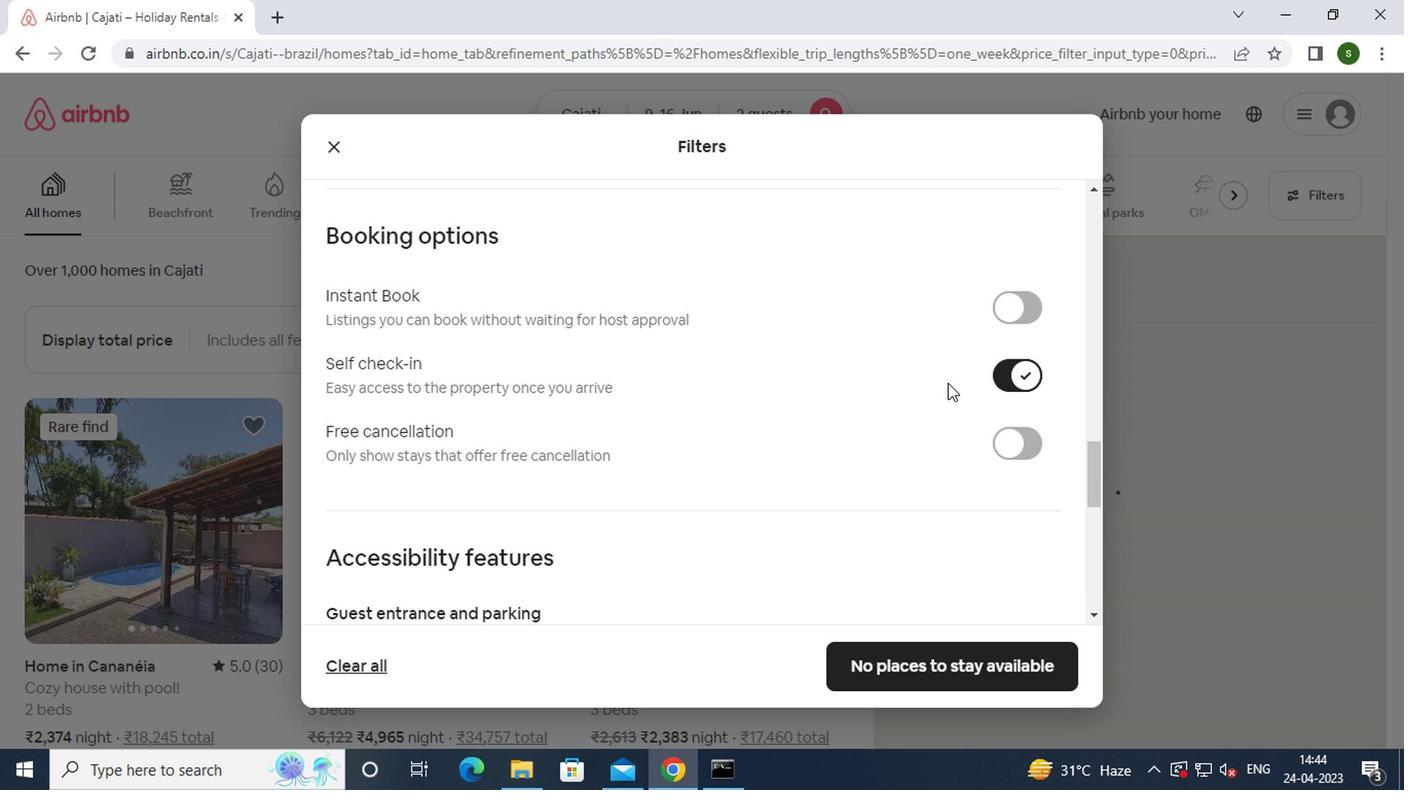 
Action: Mouse scrolled (833, 384) with delta (0, -1)
Screenshot: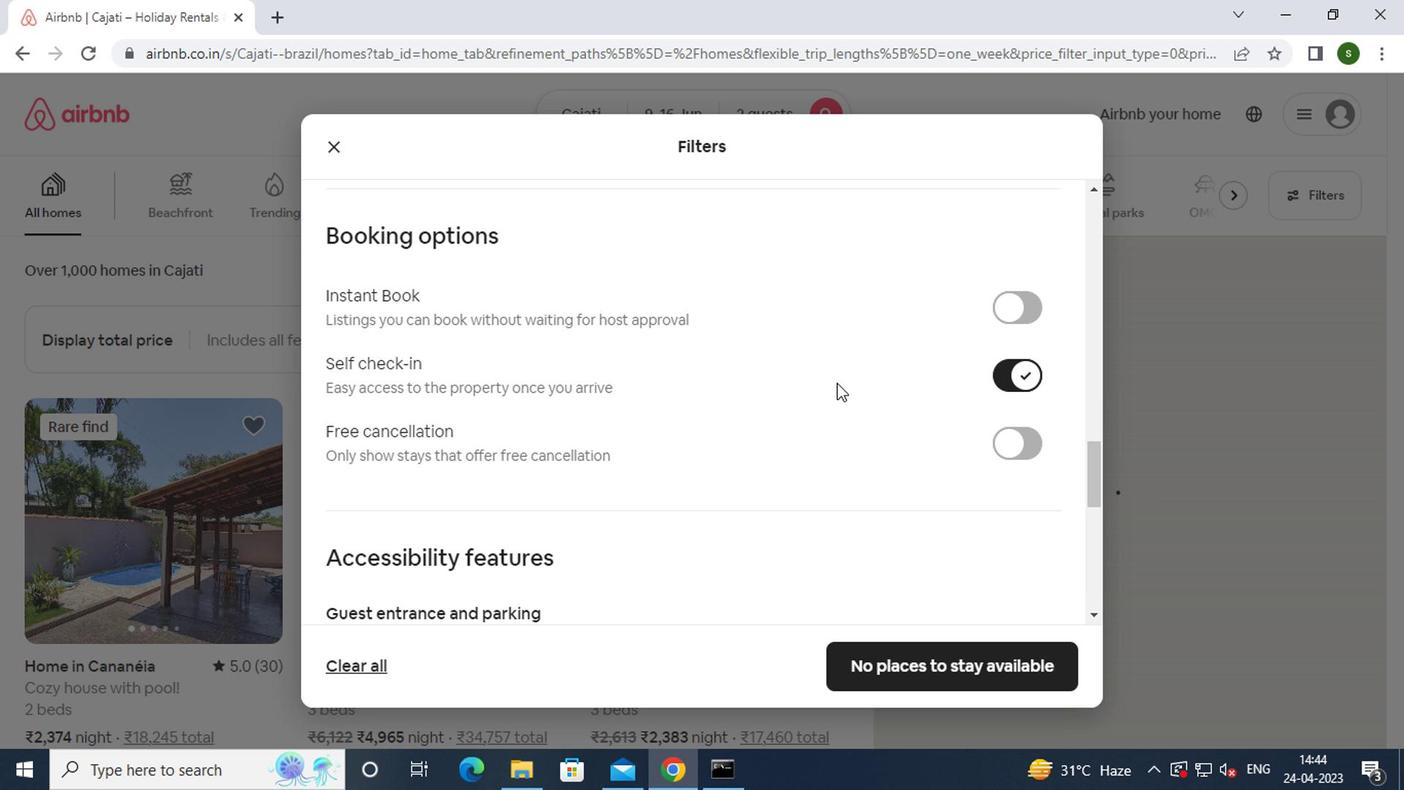 
Action: Mouse scrolled (833, 384) with delta (0, -1)
Screenshot: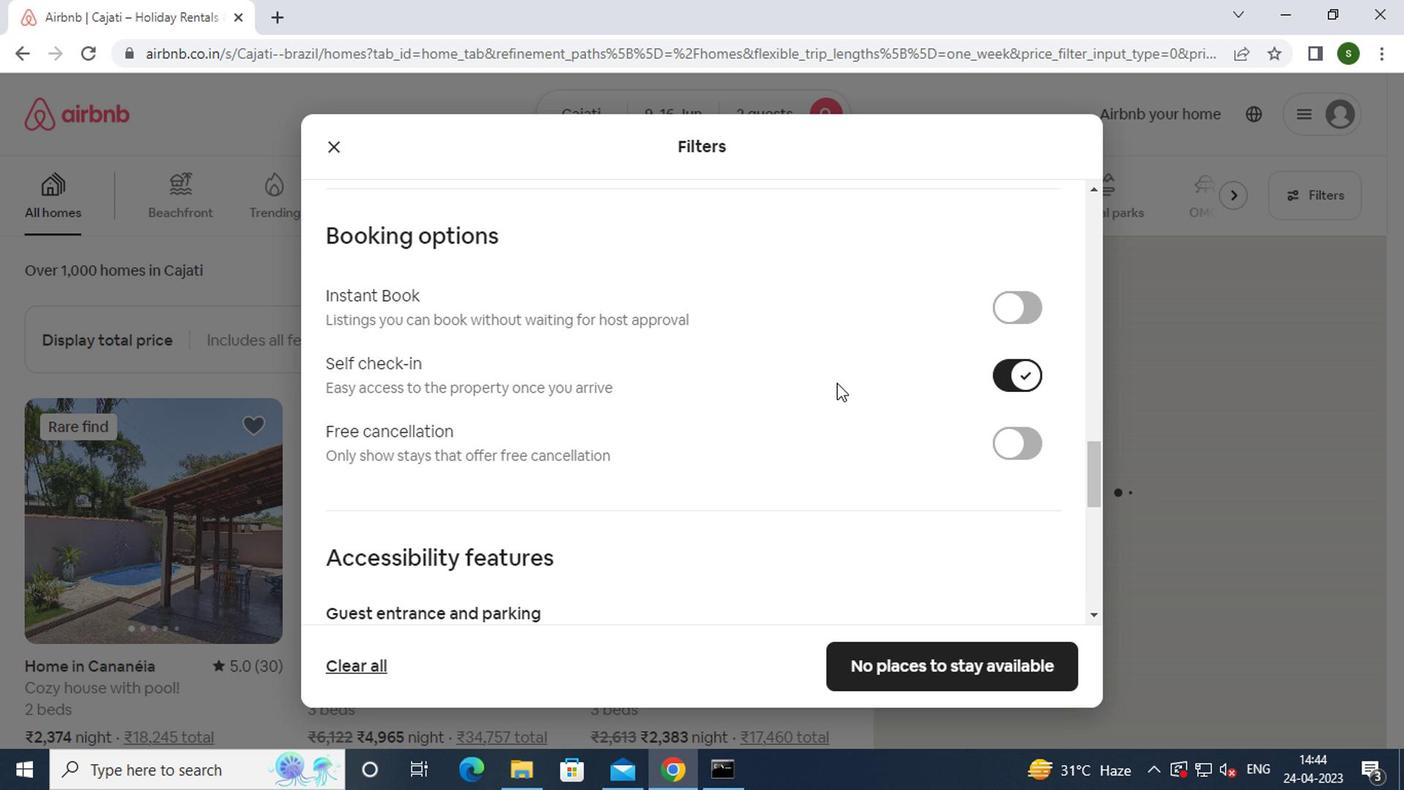 
Action: Mouse scrolled (833, 384) with delta (0, -1)
Screenshot: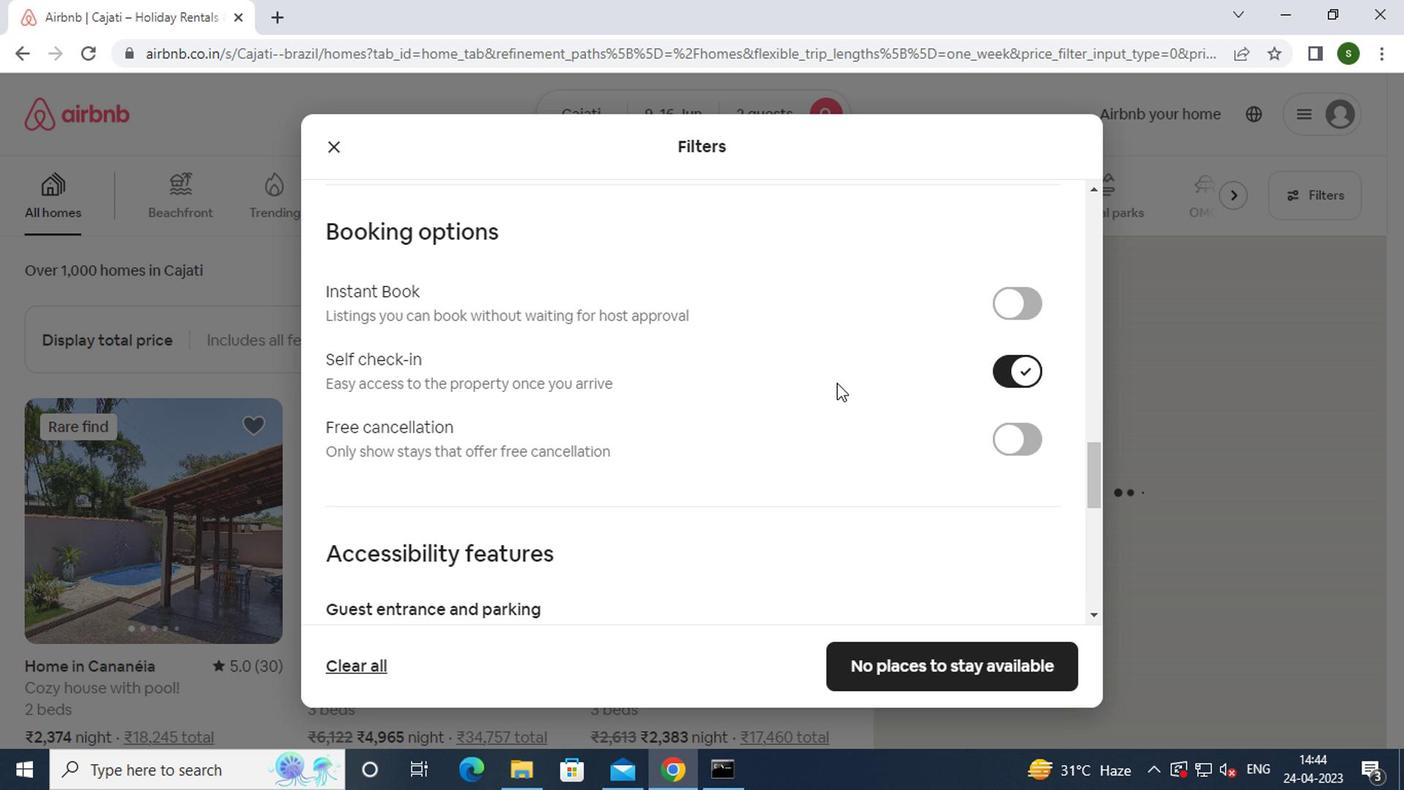 
Action: Mouse scrolled (833, 384) with delta (0, -1)
Screenshot: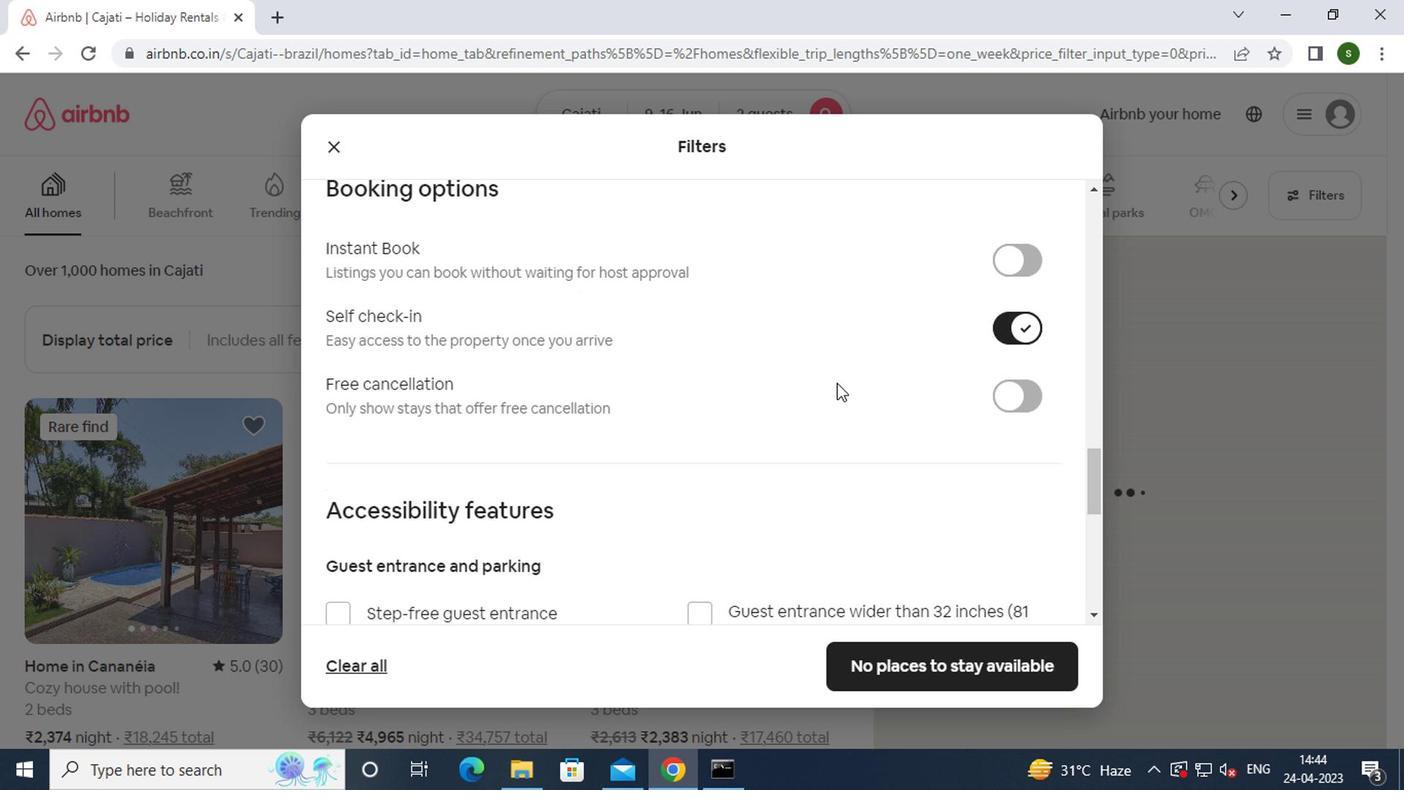 
Action: Mouse scrolled (833, 384) with delta (0, -1)
Screenshot: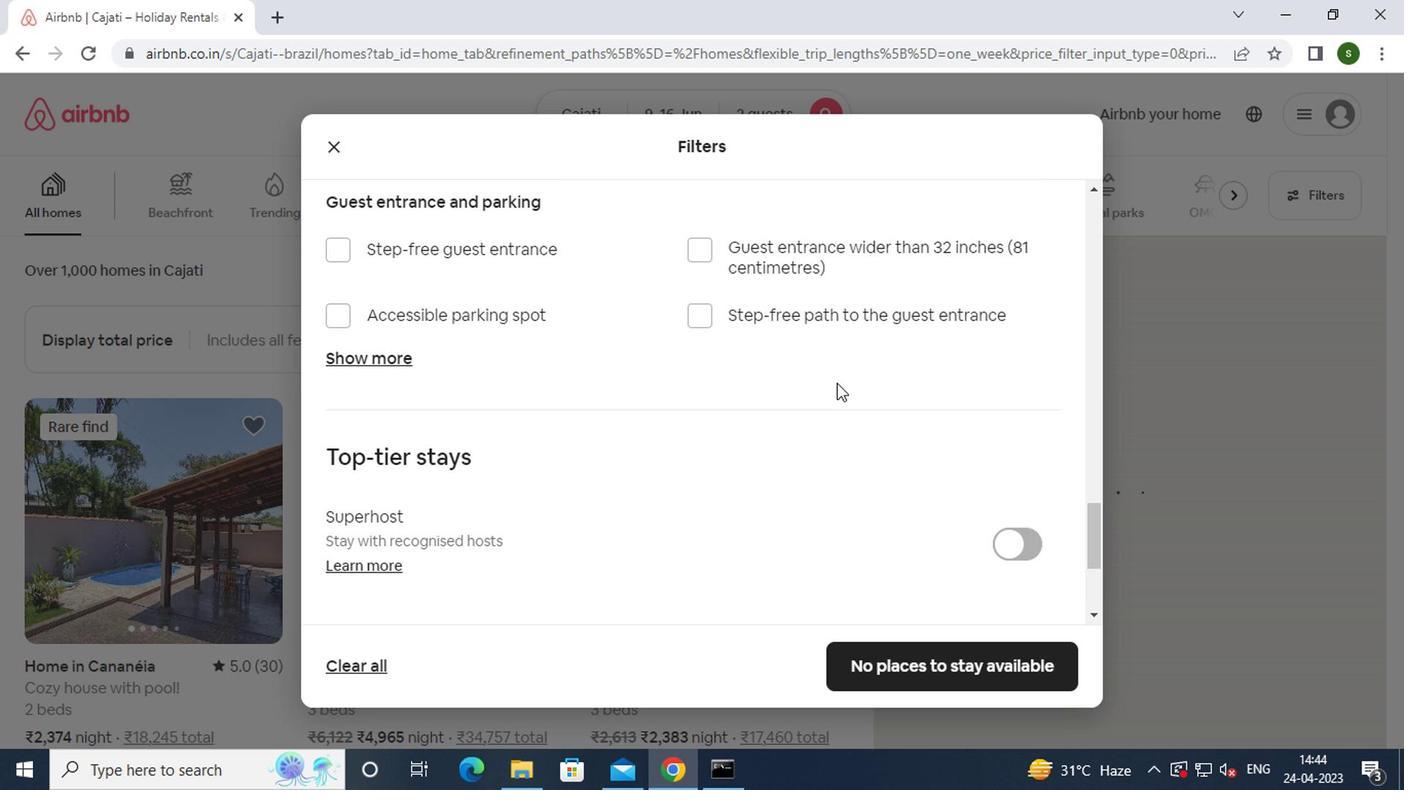 
Action: Mouse scrolled (833, 384) with delta (0, -1)
Screenshot: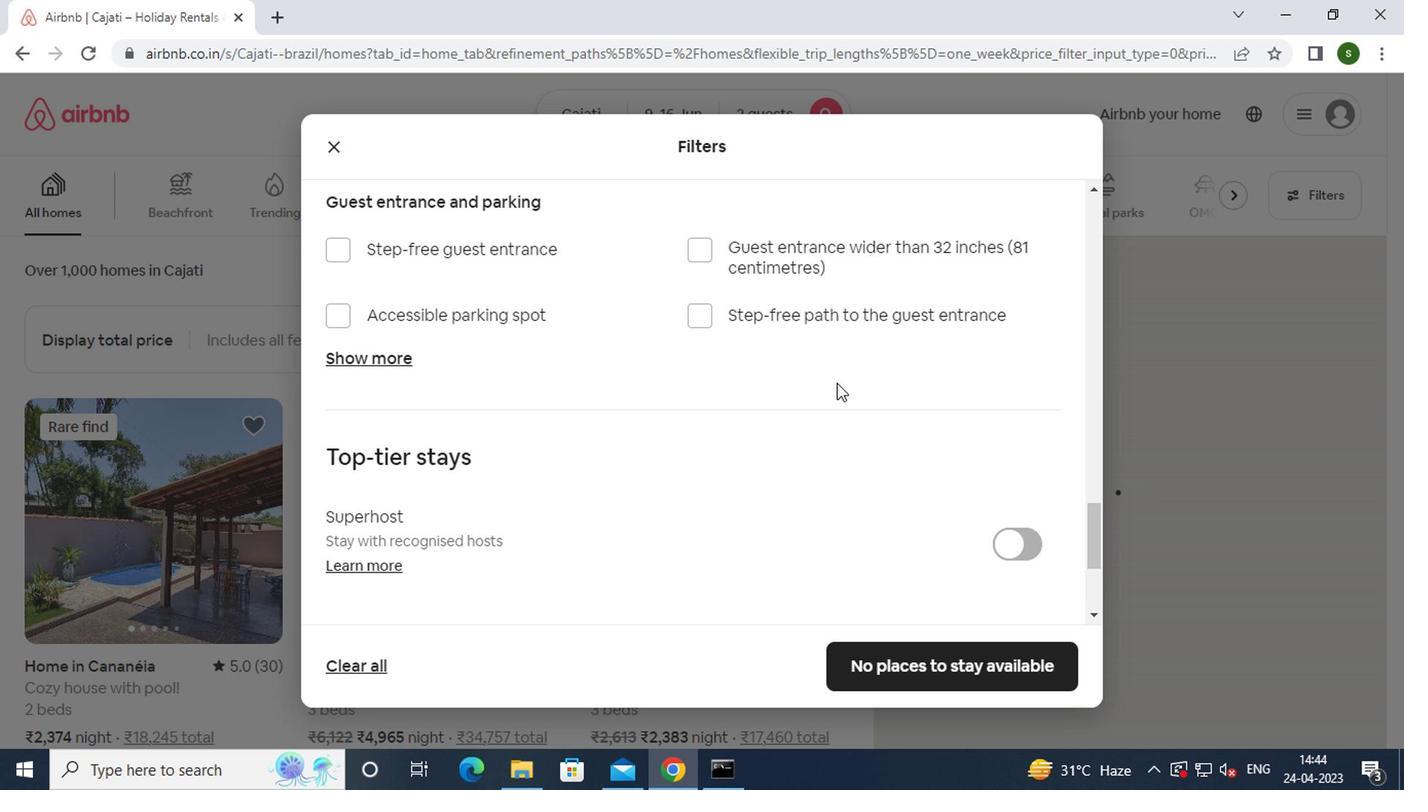 
Action: Mouse scrolled (833, 384) with delta (0, -1)
Screenshot: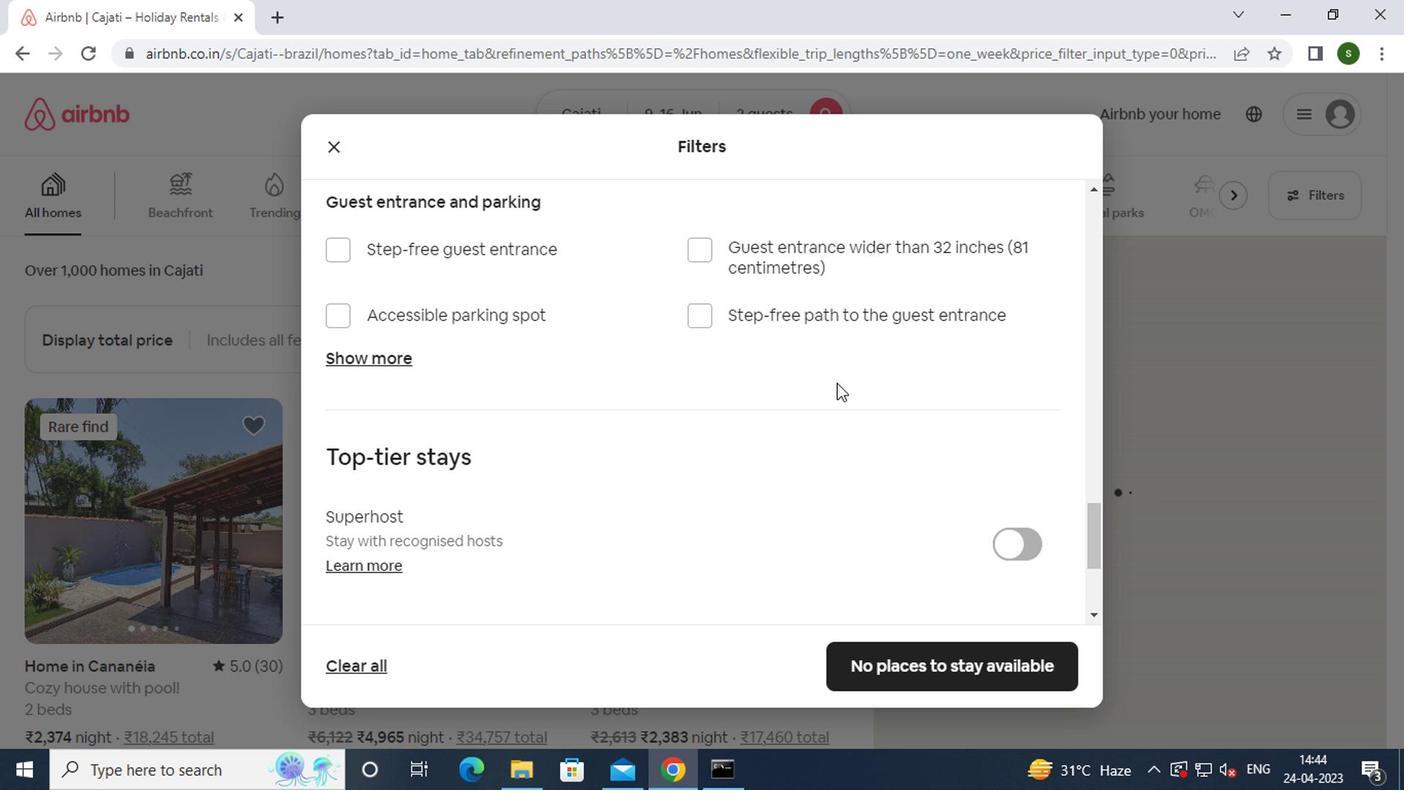 
Action: Mouse scrolled (833, 384) with delta (0, -1)
Screenshot: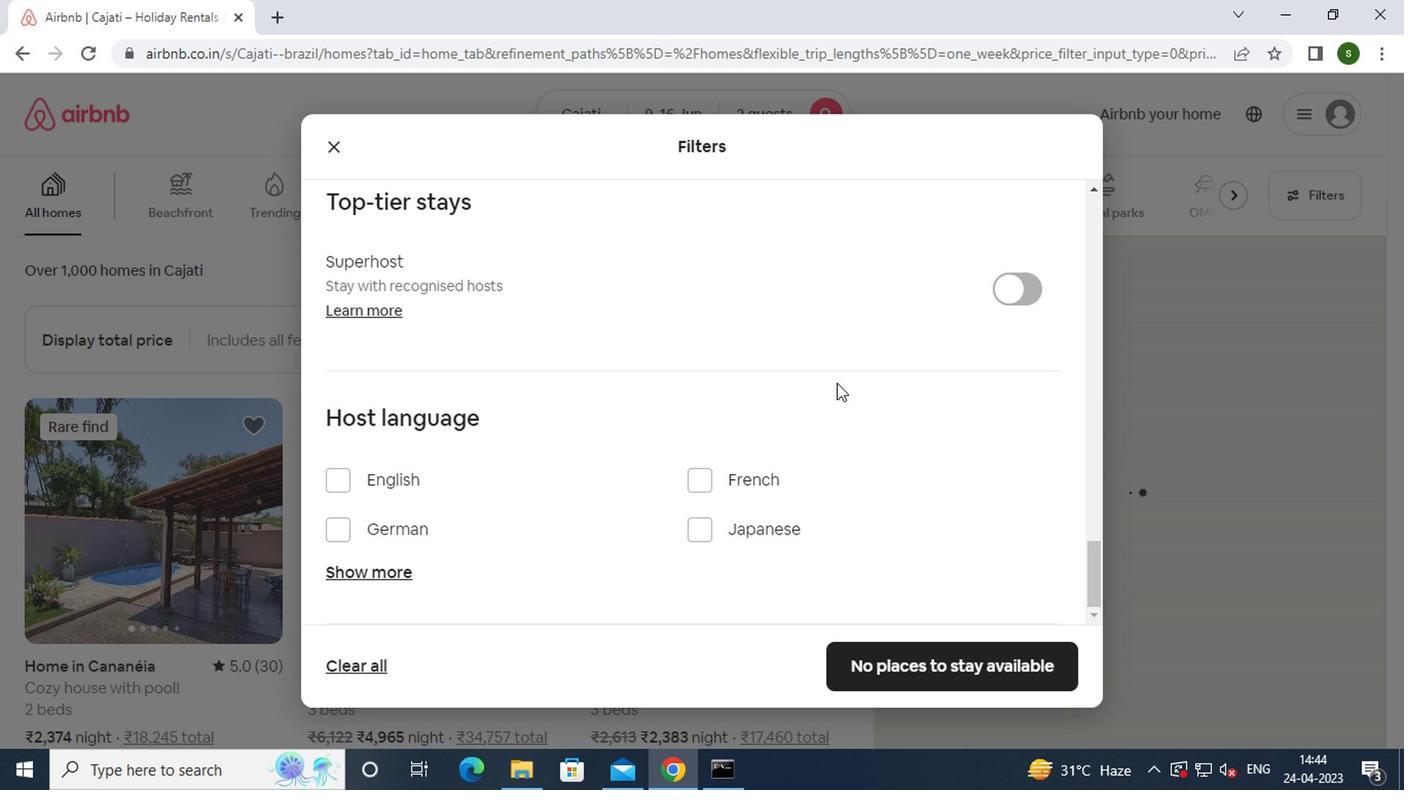 
Action: Mouse moved to (891, 678)
Screenshot: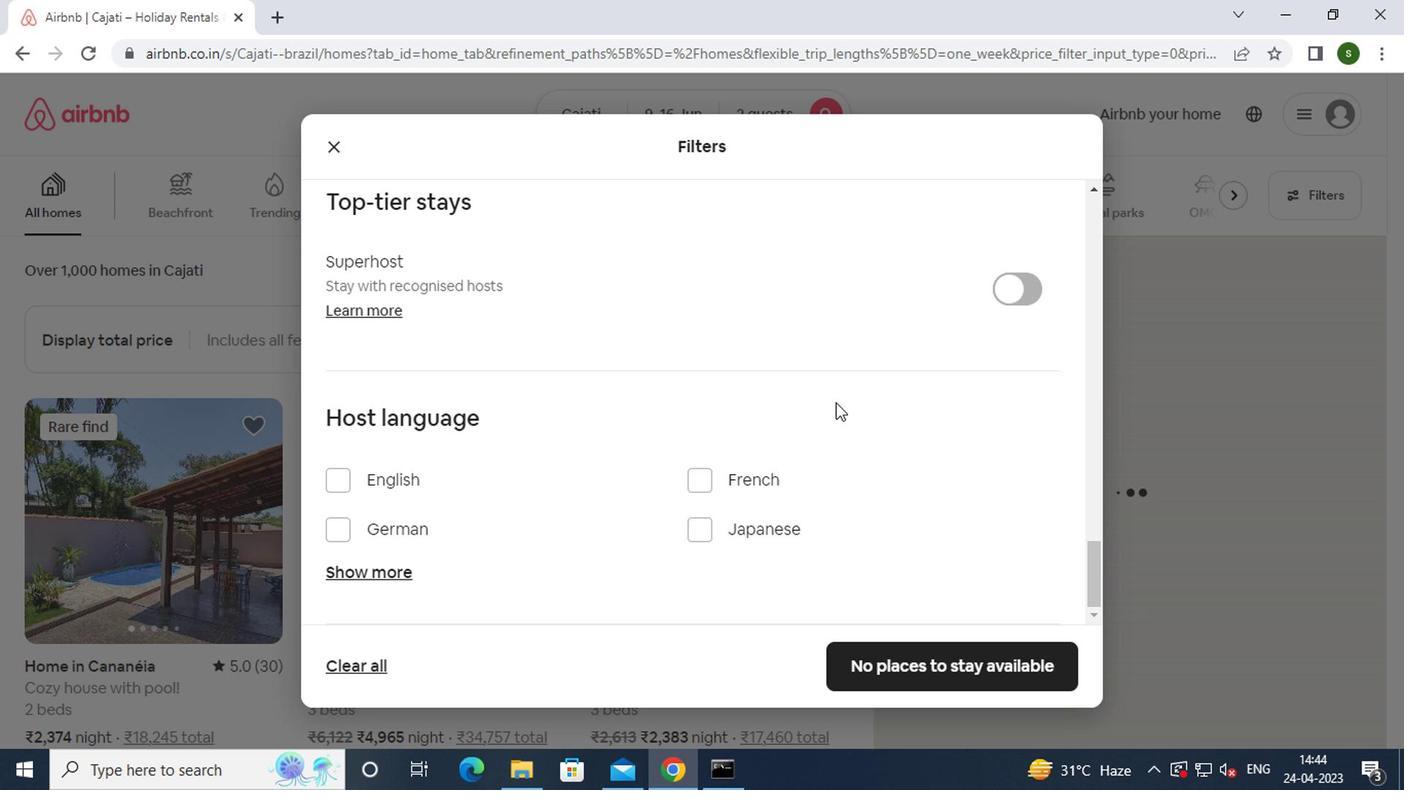 
Action: Mouse pressed left at (891, 678)
Screenshot: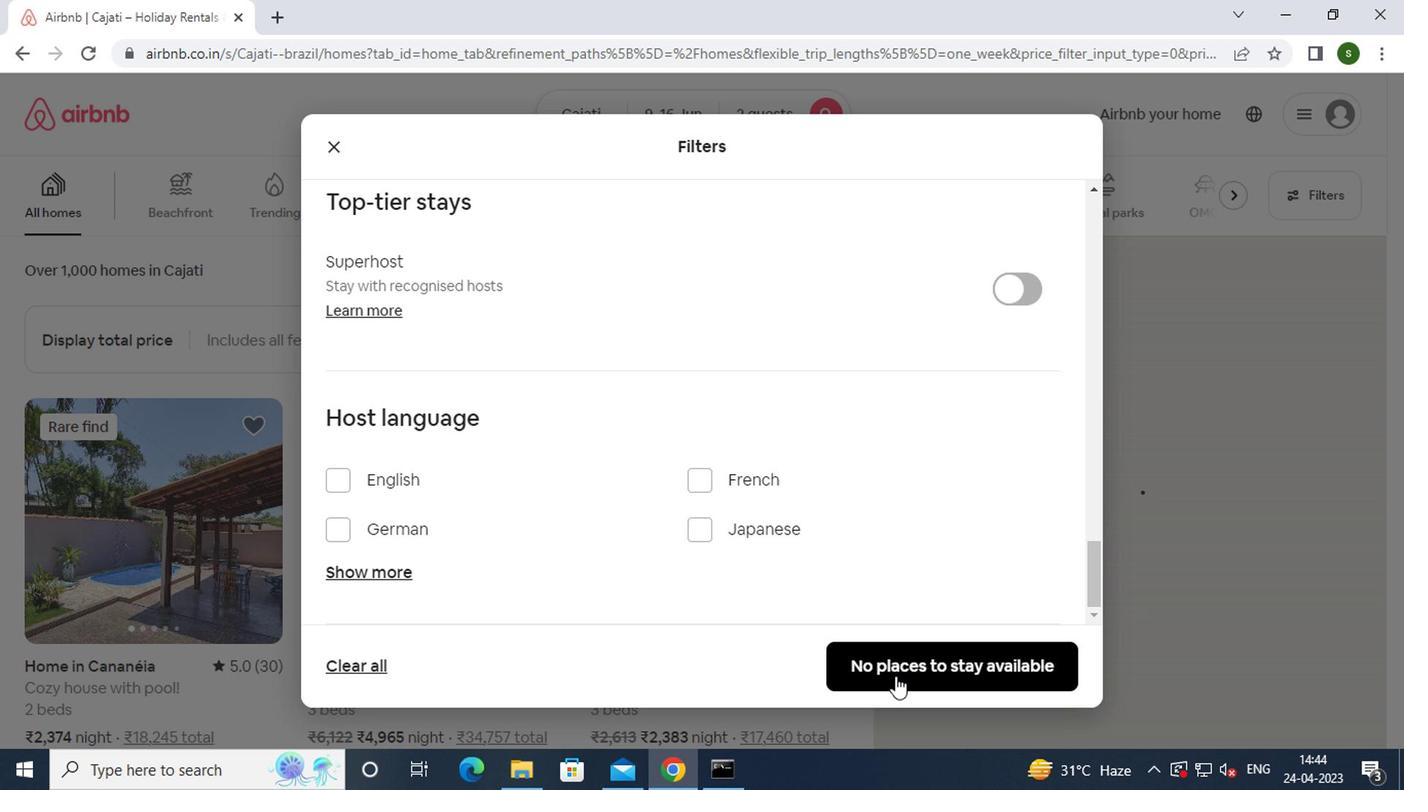 
Action: Mouse moved to (814, 277)
Screenshot: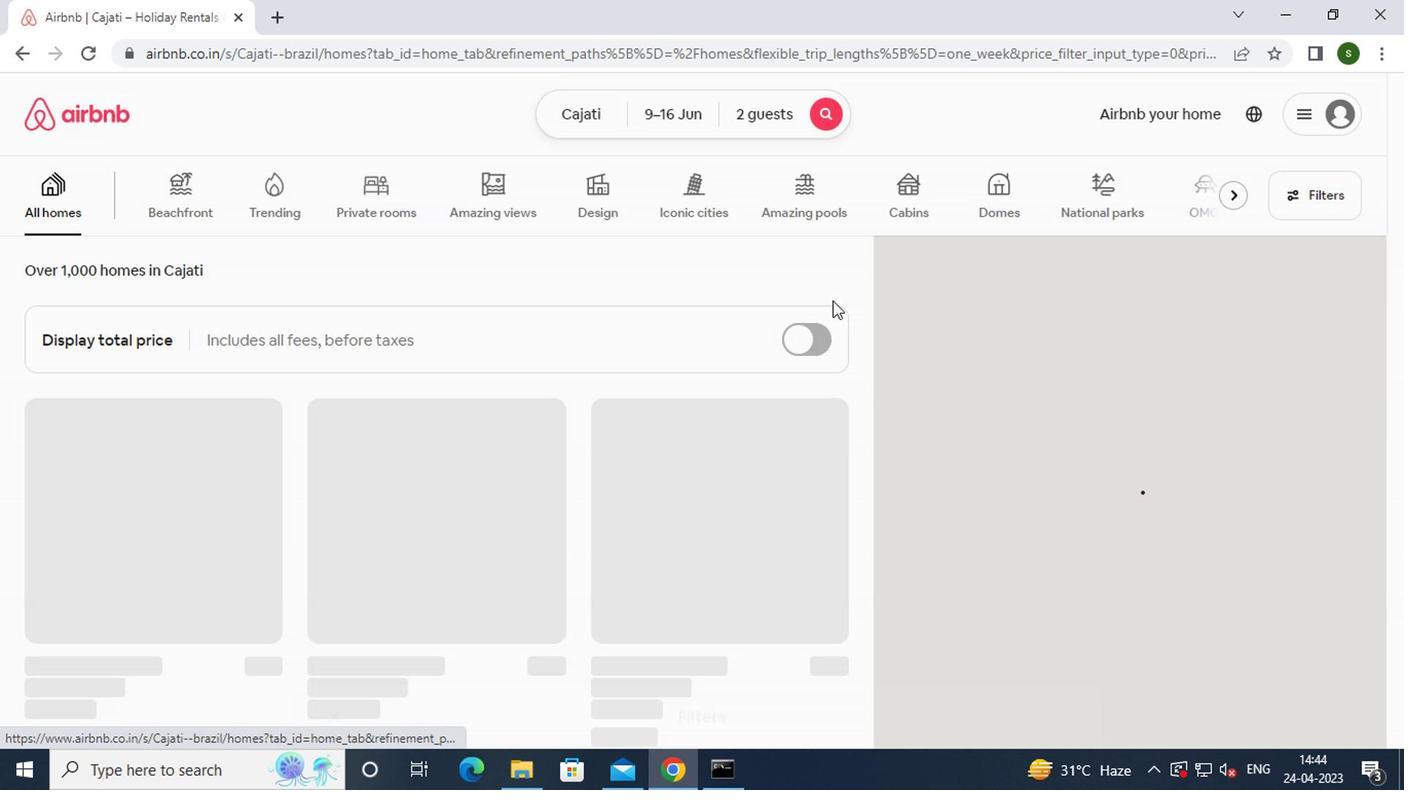 
